 Task: Find connections with filter location Lappeenranta with filter topic #Mondaymotivationwith filter profile language French with filter current company Hindustan Construction Company with filter school Krishnaveni Talent School - India with filter industry Public Policy Offices with filter service category Market Research with filter keywords title Telework Nurse/Doctor
Action: Mouse moved to (329, 250)
Screenshot: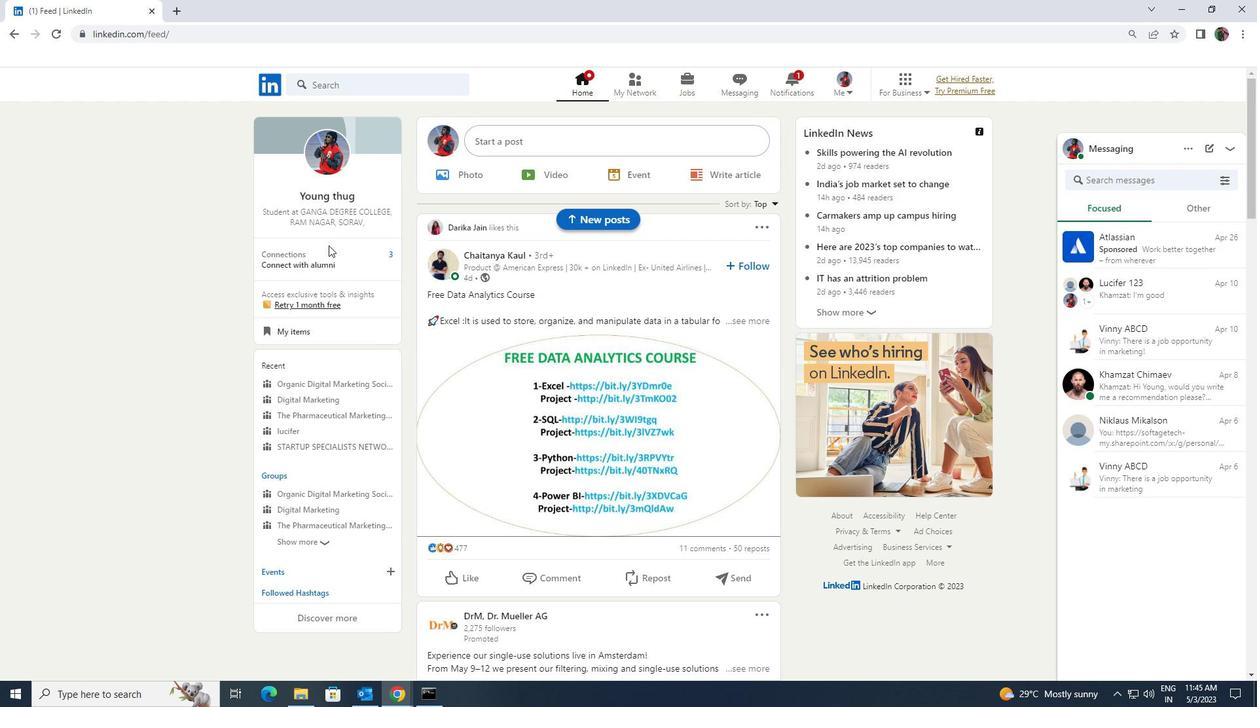 
Action: Mouse pressed left at (329, 250)
Screenshot: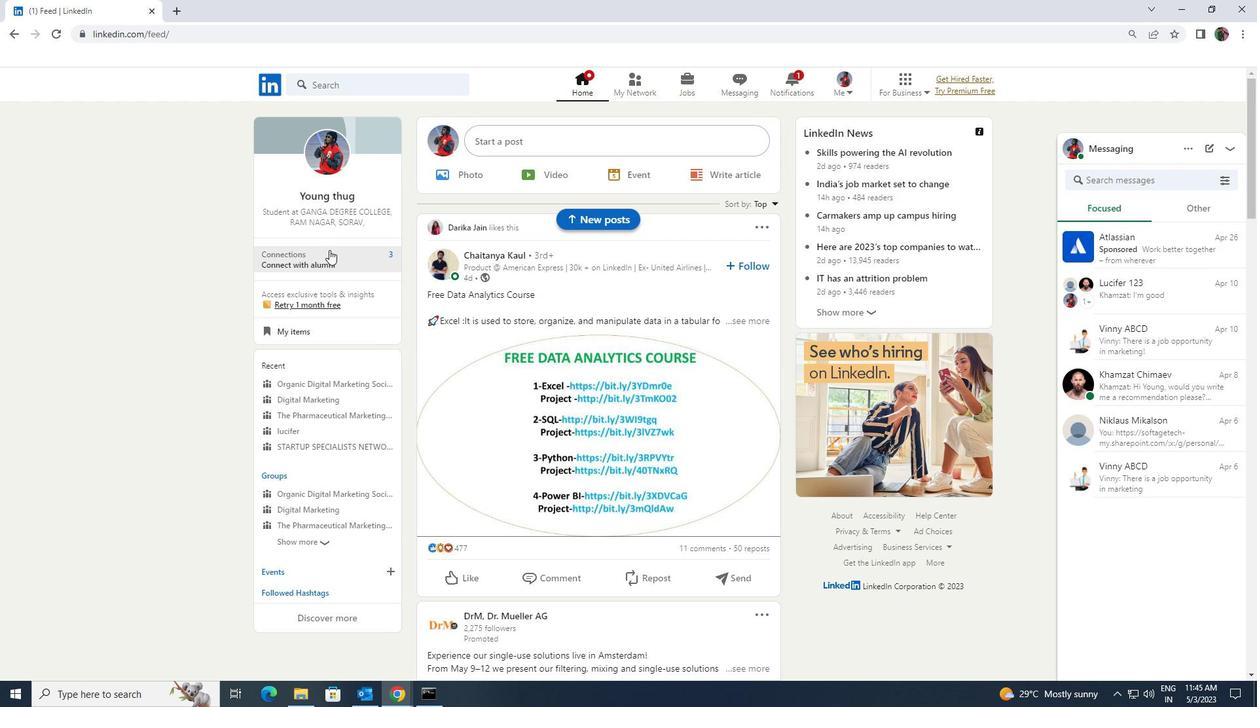 
Action: Mouse moved to (345, 153)
Screenshot: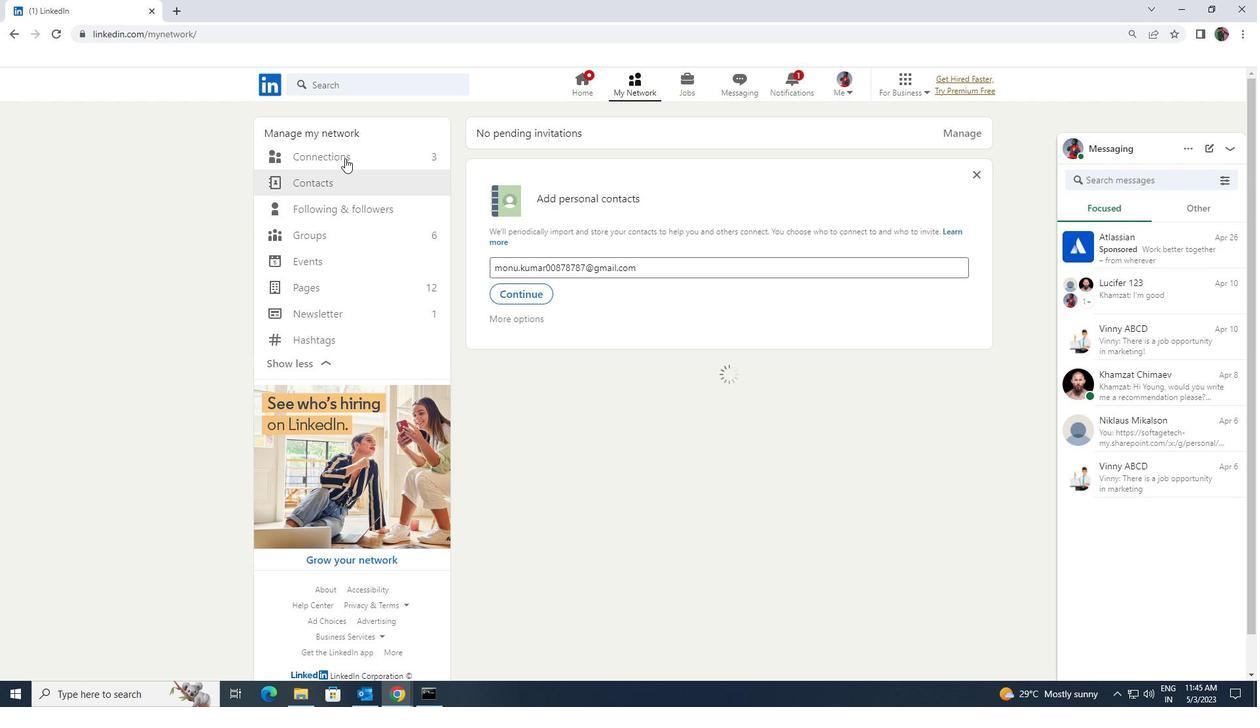 
Action: Mouse pressed left at (345, 153)
Screenshot: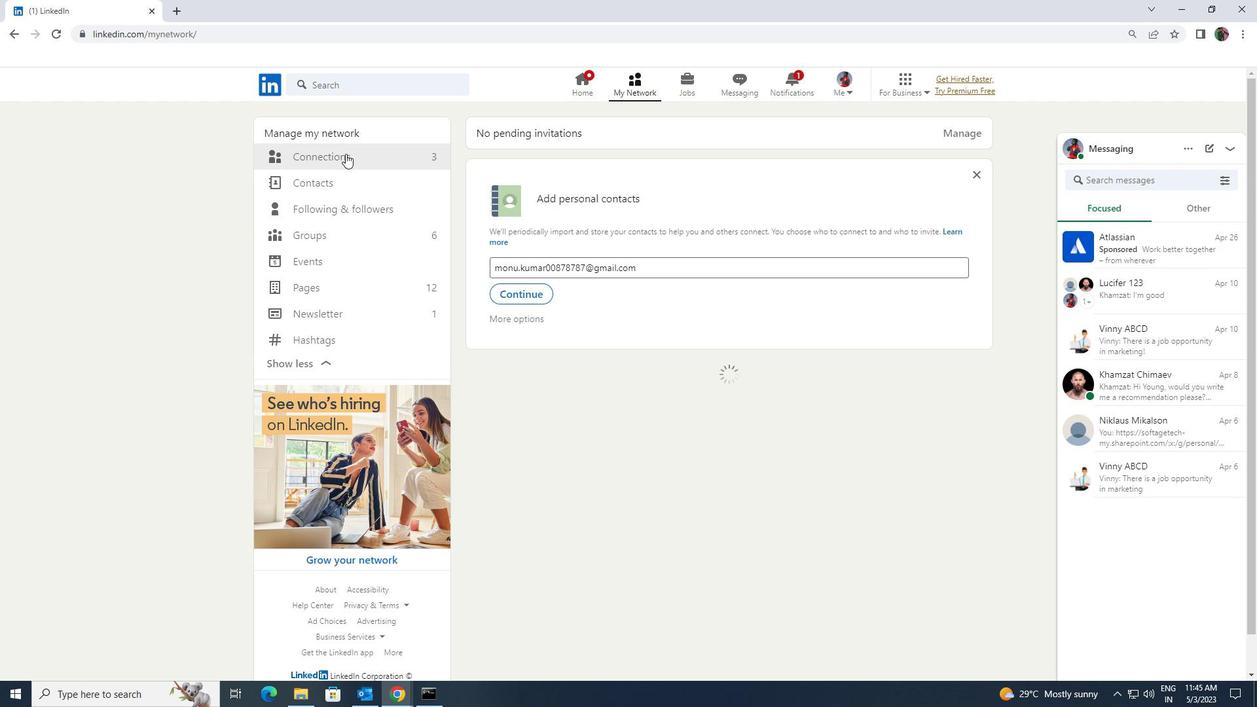 
Action: Mouse moved to (704, 159)
Screenshot: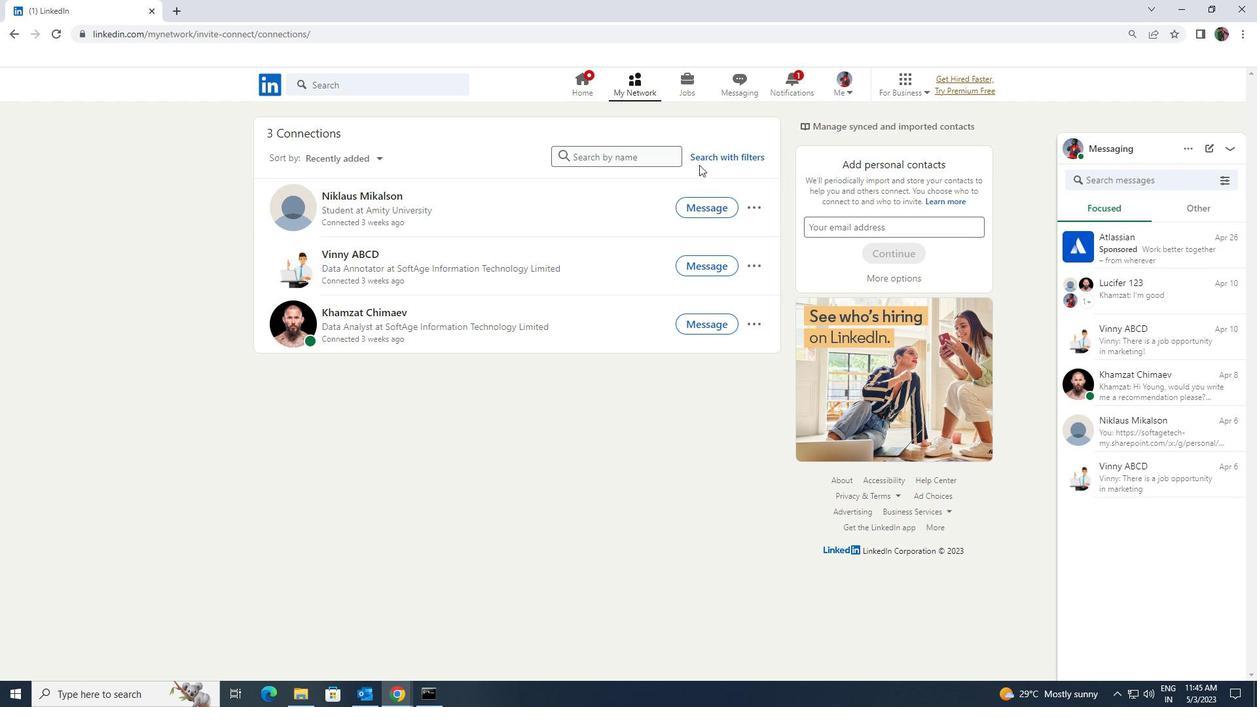 
Action: Mouse pressed left at (704, 159)
Screenshot: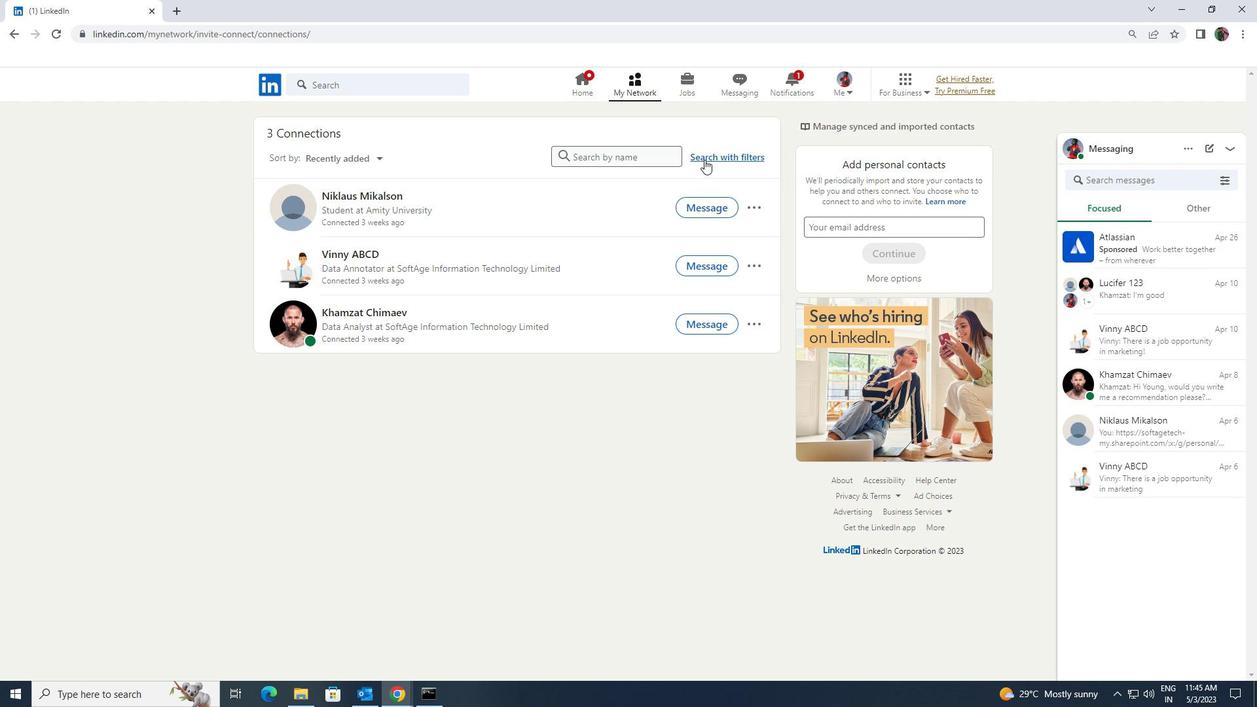 
Action: Mouse moved to (676, 117)
Screenshot: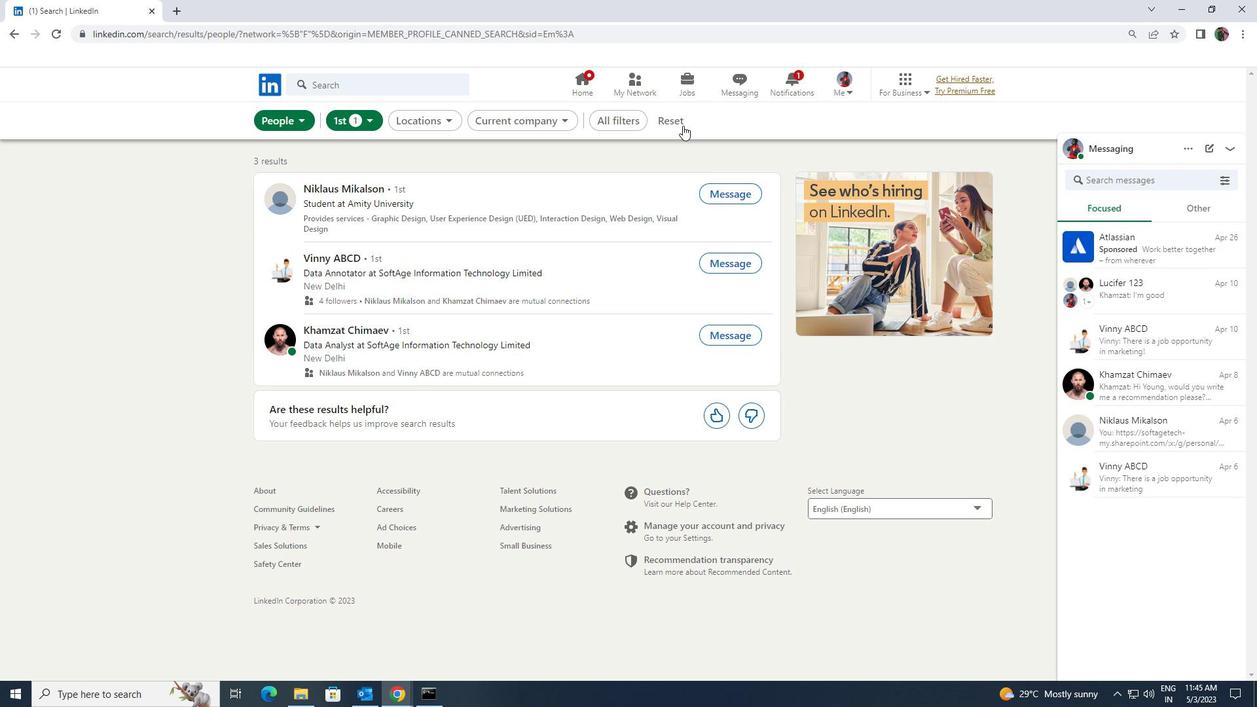 
Action: Mouse pressed left at (676, 117)
Screenshot: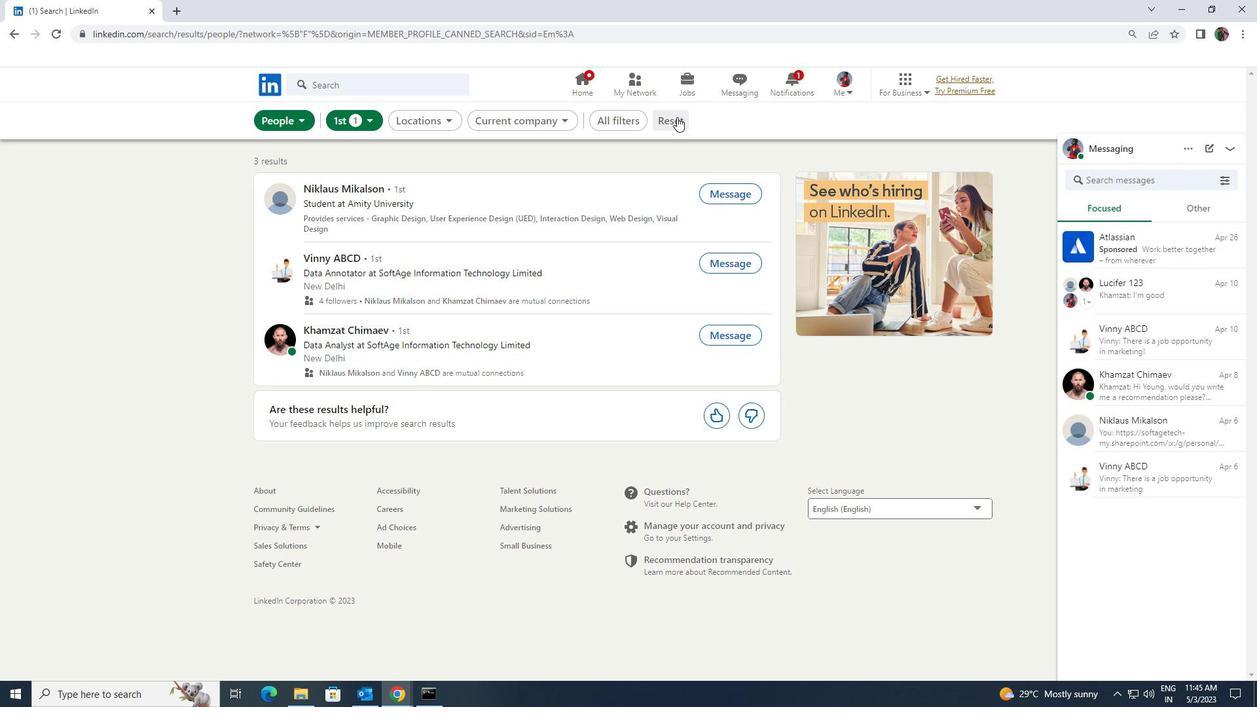 
Action: Mouse moved to (664, 117)
Screenshot: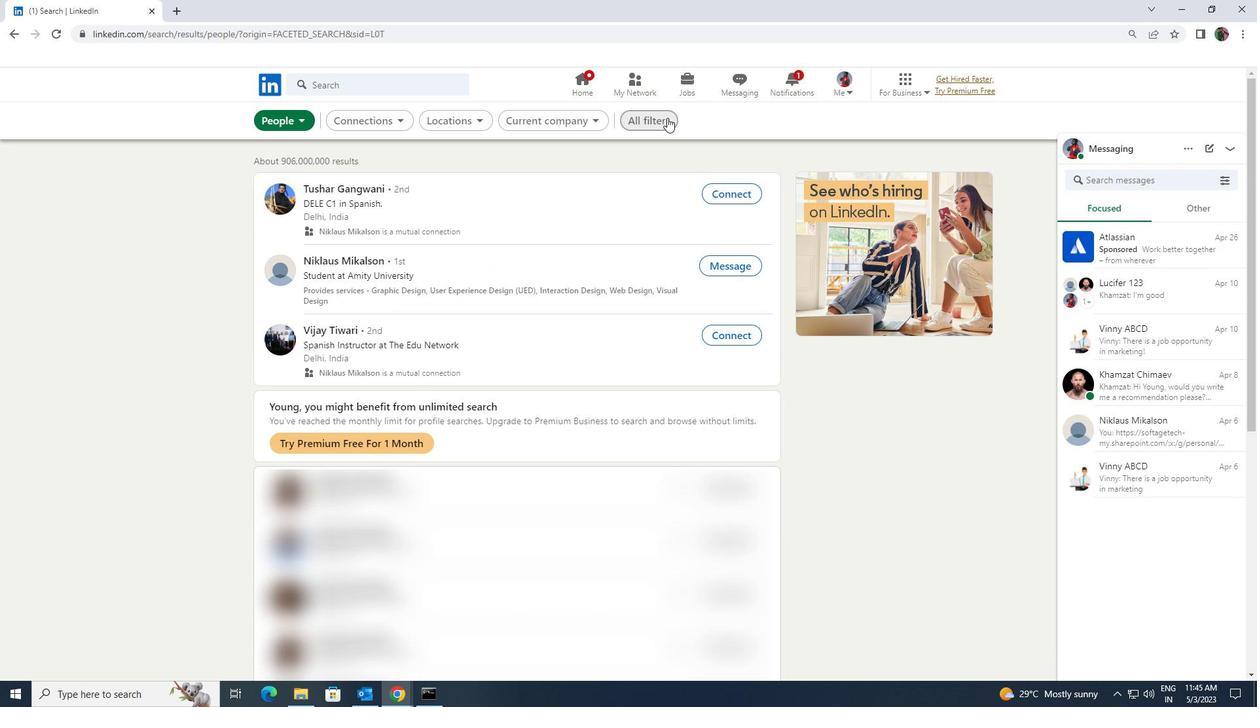 
Action: Mouse pressed left at (664, 117)
Screenshot: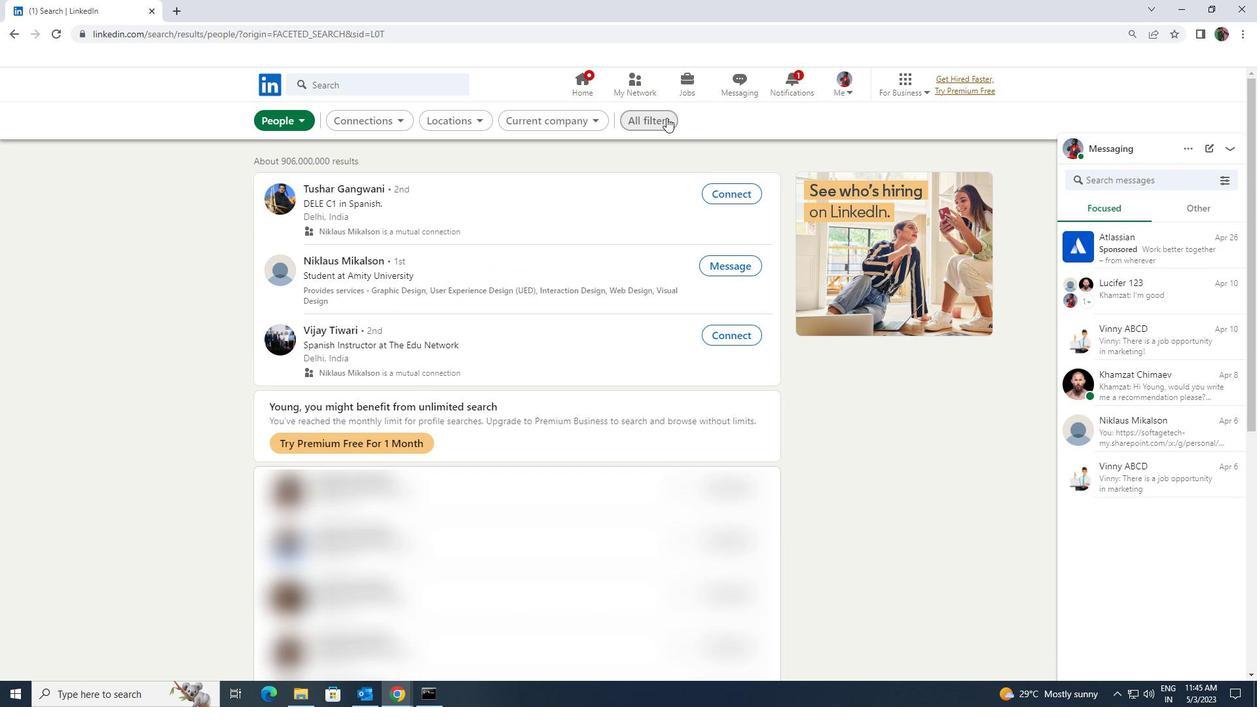 
Action: Mouse moved to (1079, 505)
Screenshot: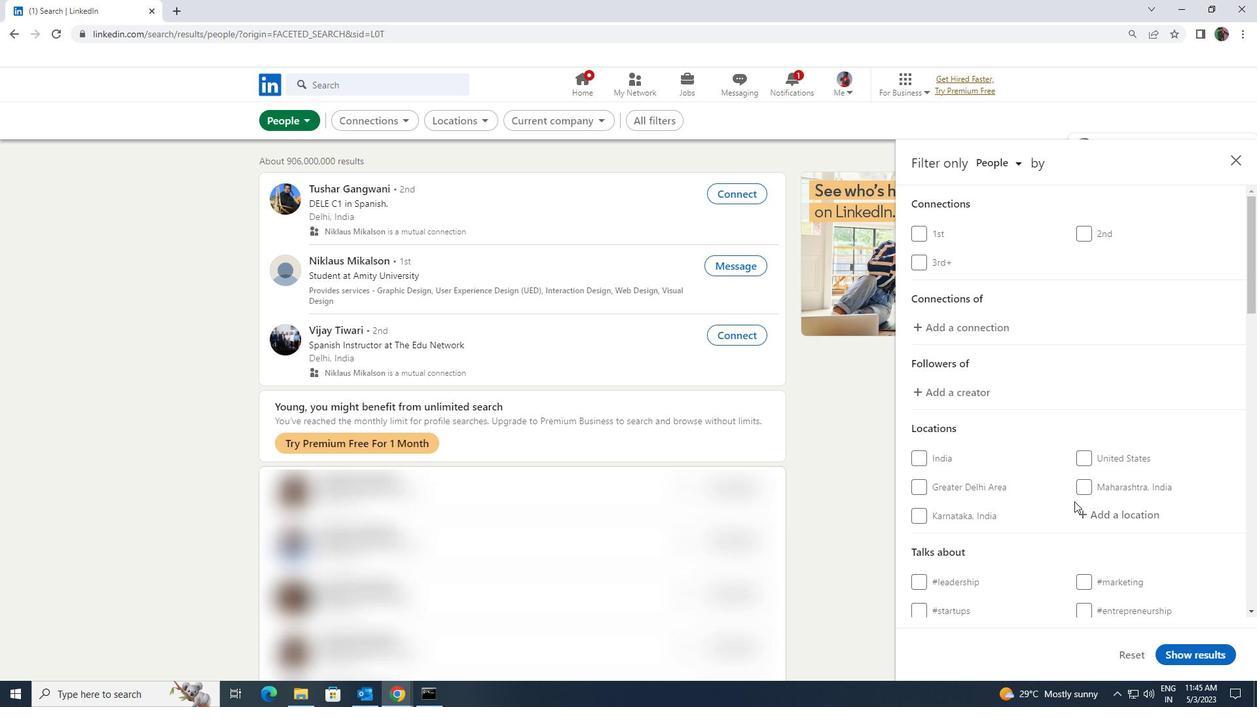 
Action: Mouse pressed left at (1079, 505)
Screenshot: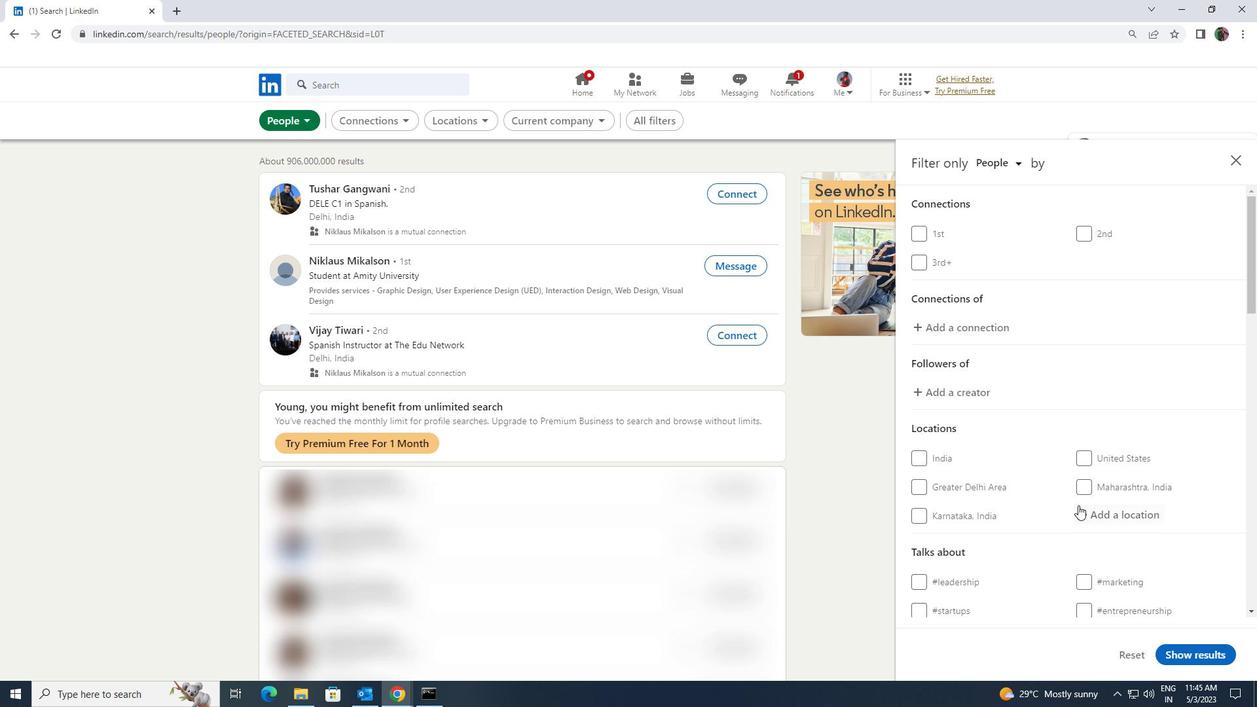 
Action: Key pressed <Key.shift>LAPPEENR
Screenshot: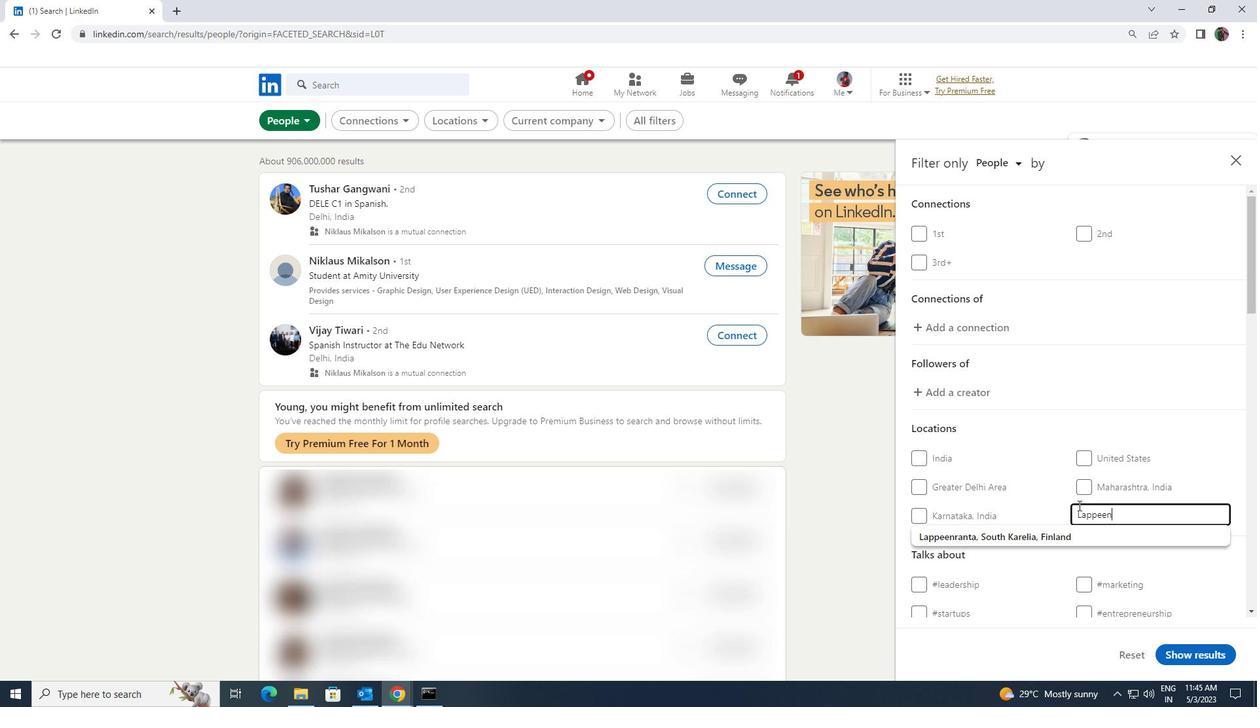 
Action: Mouse moved to (1079, 530)
Screenshot: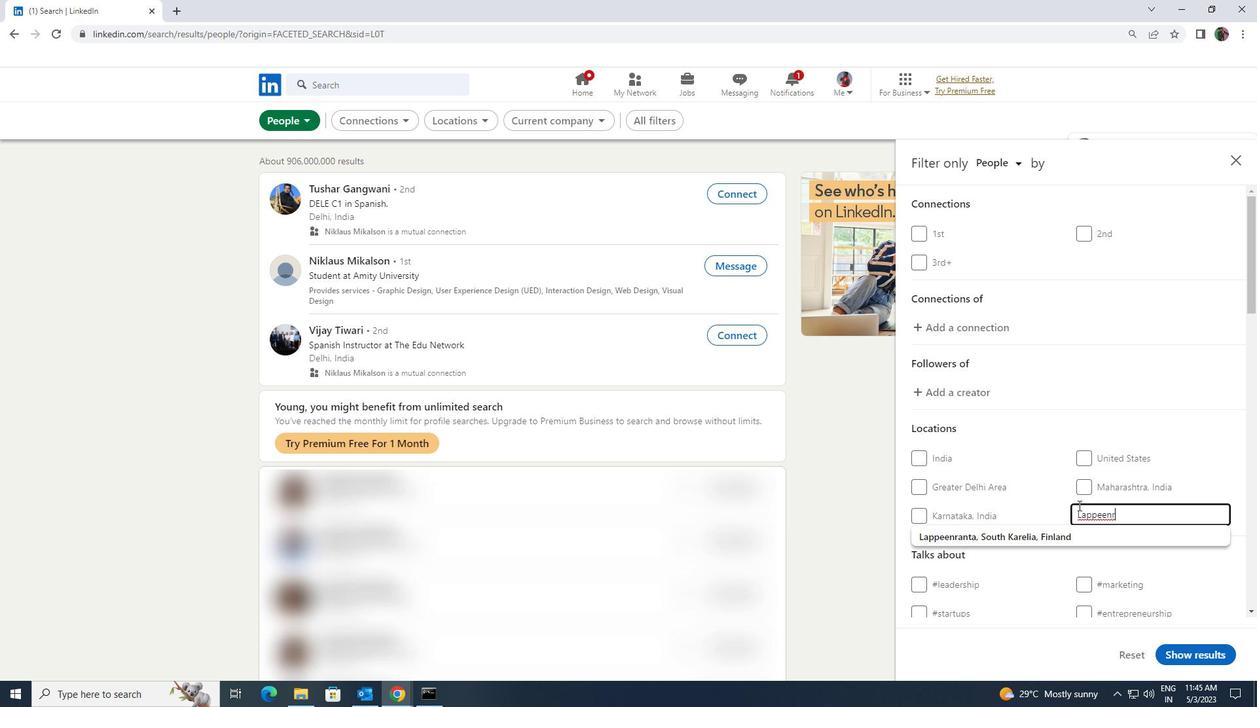 
Action: Mouse pressed left at (1079, 530)
Screenshot: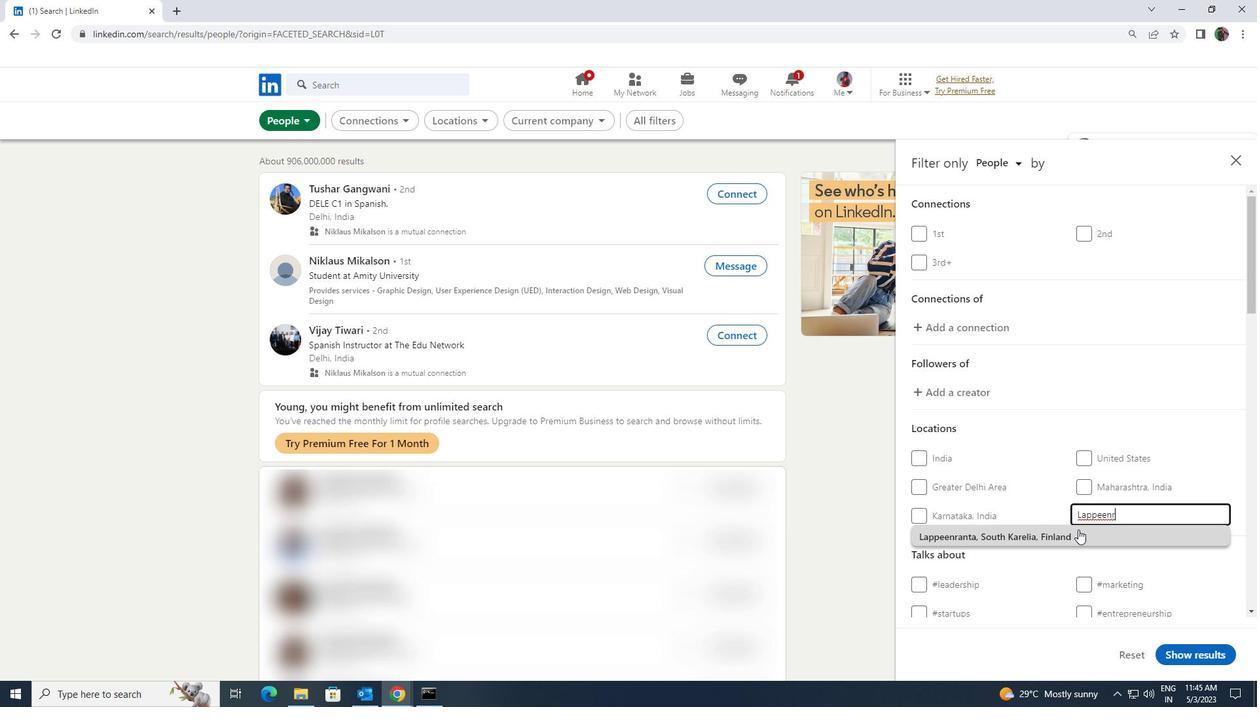 
Action: Mouse scrolled (1079, 529) with delta (0, 0)
Screenshot: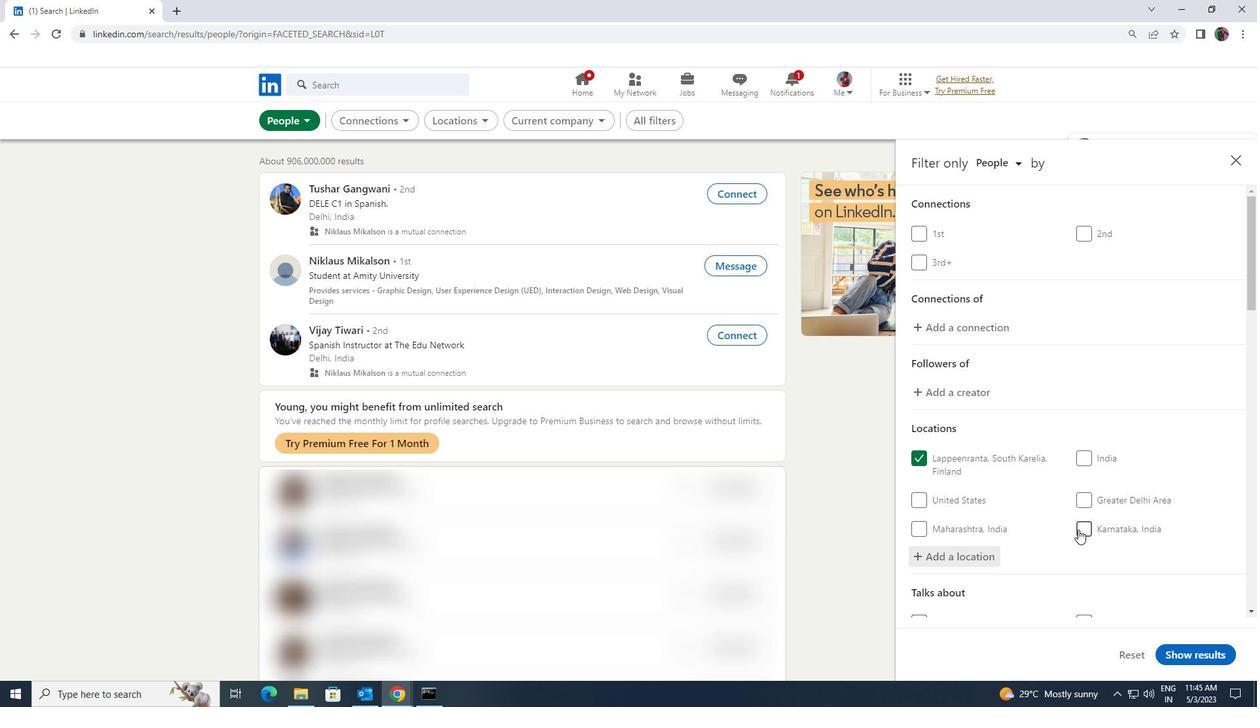 
Action: Mouse scrolled (1079, 529) with delta (0, 0)
Screenshot: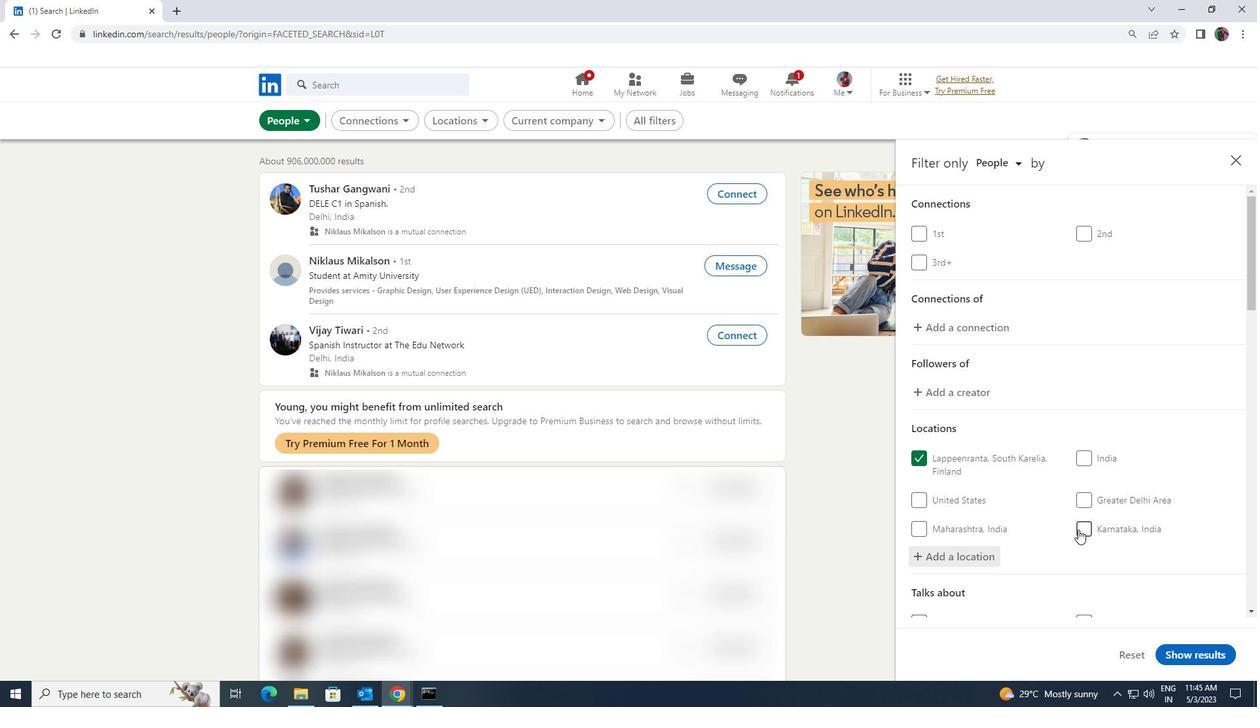 
Action: Mouse moved to (1089, 552)
Screenshot: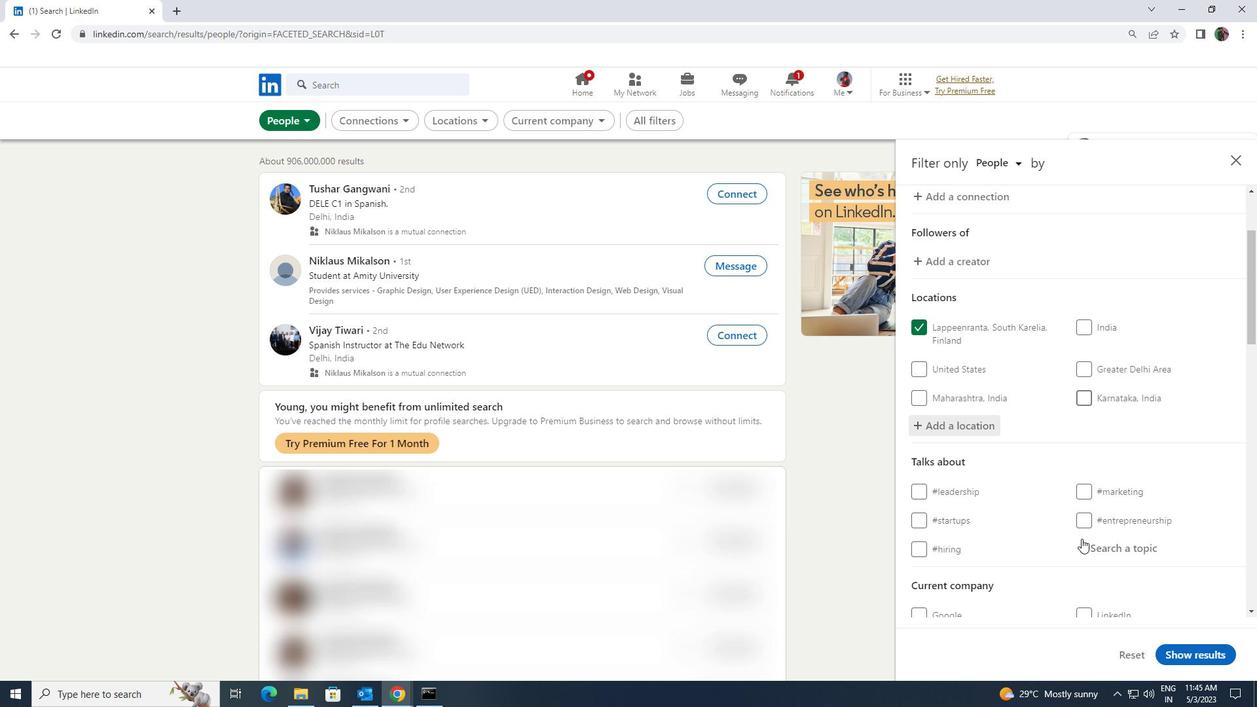 
Action: Mouse pressed left at (1089, 552)
Screenshot: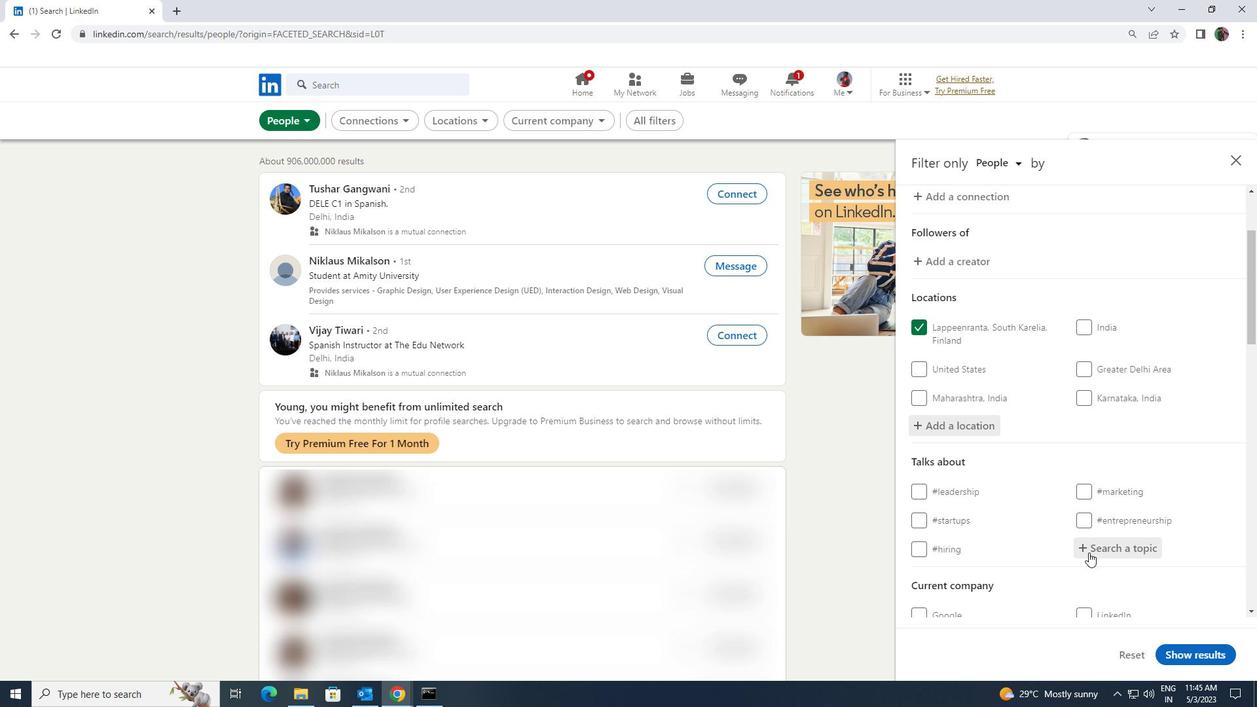 
Action: Key pressed <Key.shift>MONDAYMOTIV
Screenshot: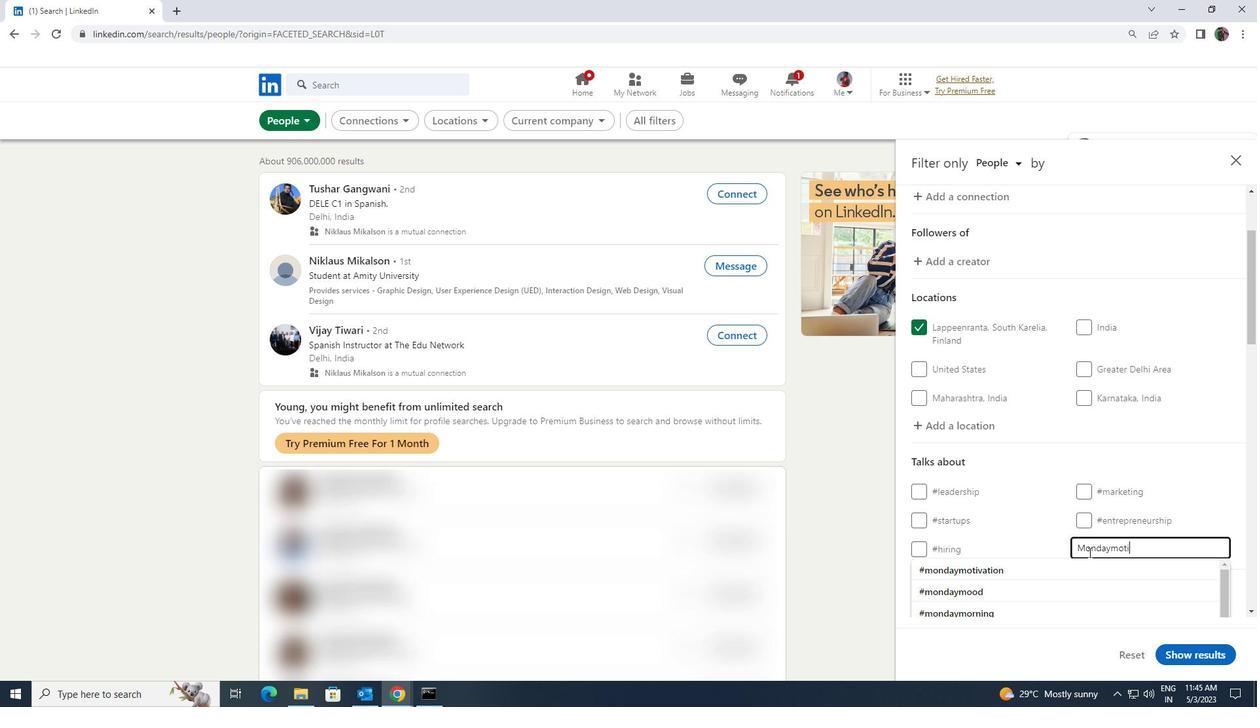 
Action: Mouse moved to (1088, 560)
Screenshot: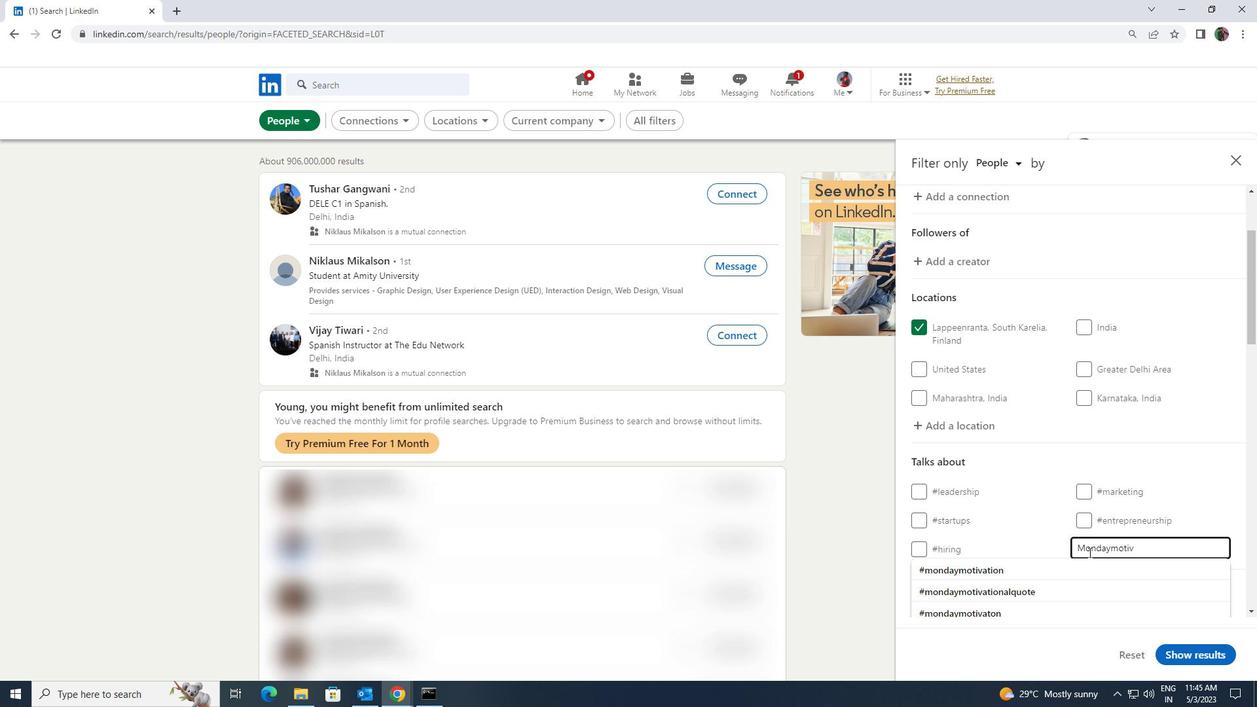 
Action: Mouse pressed left at (1088, 560)
Screenshot: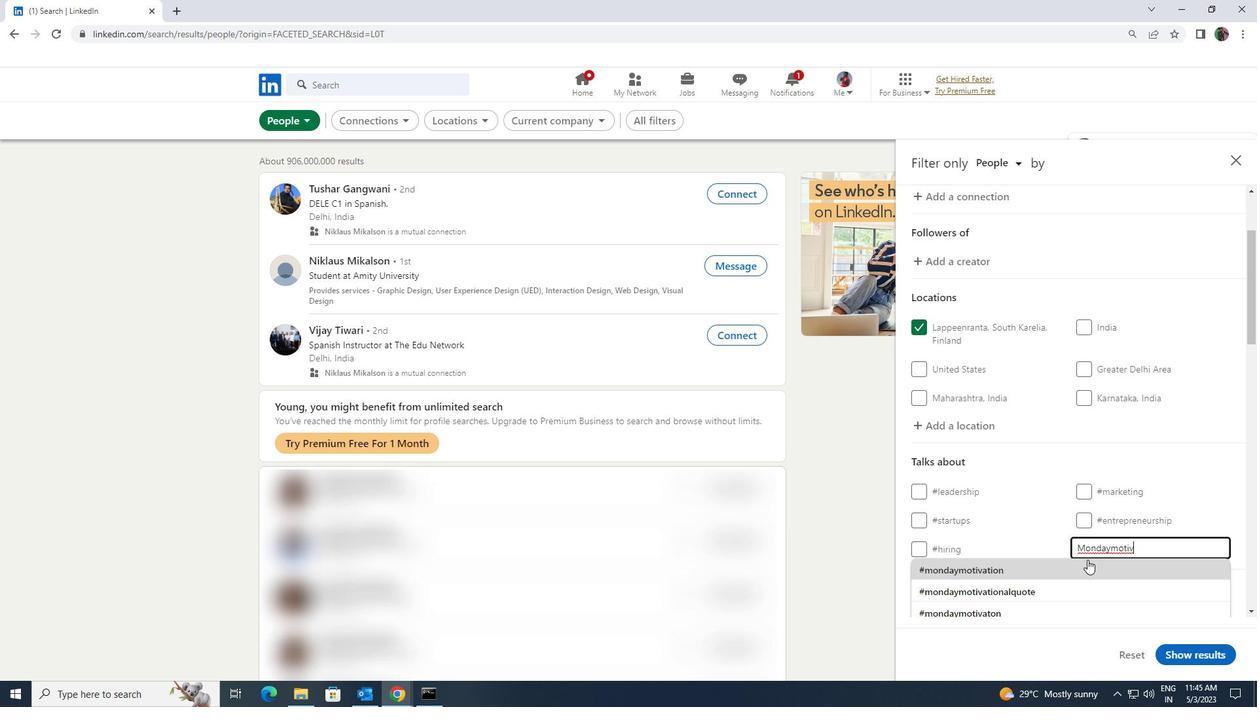 
Action: Mouse moved to (1087, 560)
Screenshot: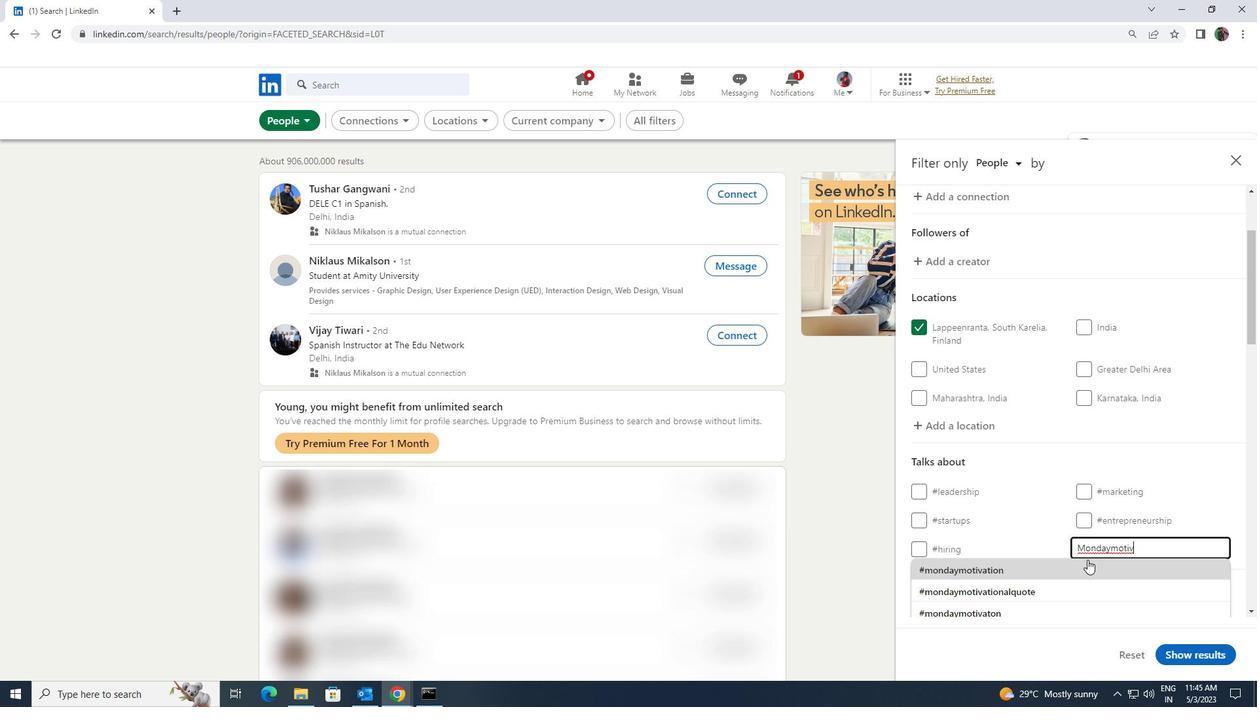 
Action: Mouse scrolled (1087, 560) with delta (0, 0)
Screenshot: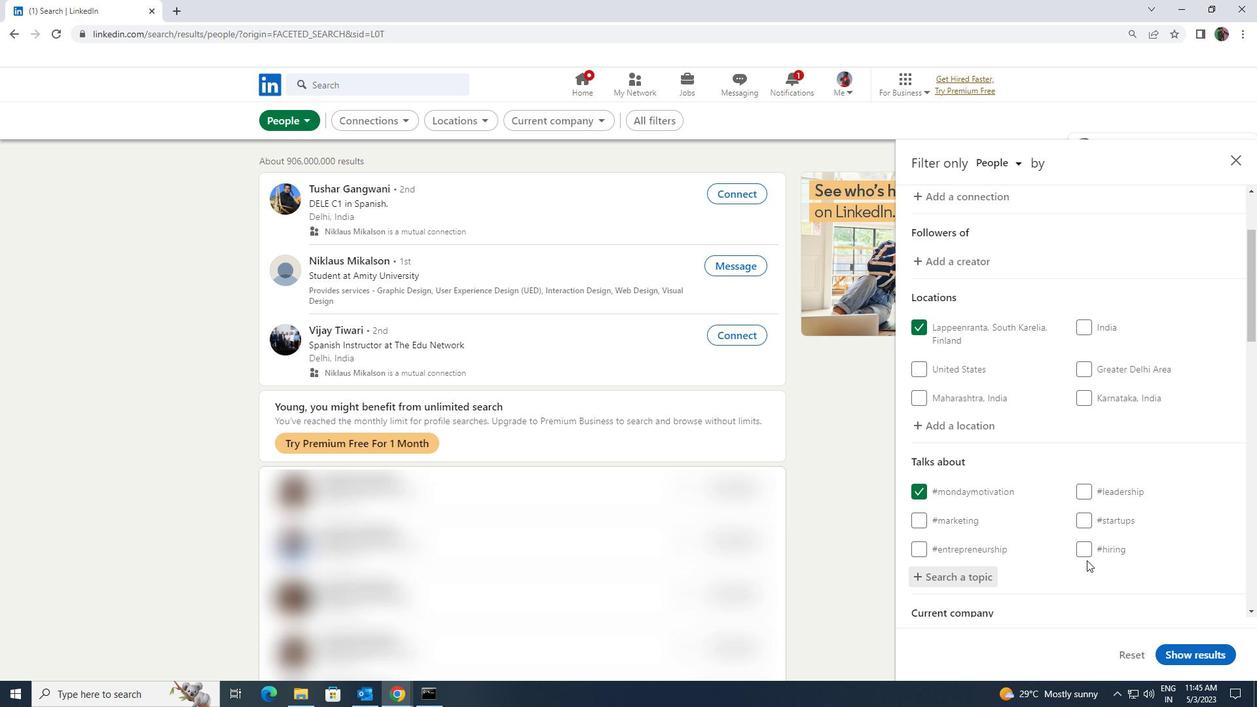 
Action: Mouse scrolled (1087, 560) with delta (0, 0)
Screenshot: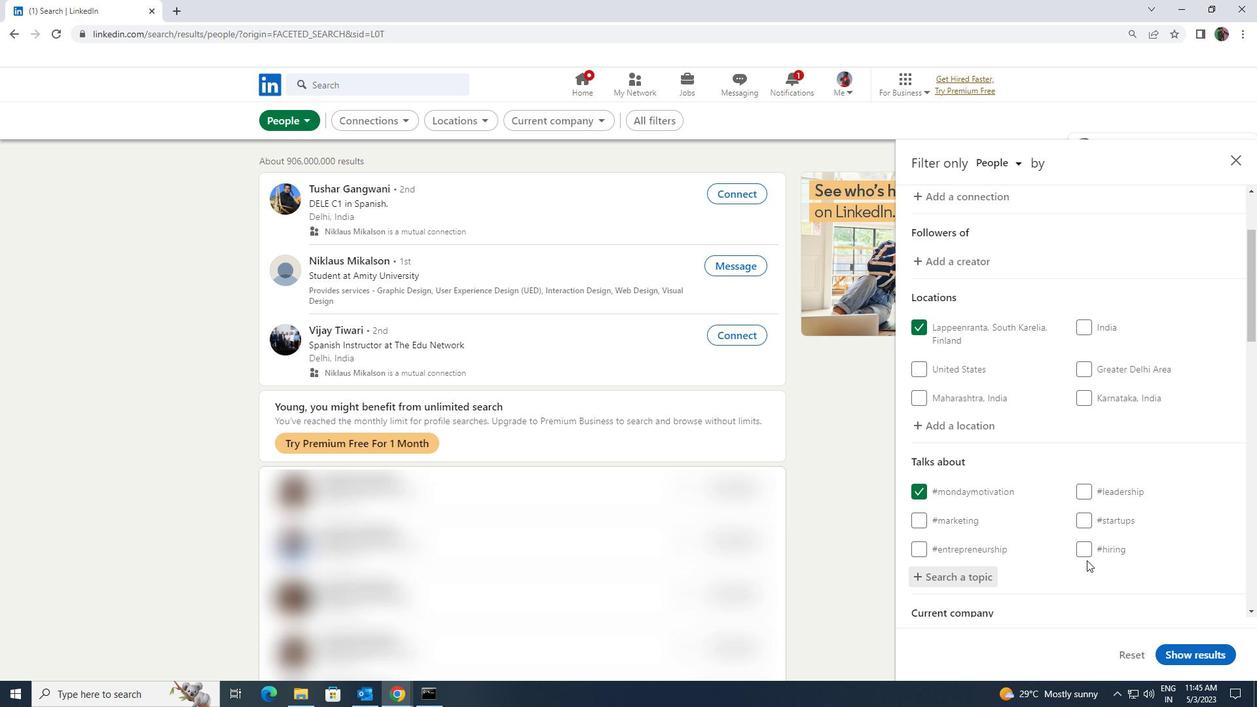 
Action: Mouse scrolled (1087, 560) with delta (0, 0)
Screenshot: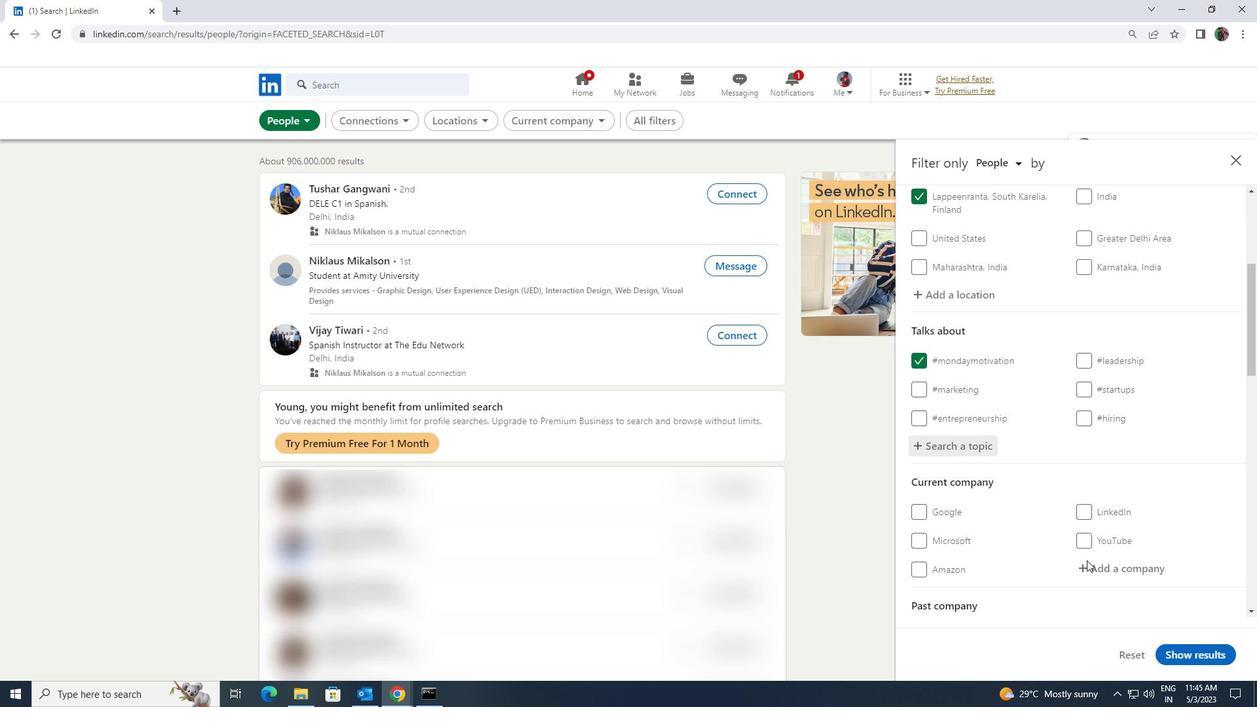 
Action: Mouse scrolled (1087, 560) with delta (0, 0)
Screenshot: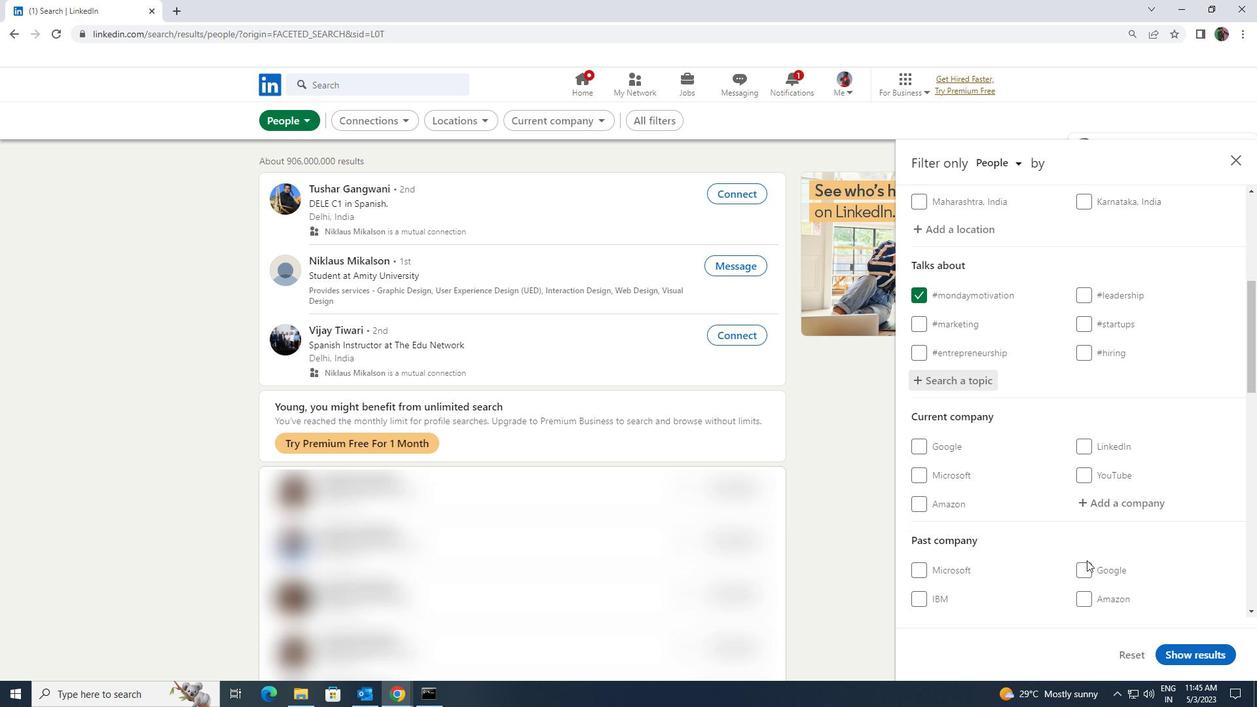
Action: Mouse scrolled (1087, 560) with delta (0, 0)
Screenshot: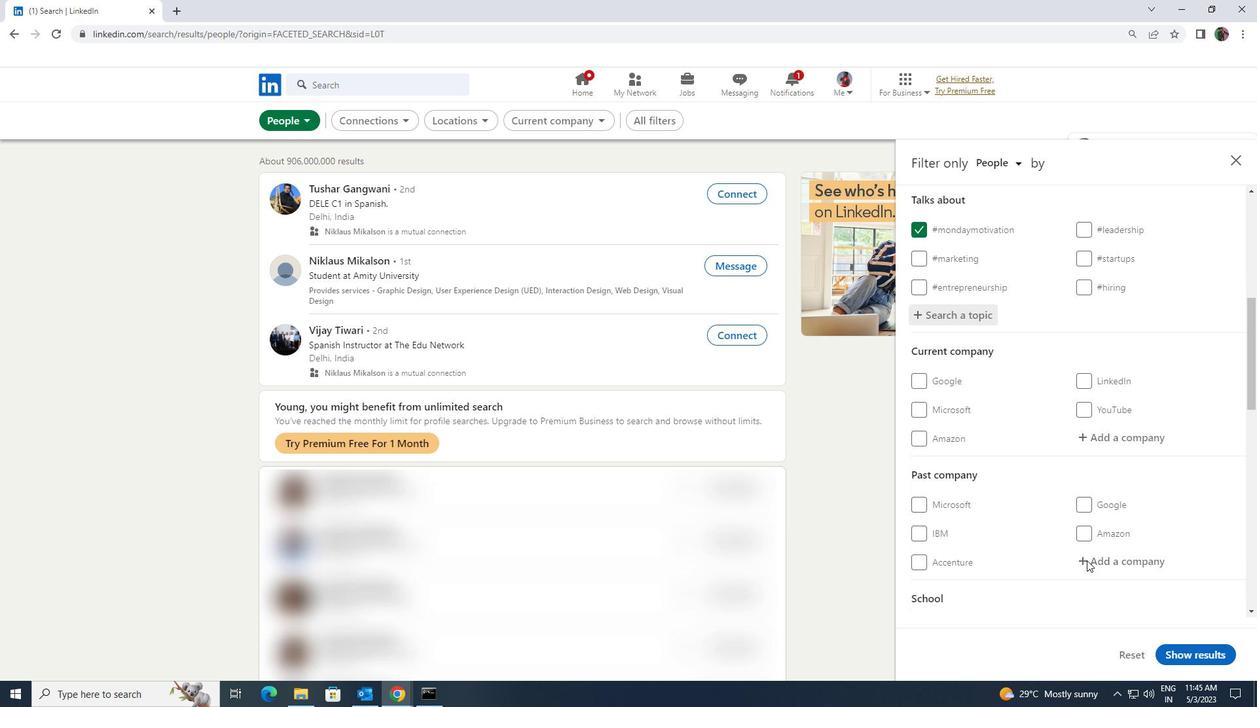 
Action: Mouse scrolled (1087, 560) with delta (0, 0)
Screenshot: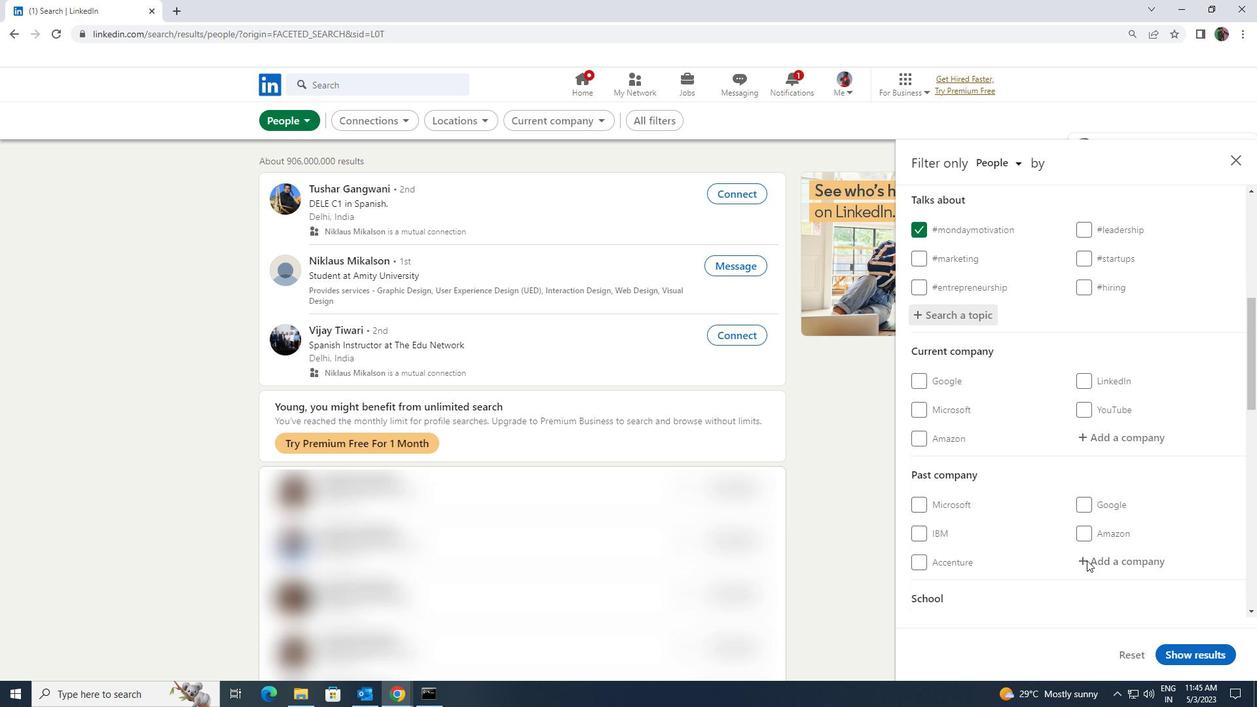 
Action: Mouse scrolled (1087, 560) with delta (0, 0)
Screenshot: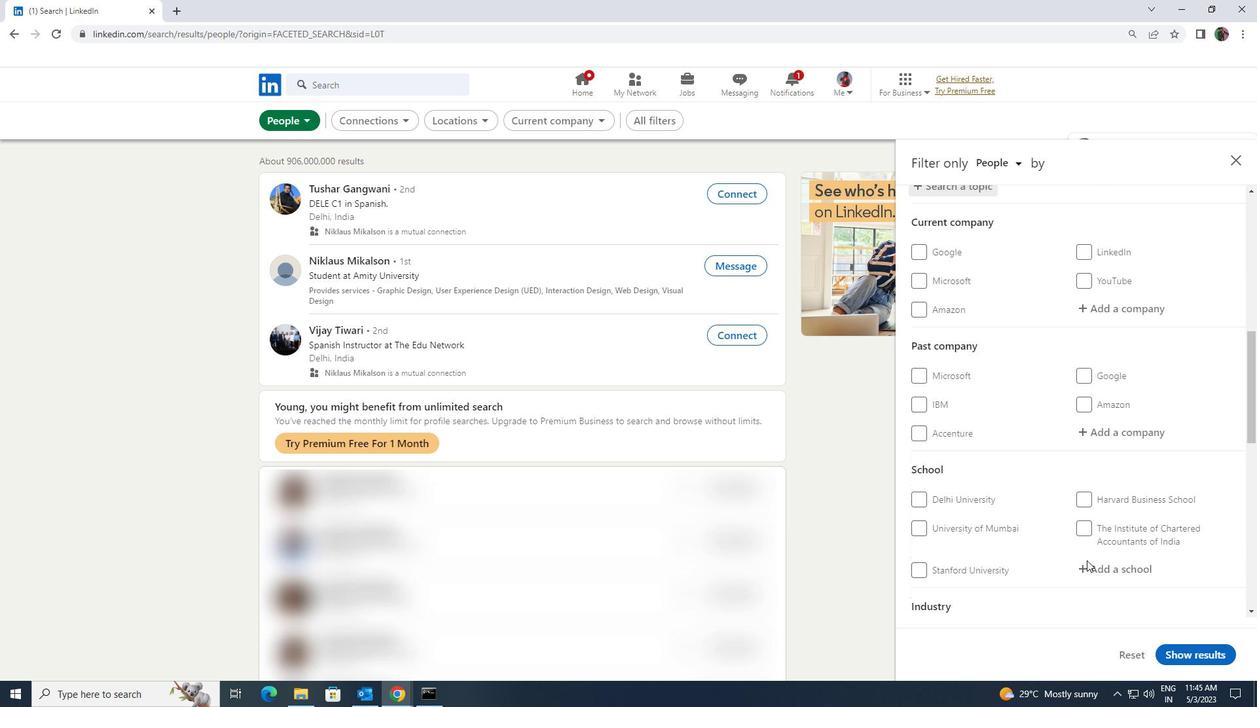
Action: Mouse scrolled (1087, 560) with delta (0, 0)
Screenshot: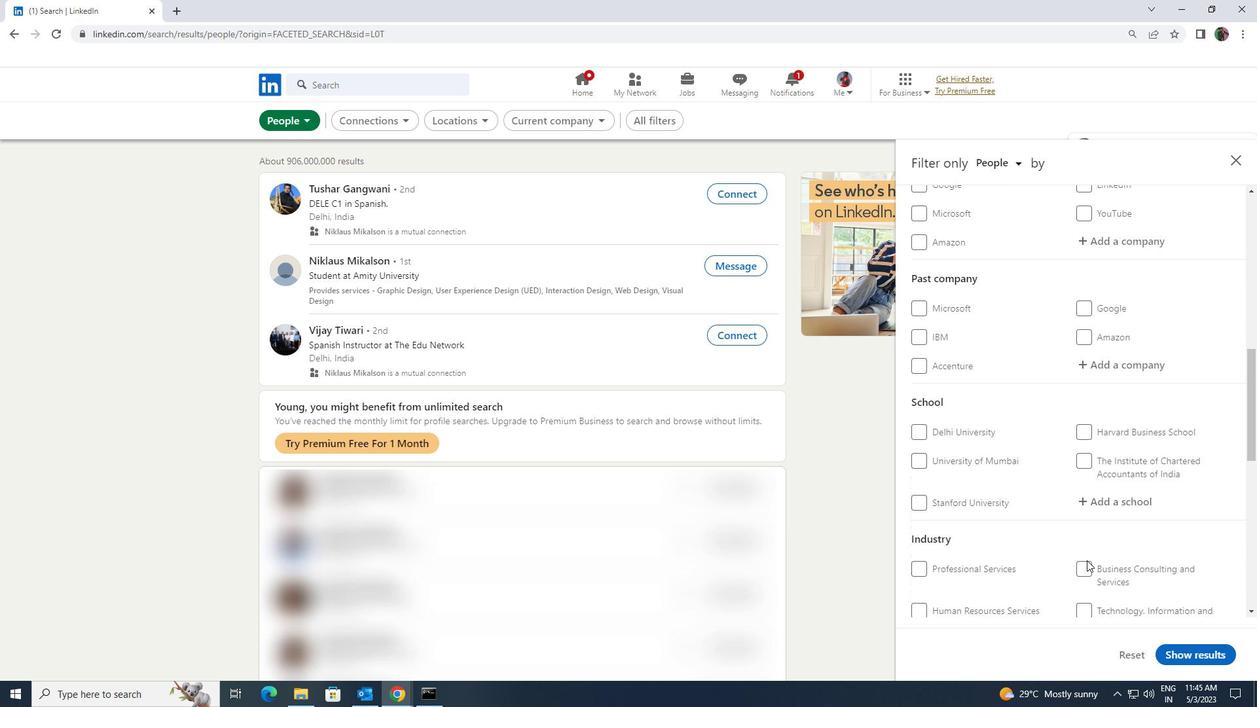 
Action: Mouse scrolled (1087, 560) with delta (0, 0)
Screenshot: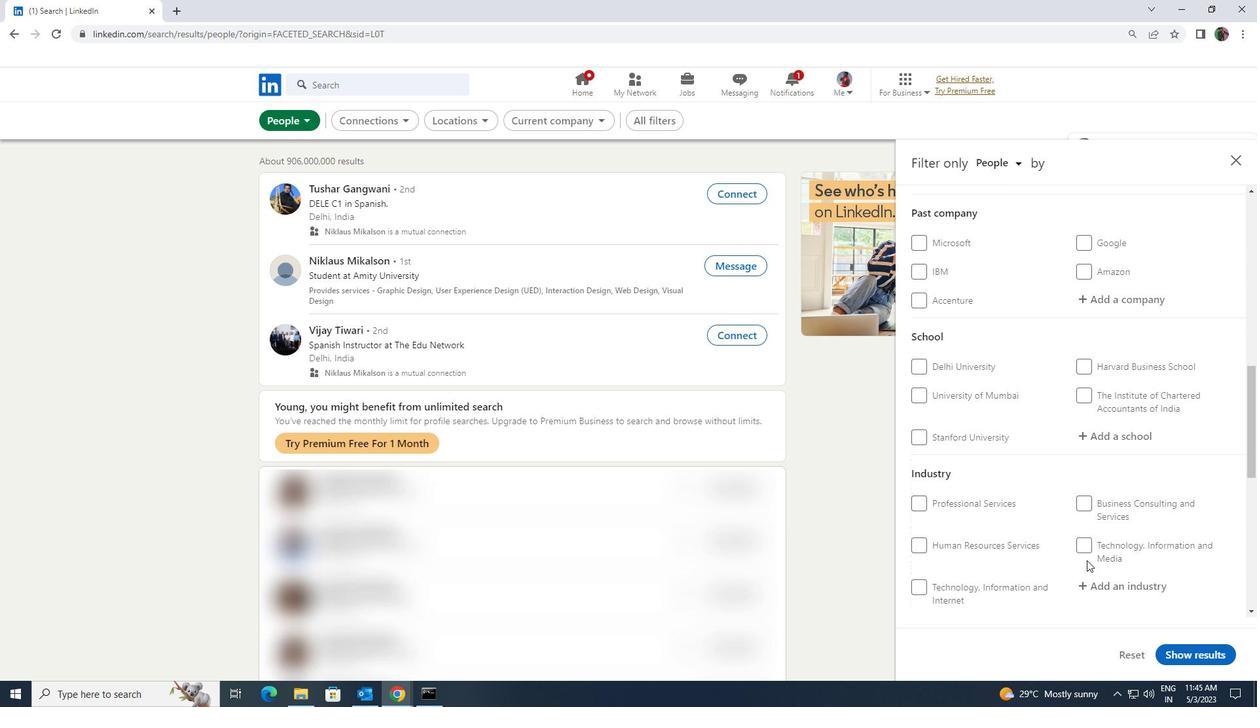 
Action: Mouse scrolled (1087, 560) with delta (0, 0)
Screenshot: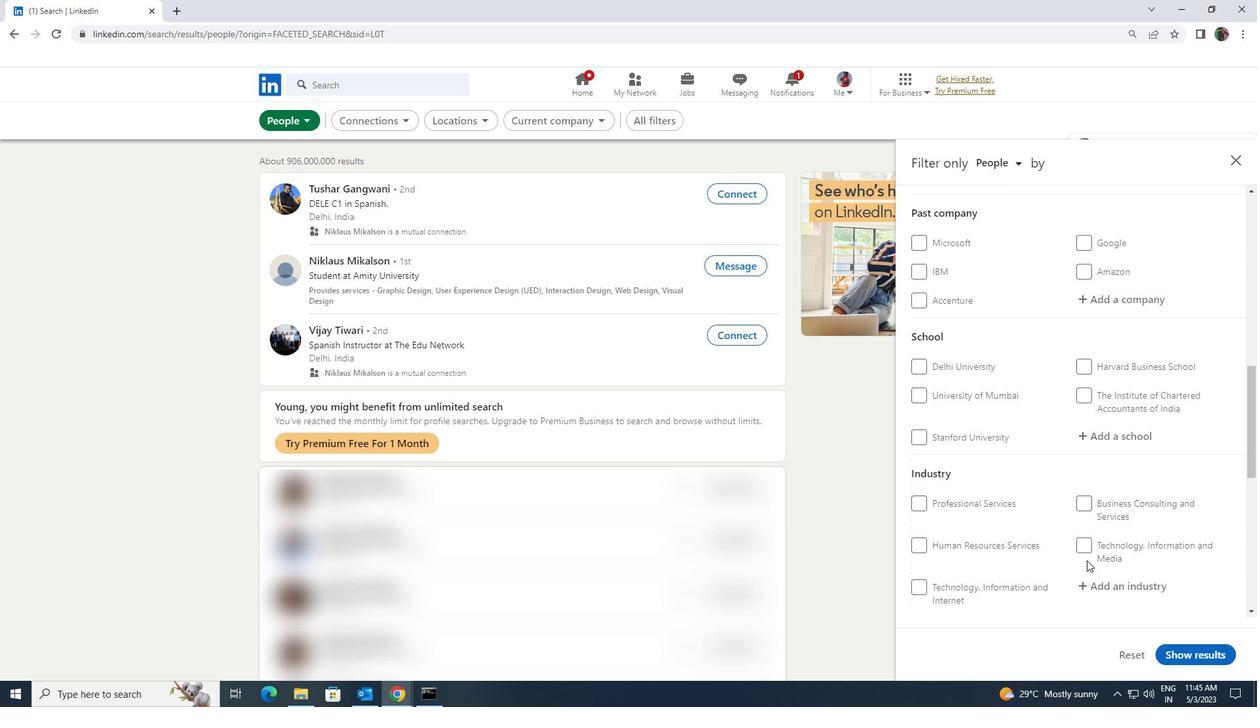 
Action: Mouse moved to (1084, 535)
Screenshot: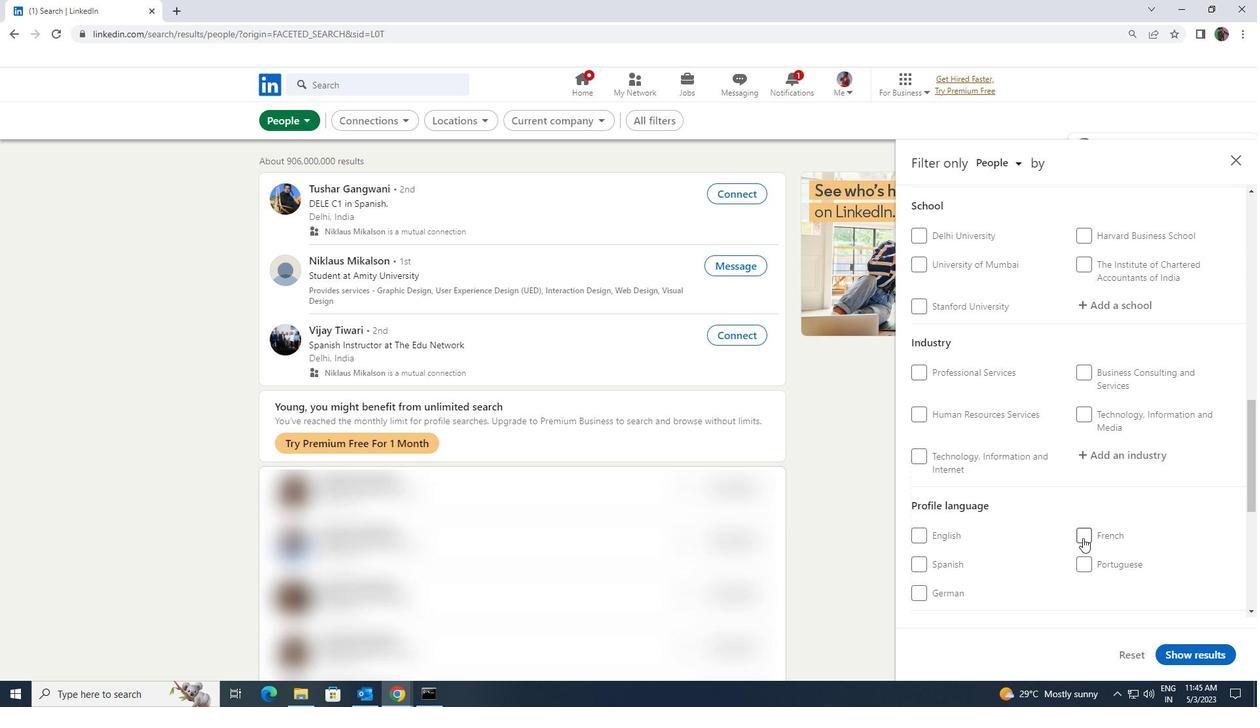 
Action: Mouse pressed left at (1084, 535)
Screenshot: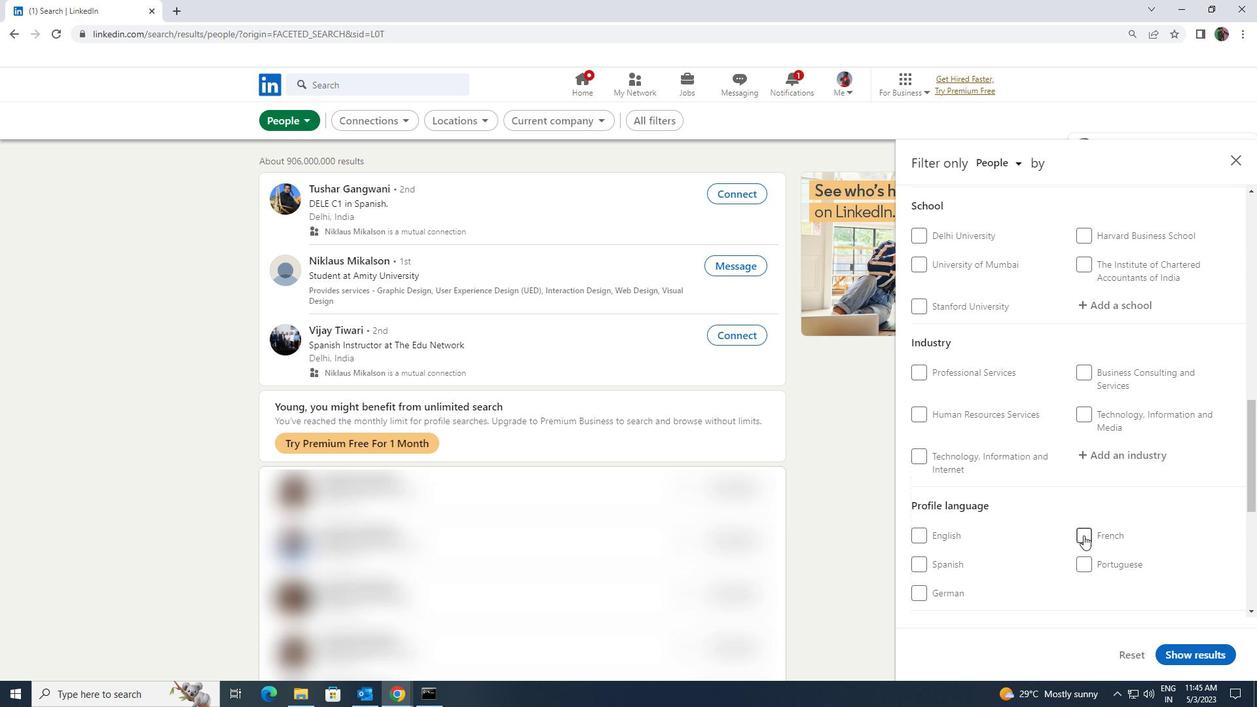 
Action: Mouse scrolled (1084, 536) with delta (0, 0)
Screenshot: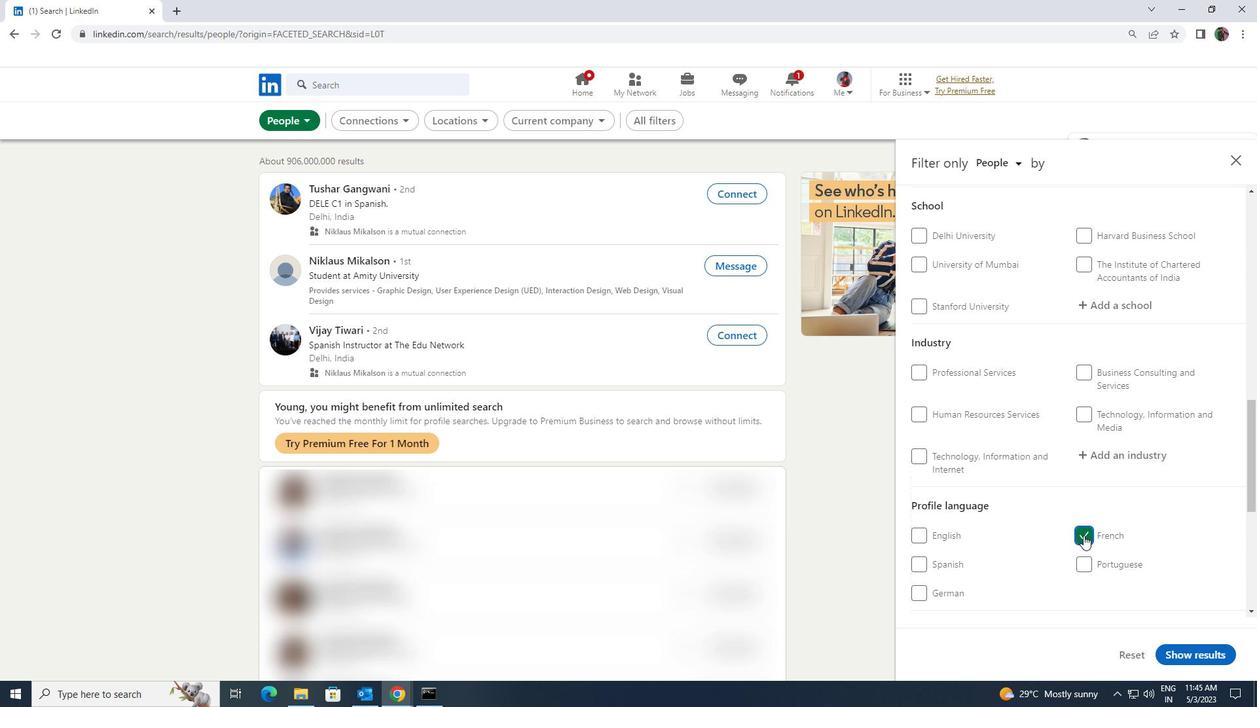 
Action: Mouse scrolled (1084, 536) with delta (0, 0)
Screenshot: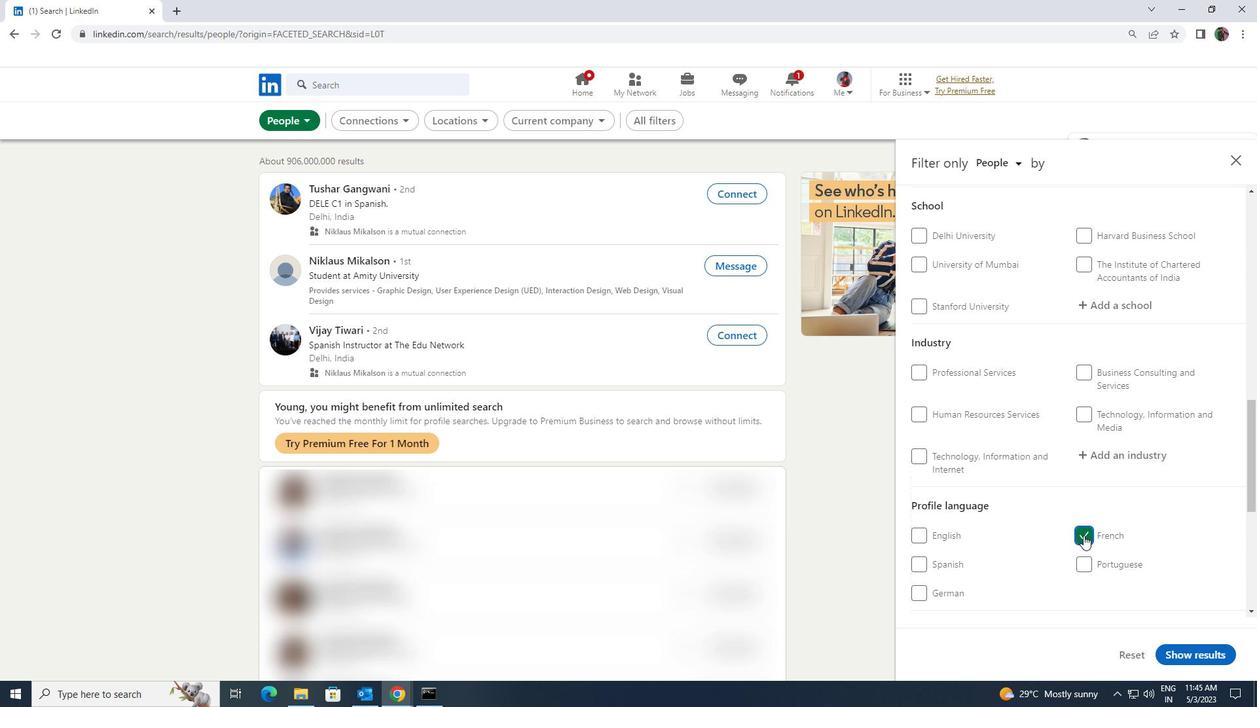 
Action: Mouse scrolled (1084, 536) with delta (0, 0)
Screenshot: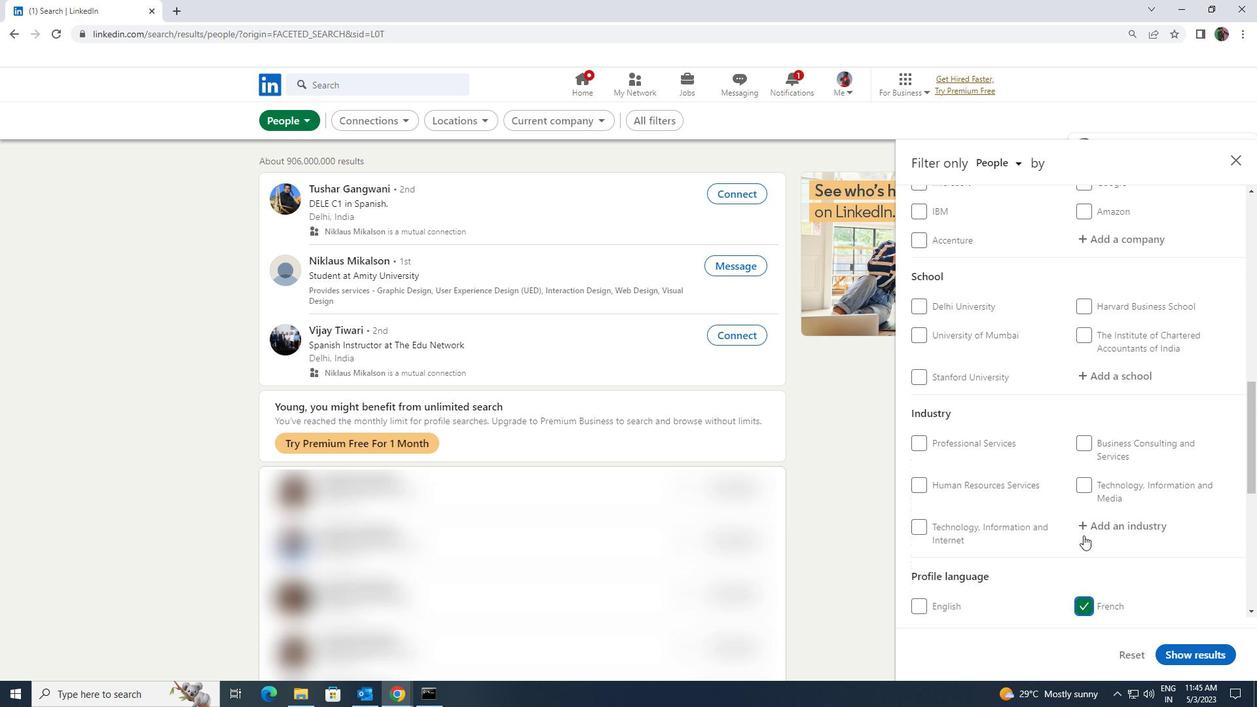 
Action: Mouse scrolled (1084, 536) with delta (0, 0)
Screenshot: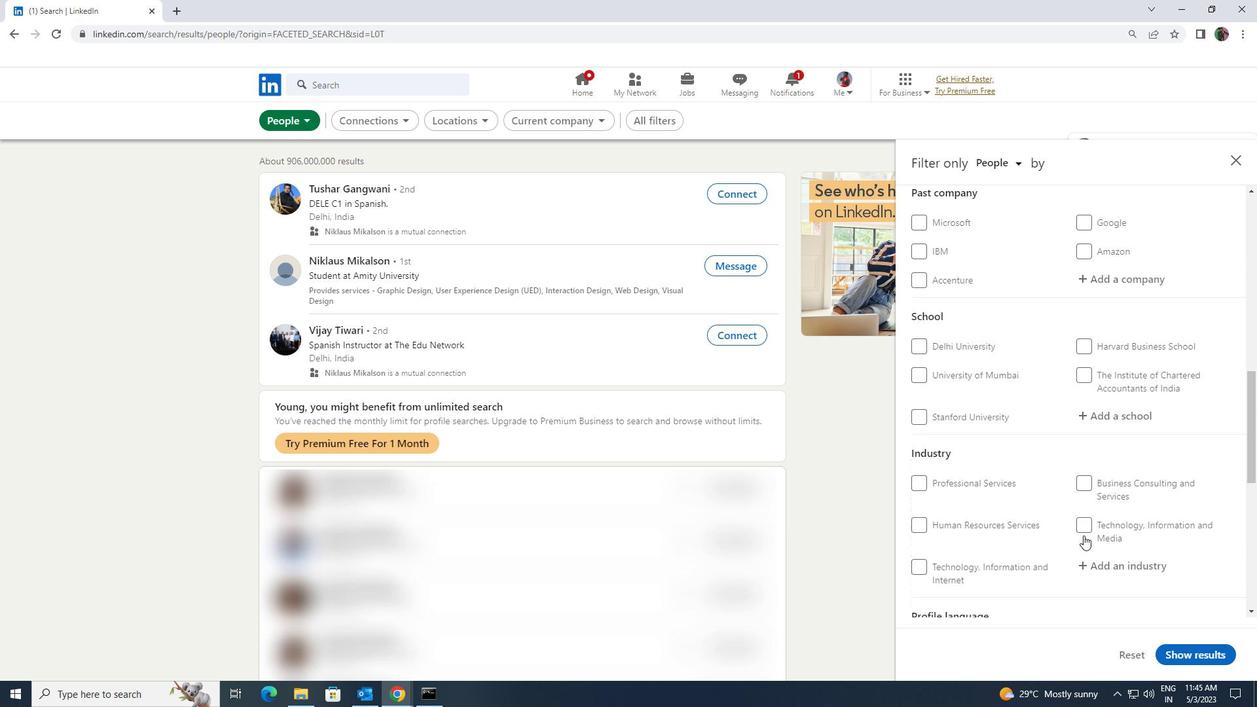 
Action: Mouse scrolled (1084, 536) with delta (0, 0)
Screenshot: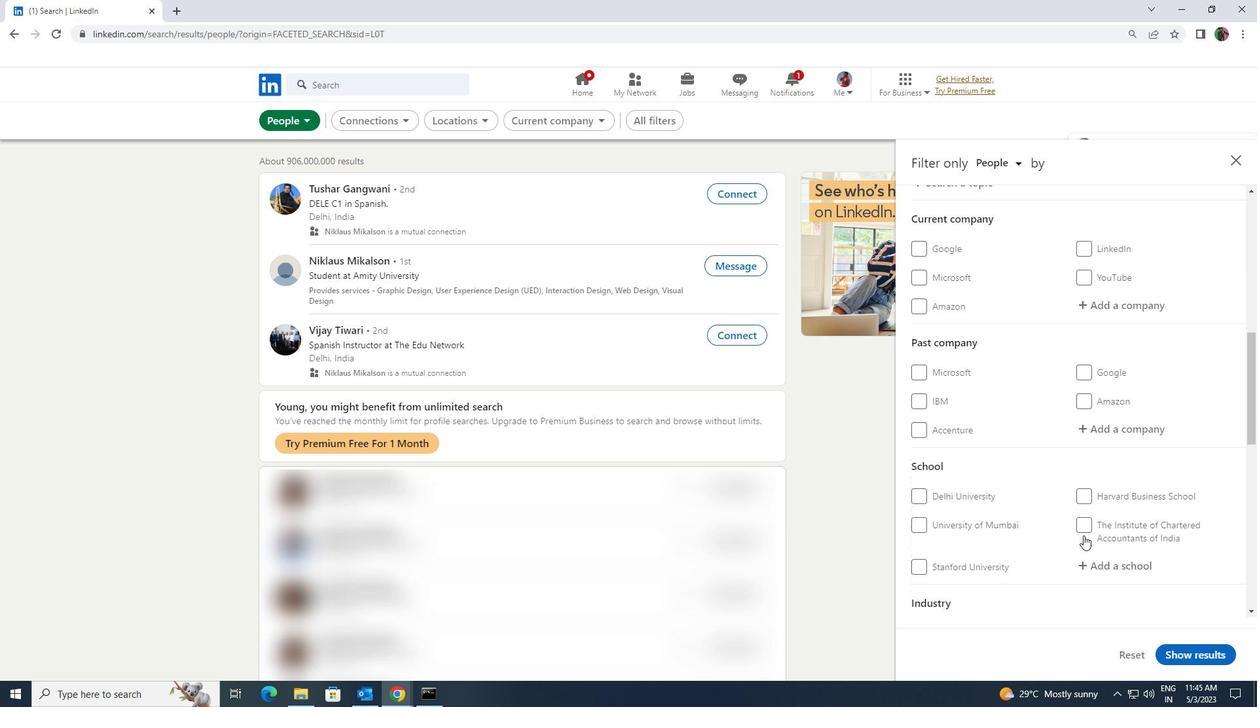 
Action: Mouse scrolled (1084, 536) with delta (0, 0)
Screenshot: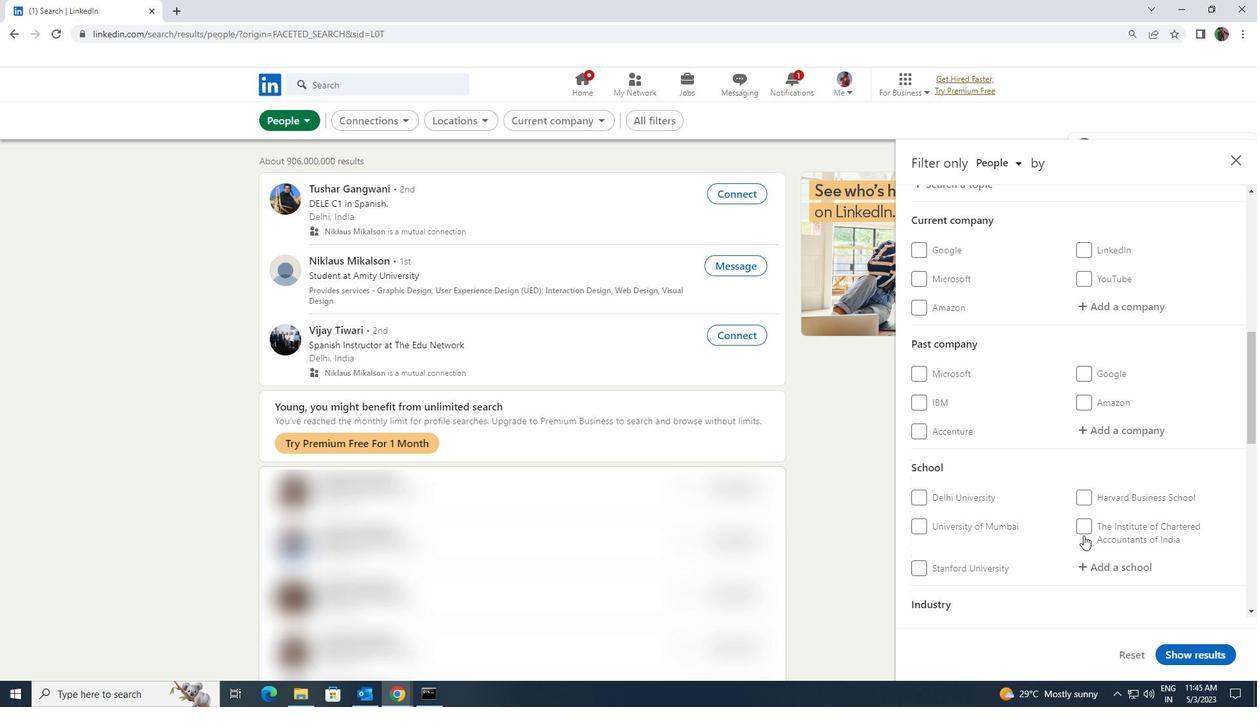 
Action: Mouse scrolled (1084, 536) with delta (0, 0)
Screenshot: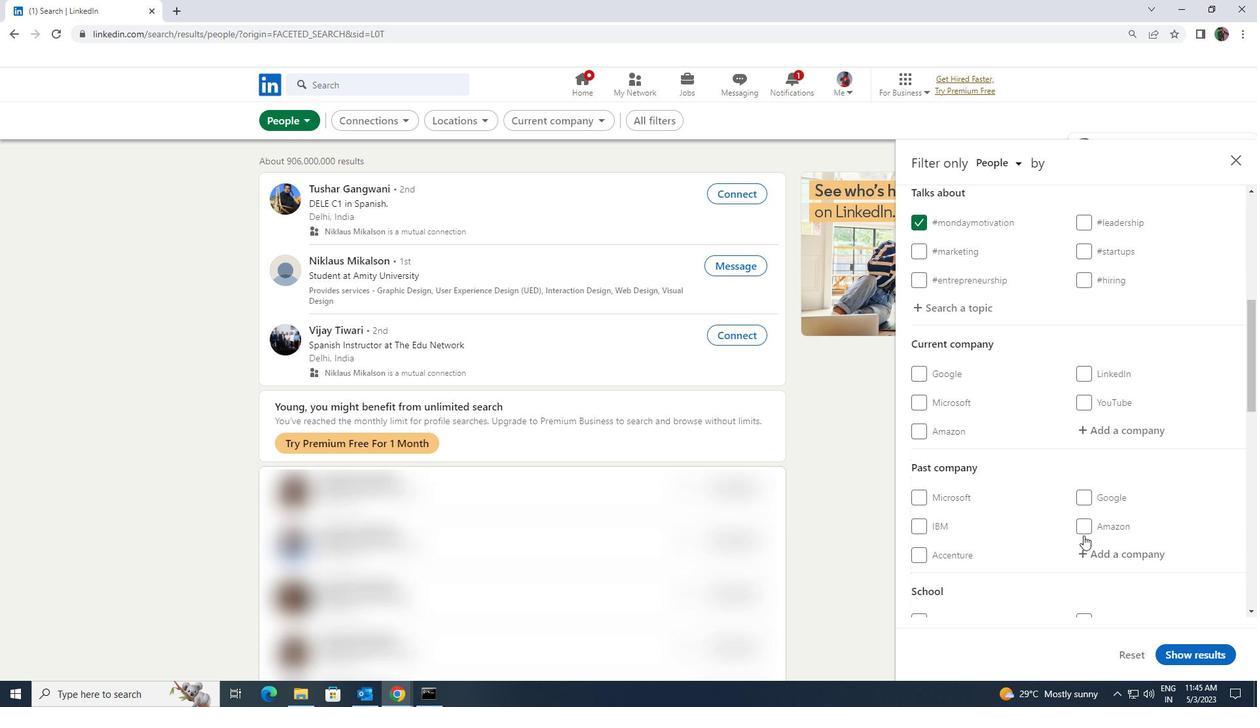 
Action: Mouse moved to (1094, 504)
Screenshot: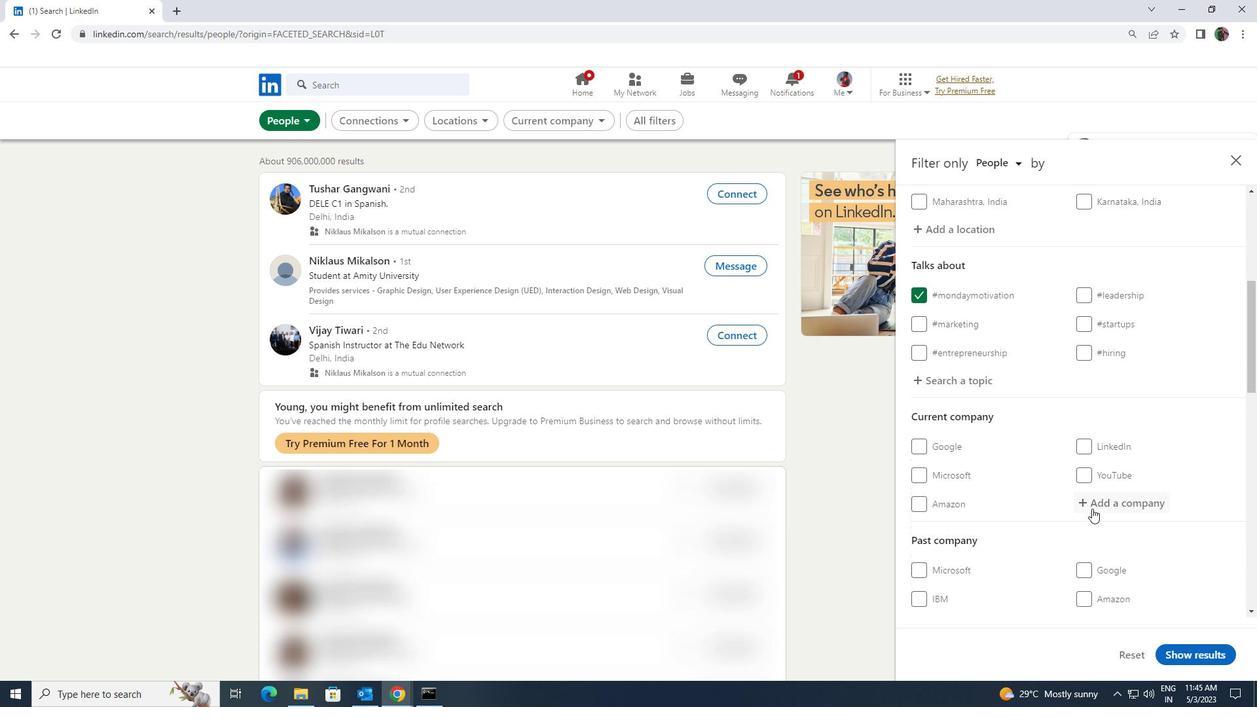 
Action: Mouse pressed left at (1094, 504)
Screenshot: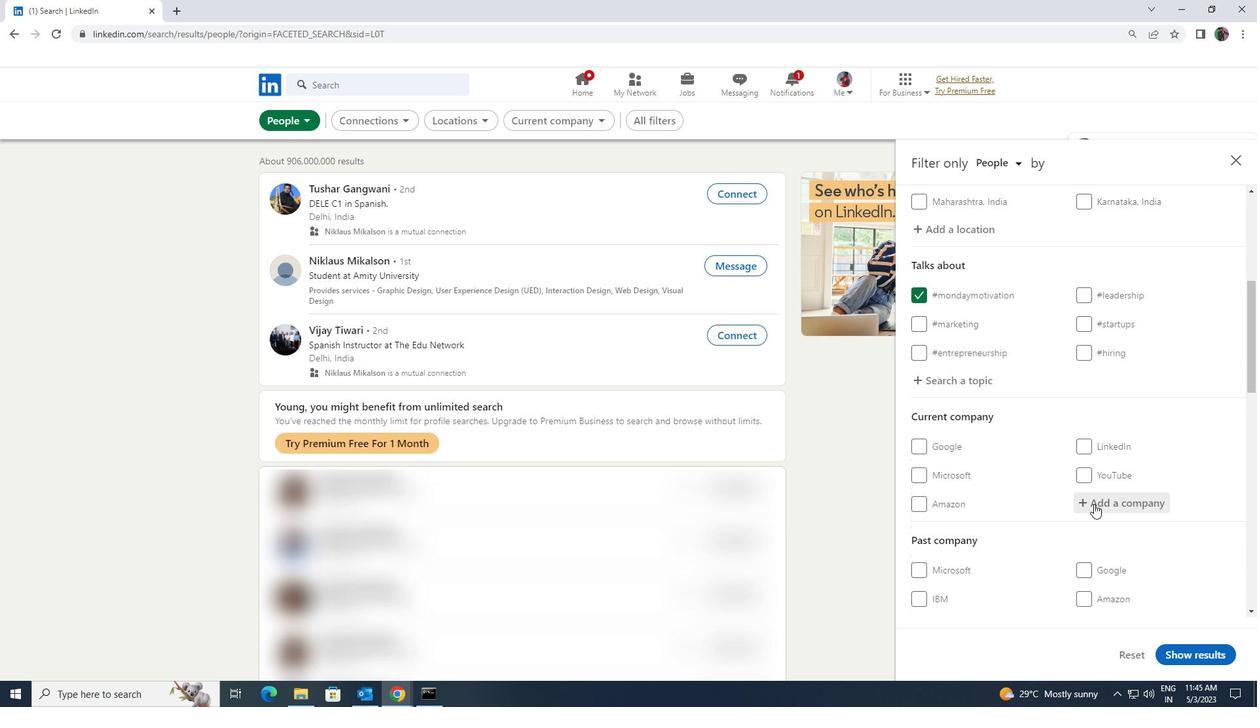 
Action: Key pressed <Key.shift><Key.shift><Key.shift><Key.shift><Key.shift><Key.shift><Key.shift>HINDUSTAN<Key.space><Key.shift>CONSTR
Screenshot: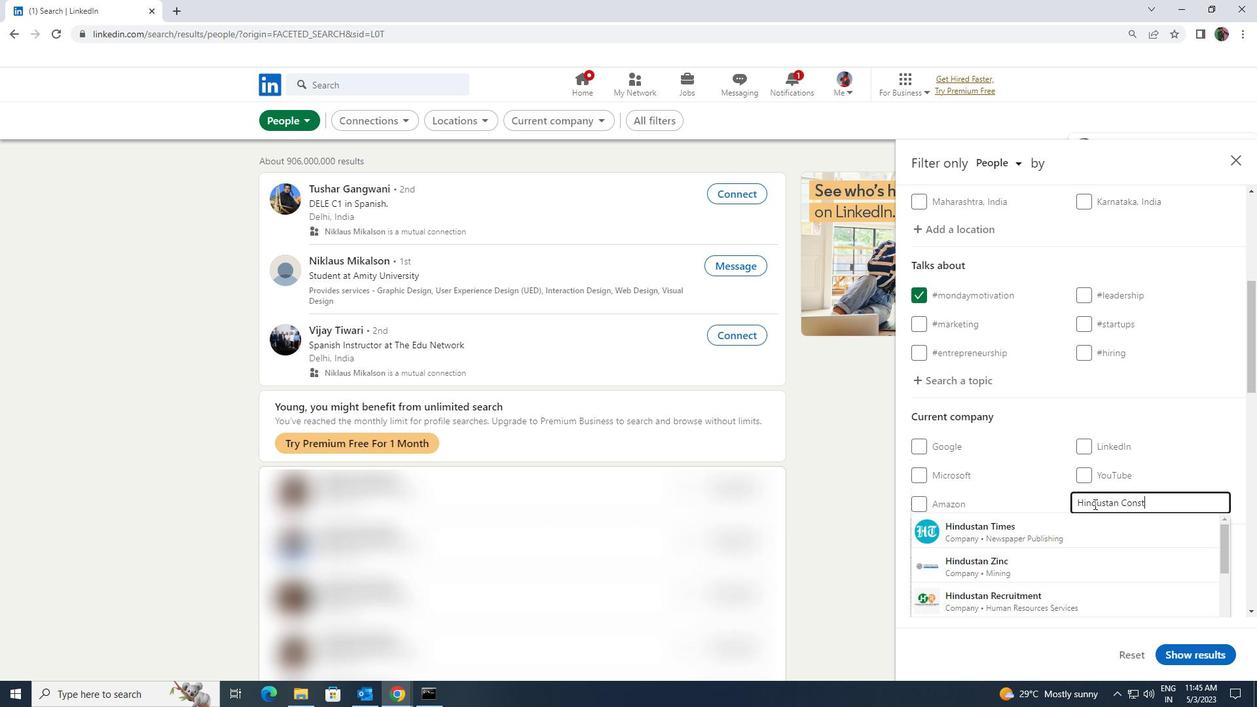 
Action: Mouse moved to (1088, 522)
Screenshot: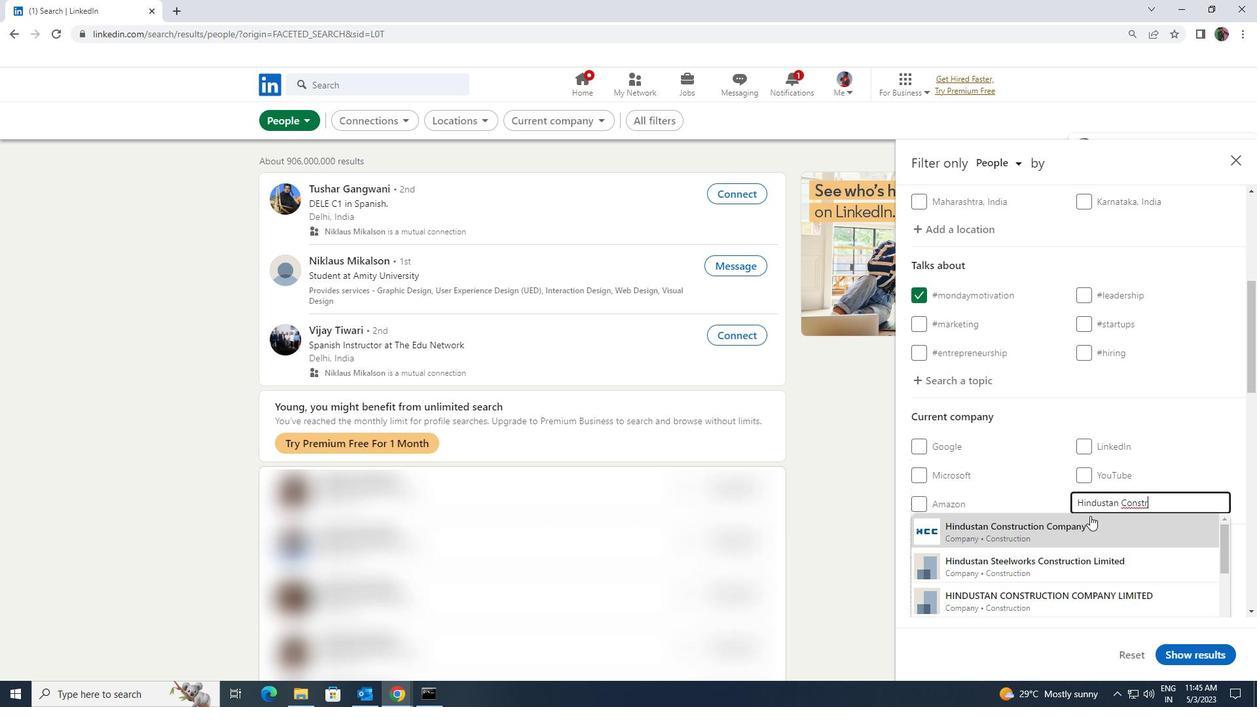 
Action: Mouse pressed left at (1088, 522)
Screenshot: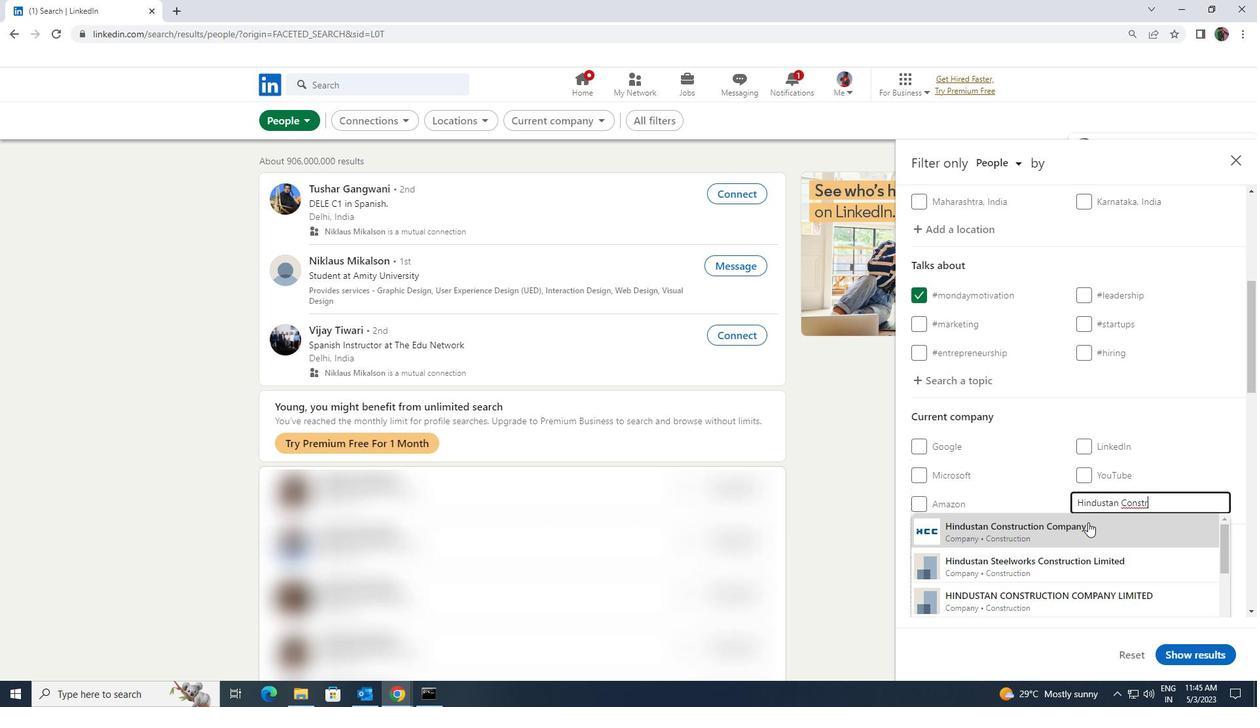 
Action: Mouse scrolled (1088, 522) with delta (0, 0)
Screenshot: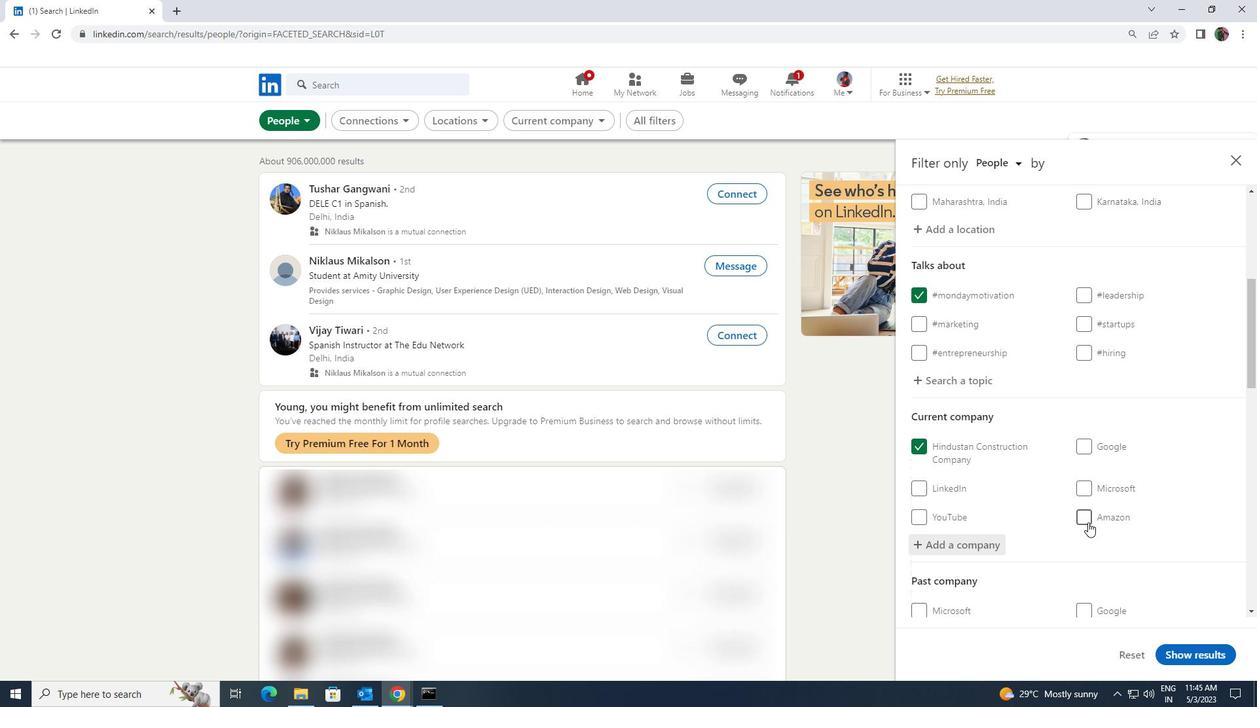 
Action: Mouse scrolled (1088, 522) with delta (0, 0)
Screenshot: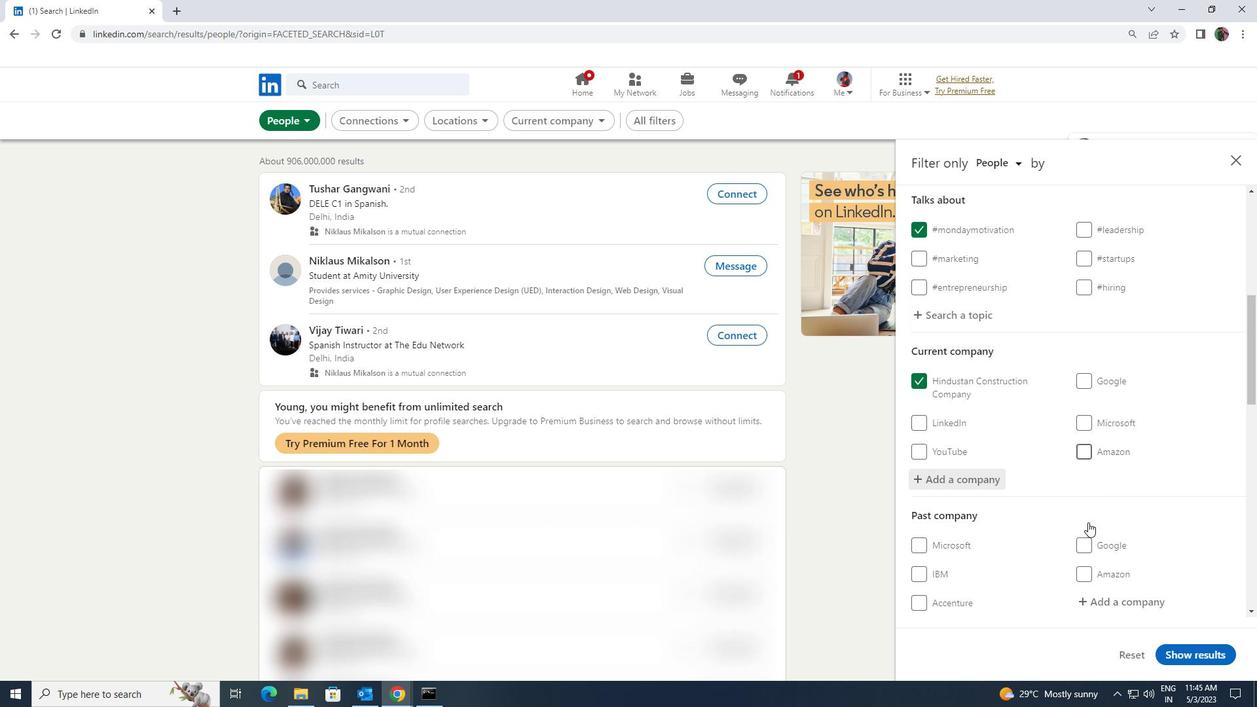 
Action: Mouse scrolled (1088, 522) with delta (0, 0)
Screenshot: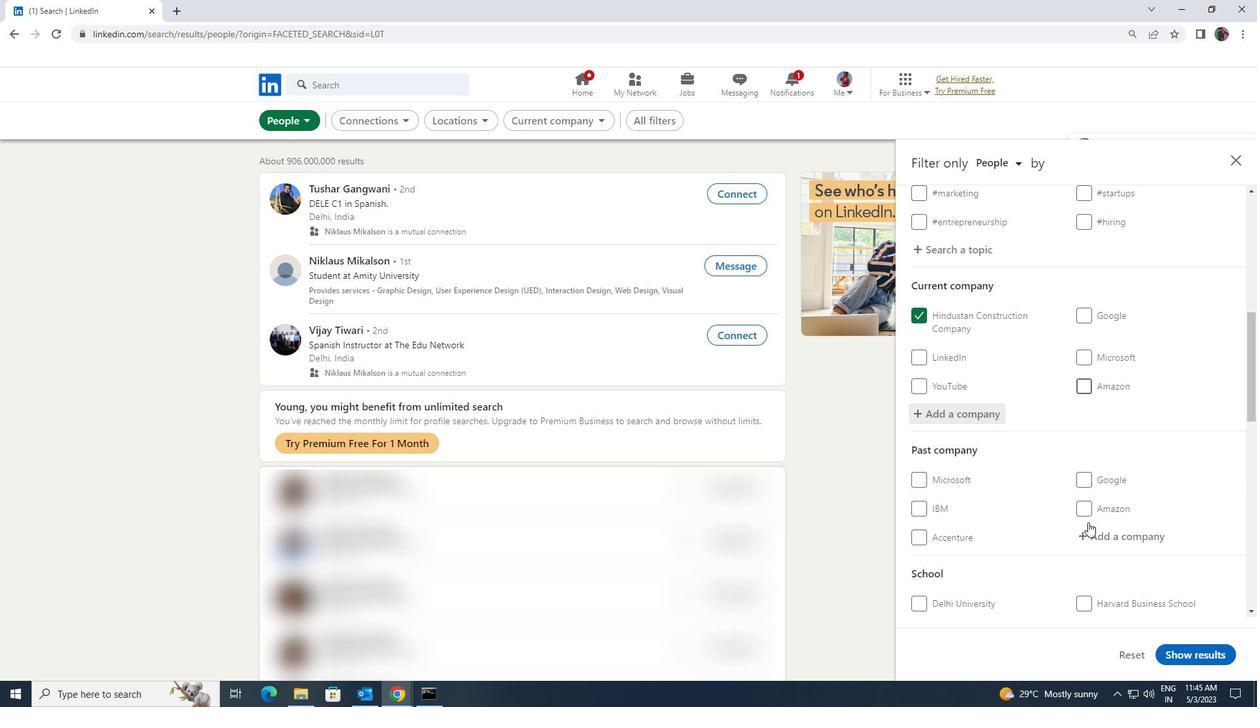 
Action: Mouse moved to (1088, 524)
Screenshot: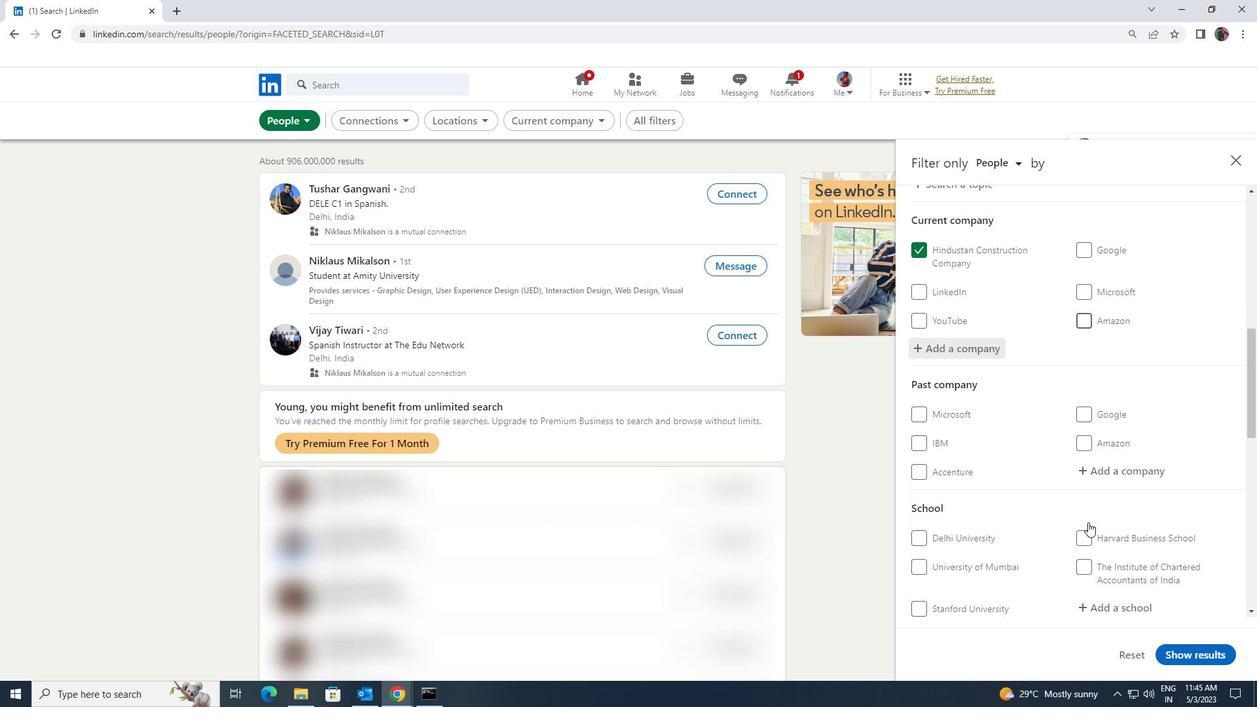 
Action: Mouse scrolled (1088, 523) with delta (0, 0)
Screenshot: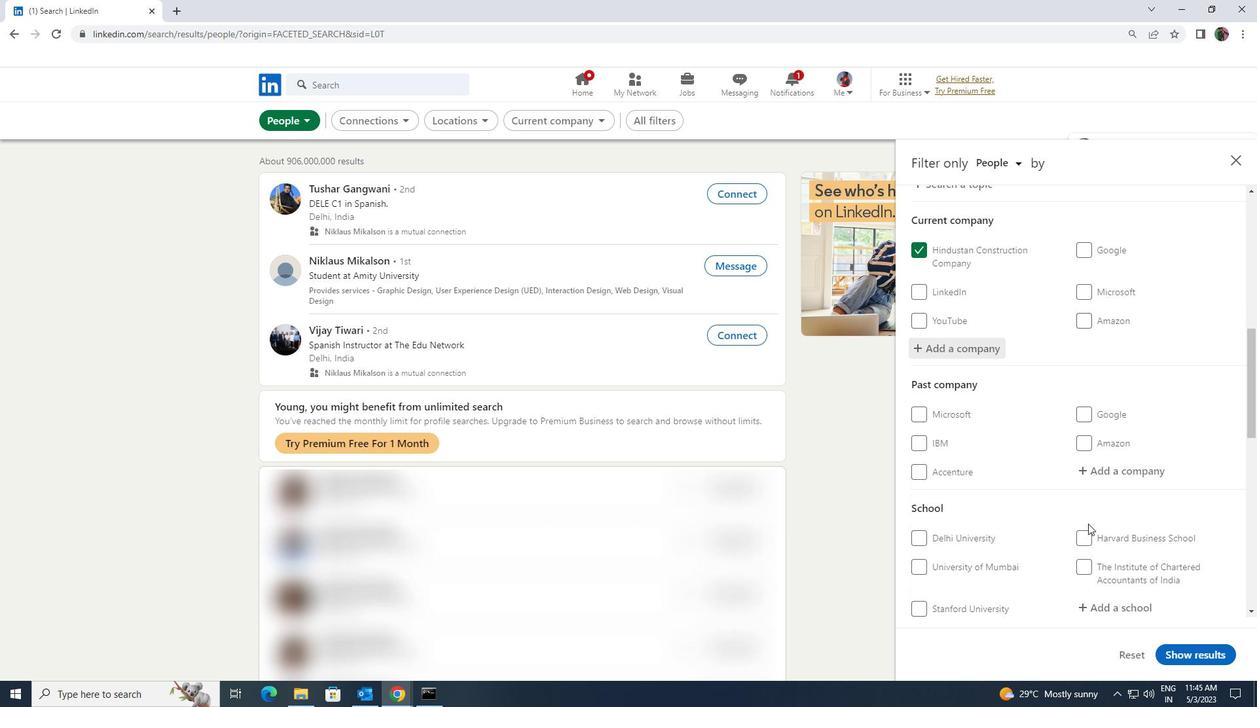 
Action: Mouse moved to (1092, 541)
Screenshot: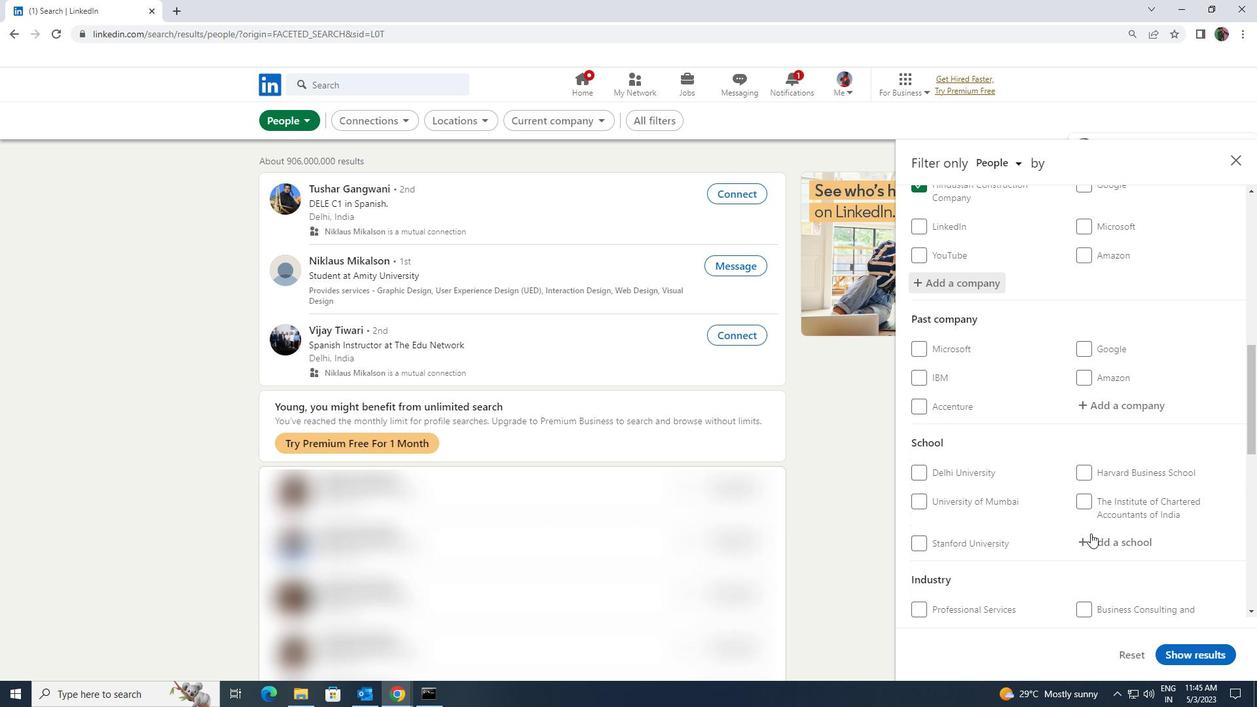 
Action: Mouse pressed left at (1092, 541)
Screenshot: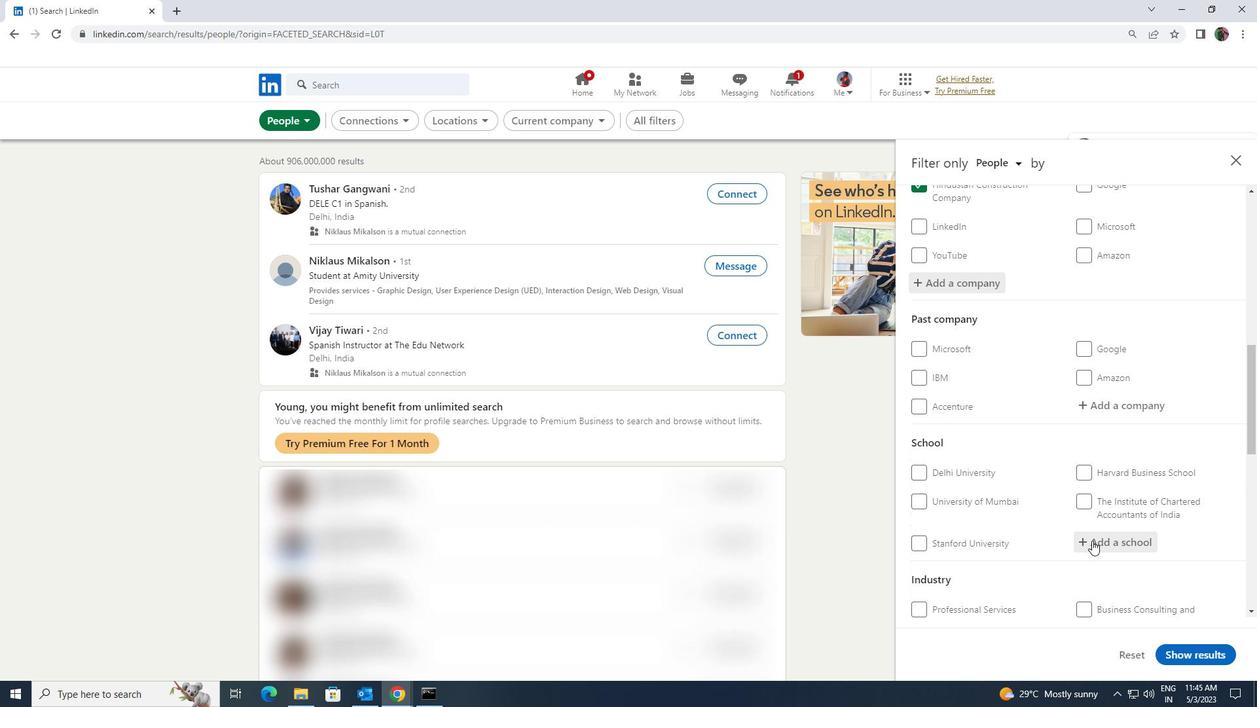 
Action: Key pressed <Key.shift>KRISHNA
Screenshot: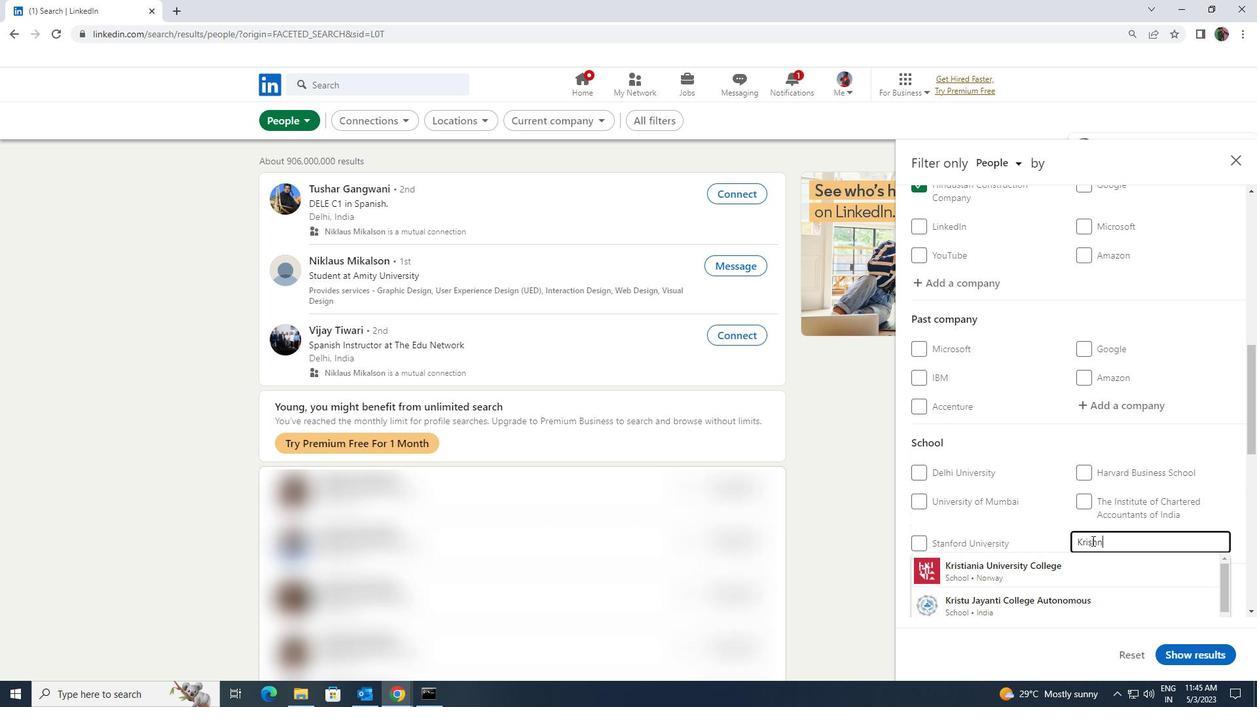 
Action: Mouse moved to (1071, 563)
Screenshot: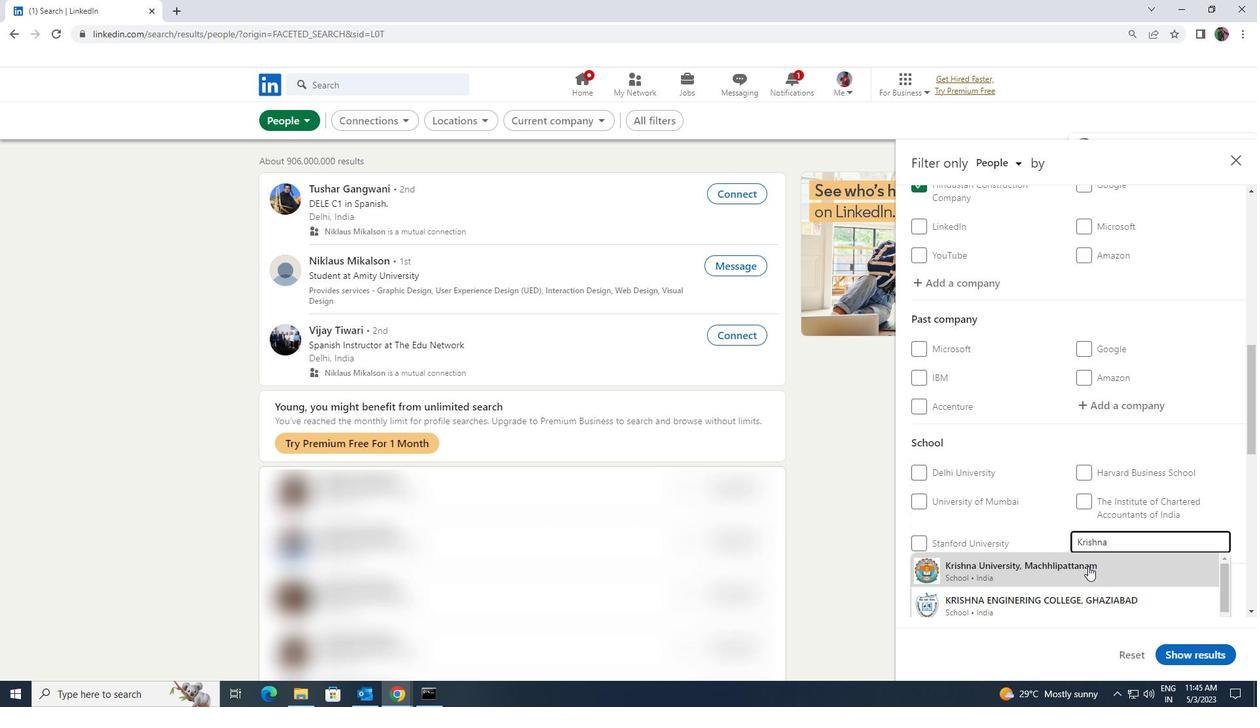 
Action: Key pressed VENI
Screenshot: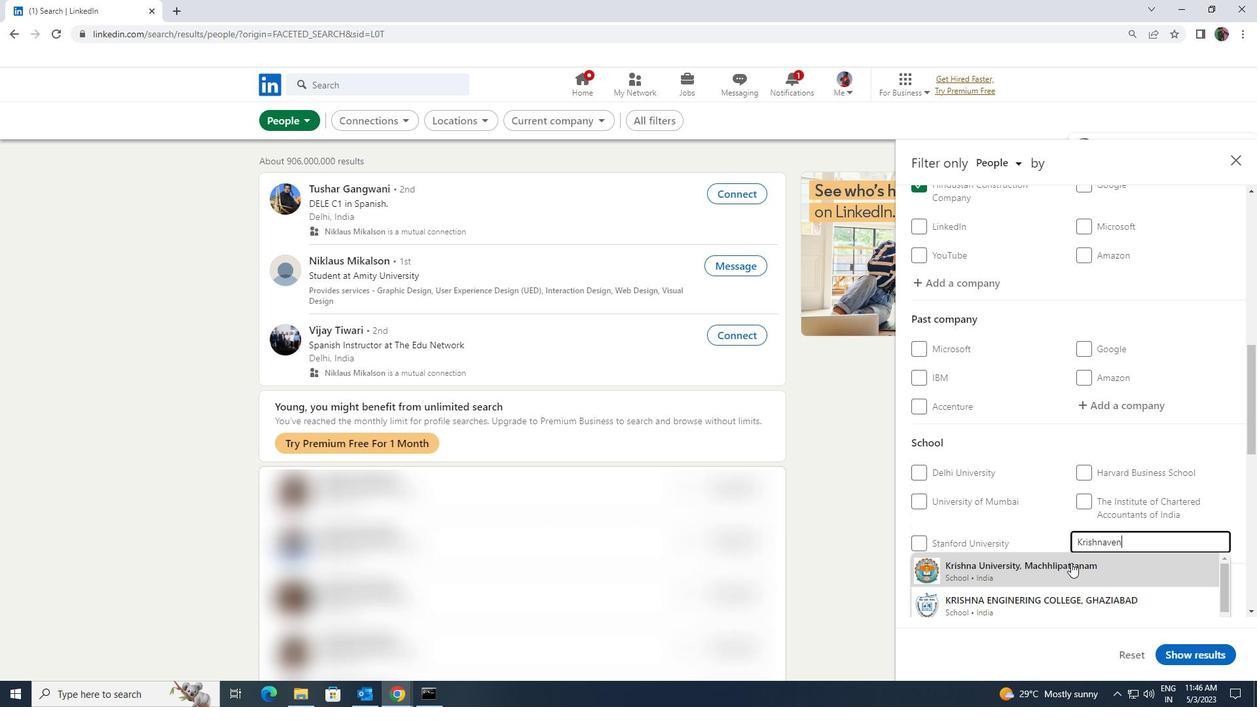 
Action: Mouse pressed left at (1071, 563)
Screenshot: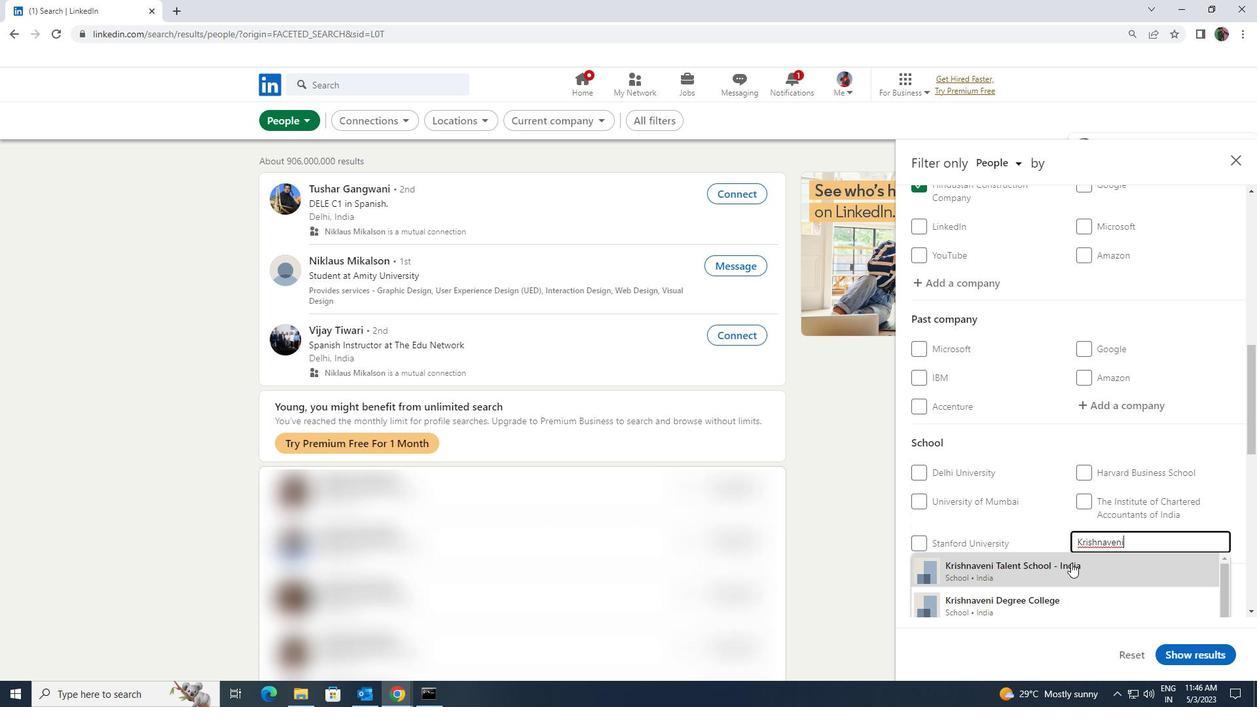 
Action: Mouse scrolled (1071, 562) with delta (0, 0)
Screenshot: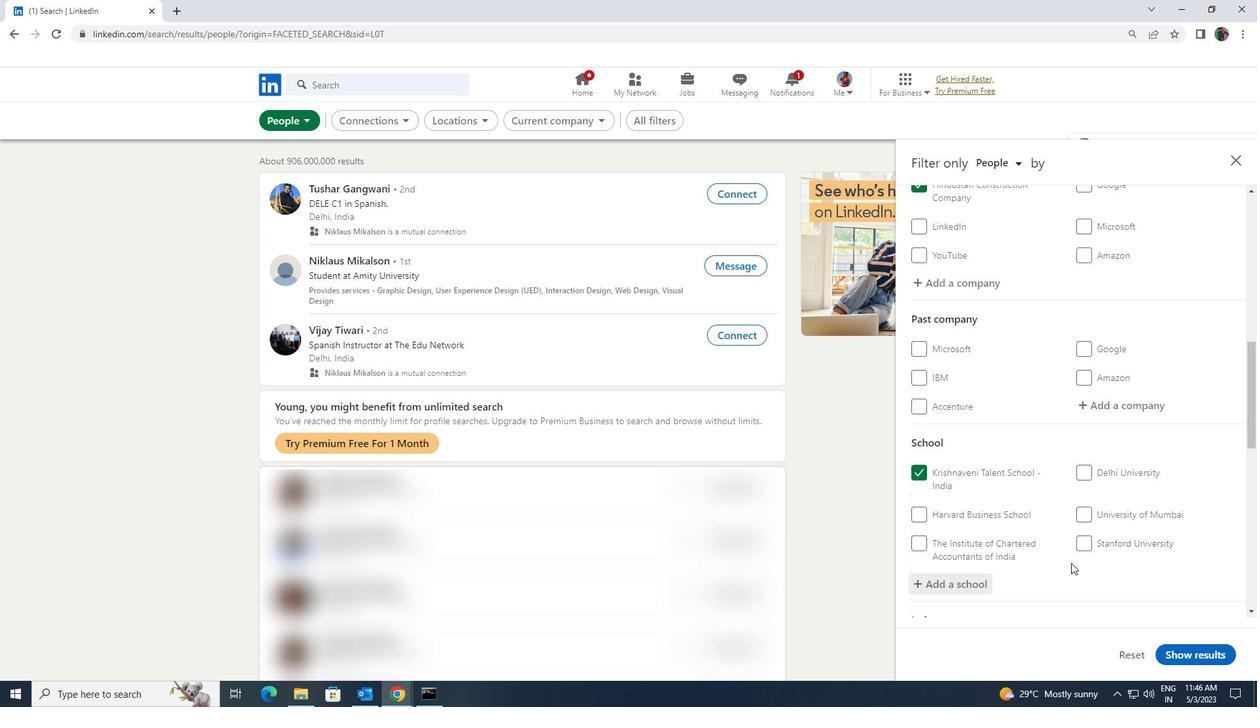 
Action: Mouse scrolled (1071, 562) with delta (0, 0)
Screenshot: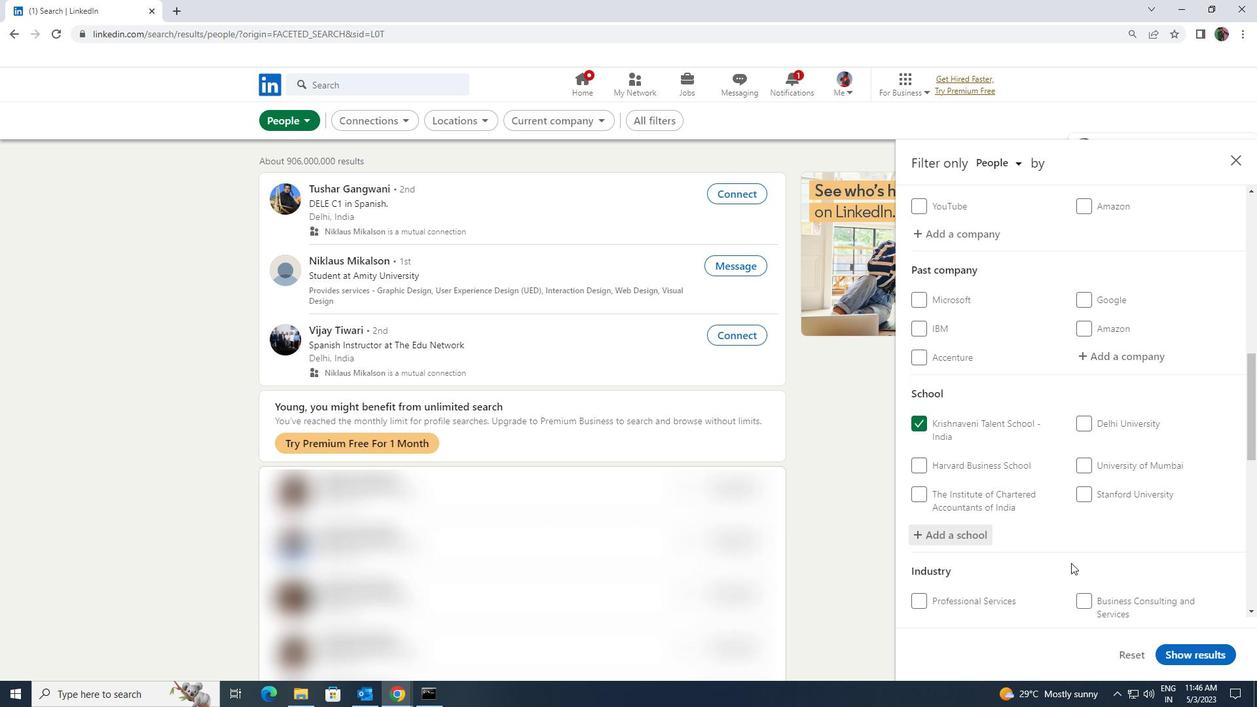 
Action: Mouse scrolled (1071, 562) with delta (0, 0)
Screenshot: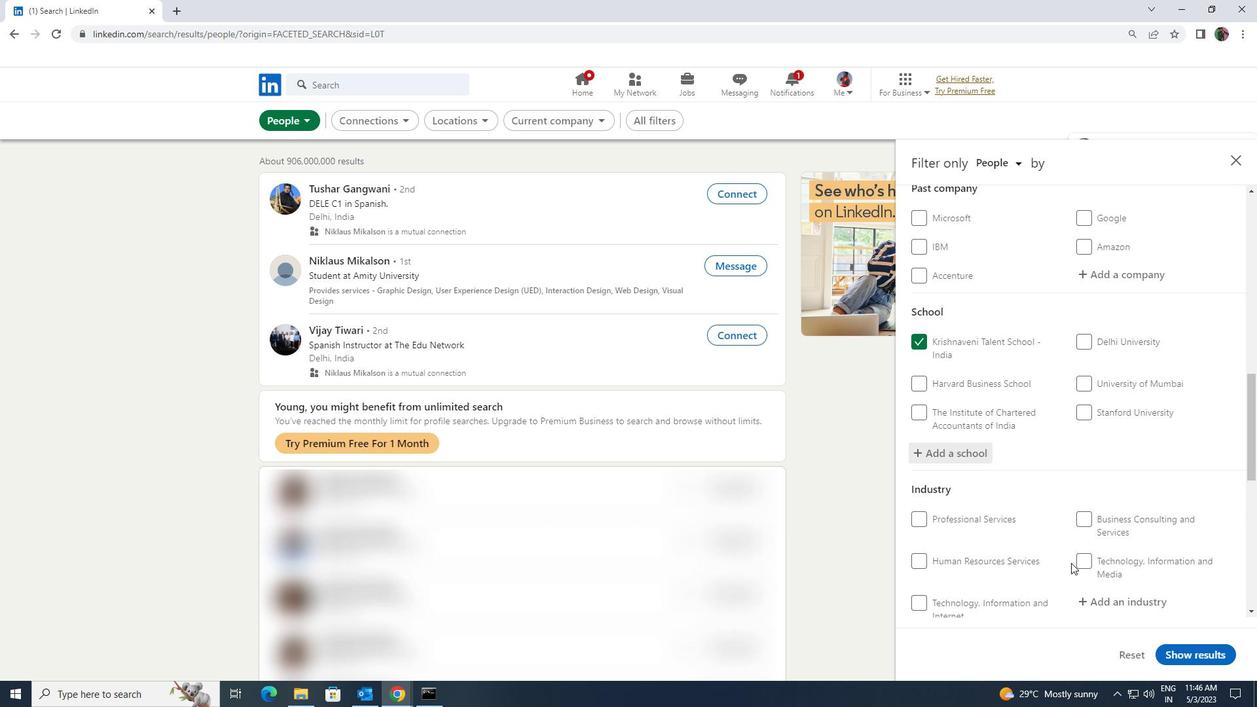 
Action: Mouse moved to (1084, 539)
Screenshot: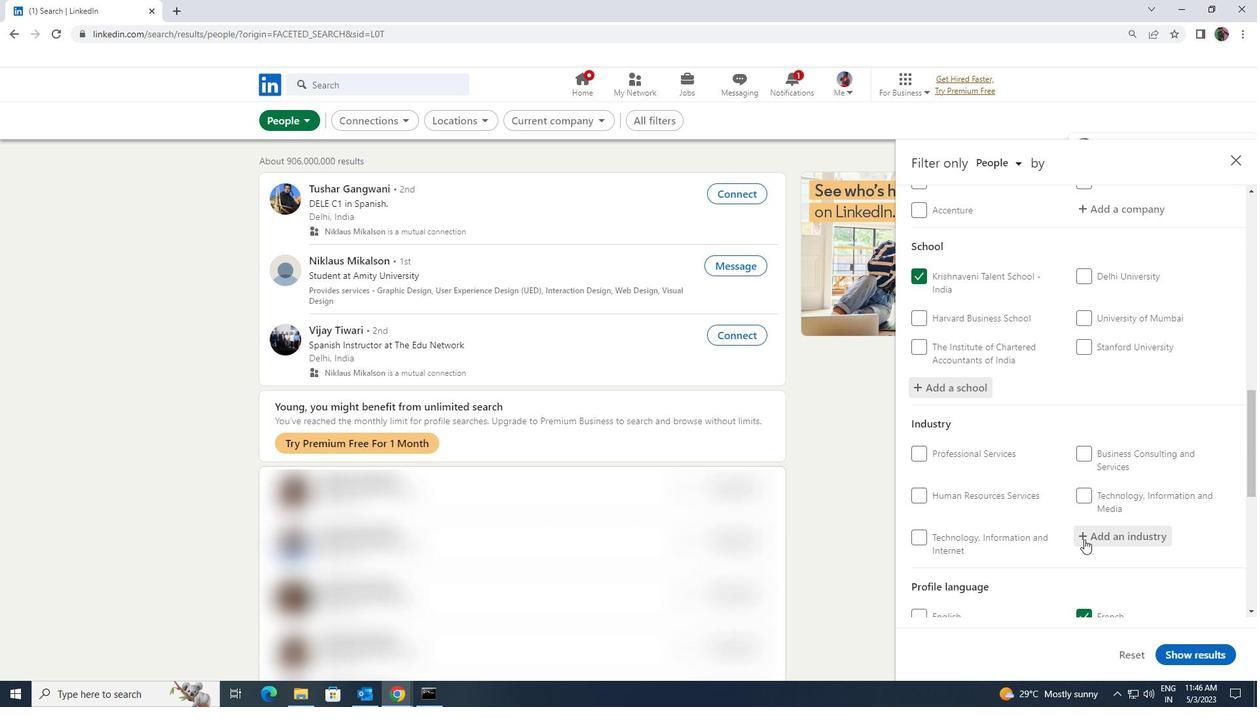 
Action: Mouse pressed left at (1084, 539)
Screenshot: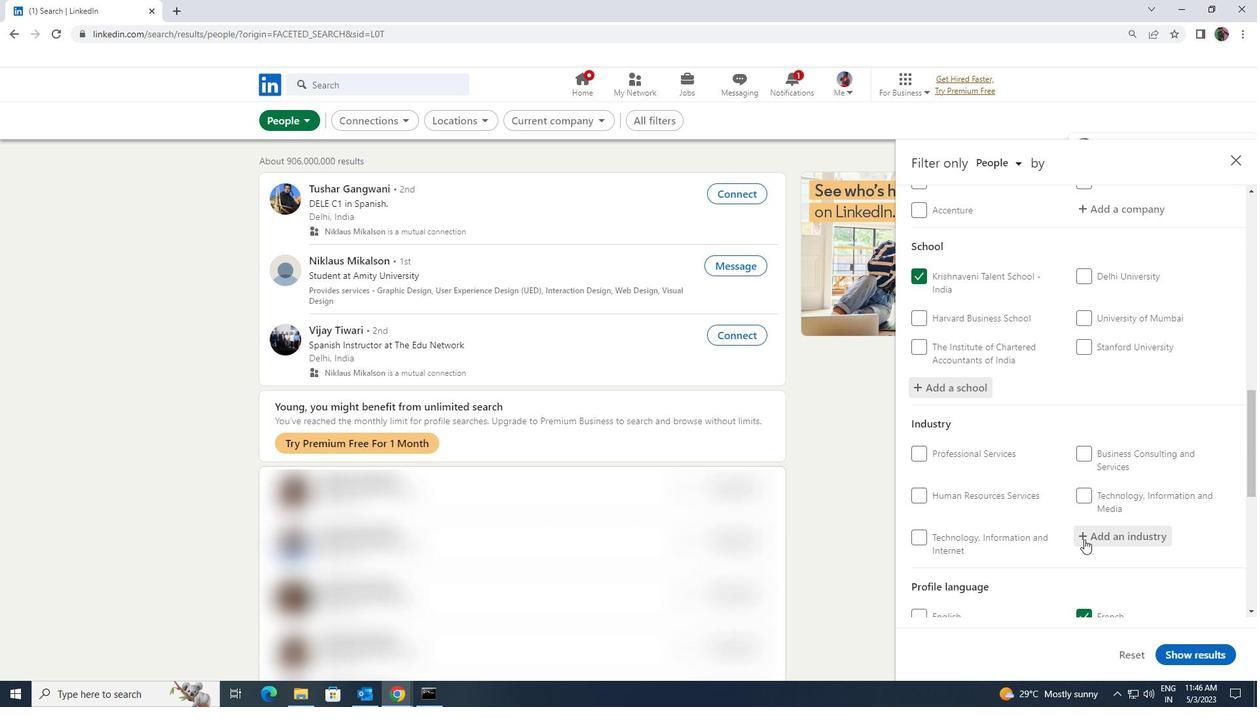 
Action: Mouse moved to (1085, 539)
Screenshot: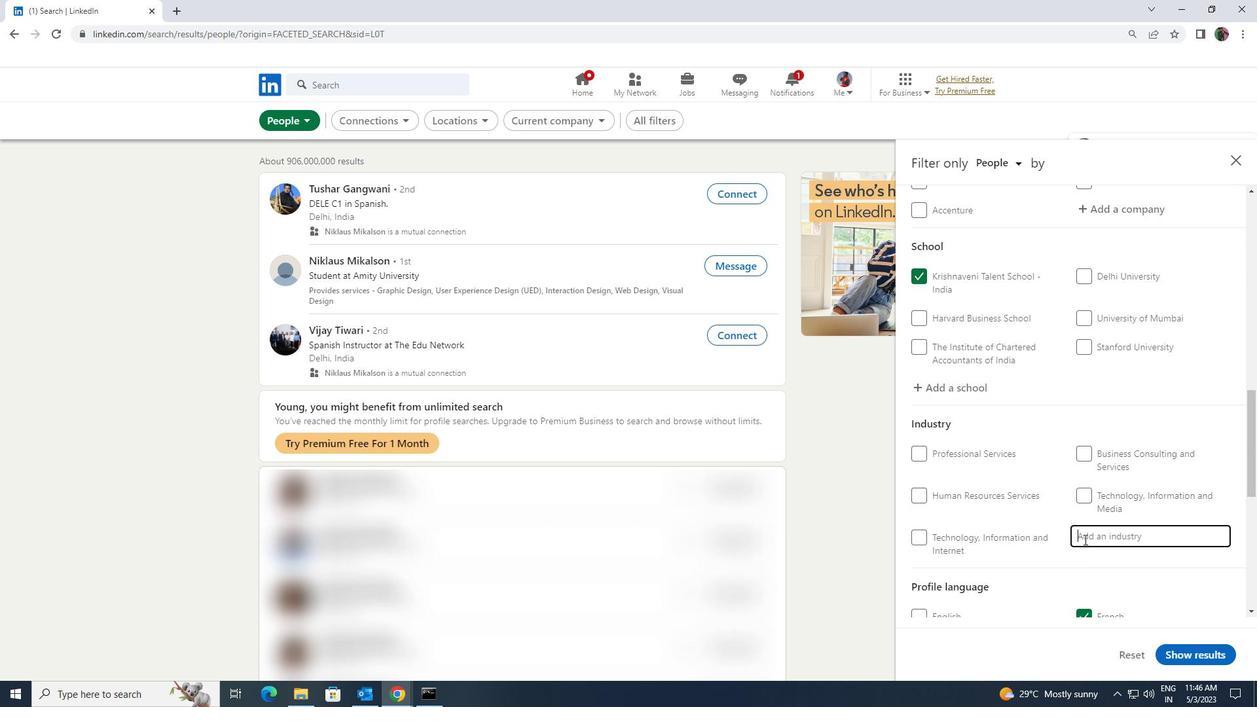 
Action: Key pressed <Key.shift><Key.shift><Key.shift>PUBLIC<Key.space><Key.shift><Key.shift>POLICY
Screenshot: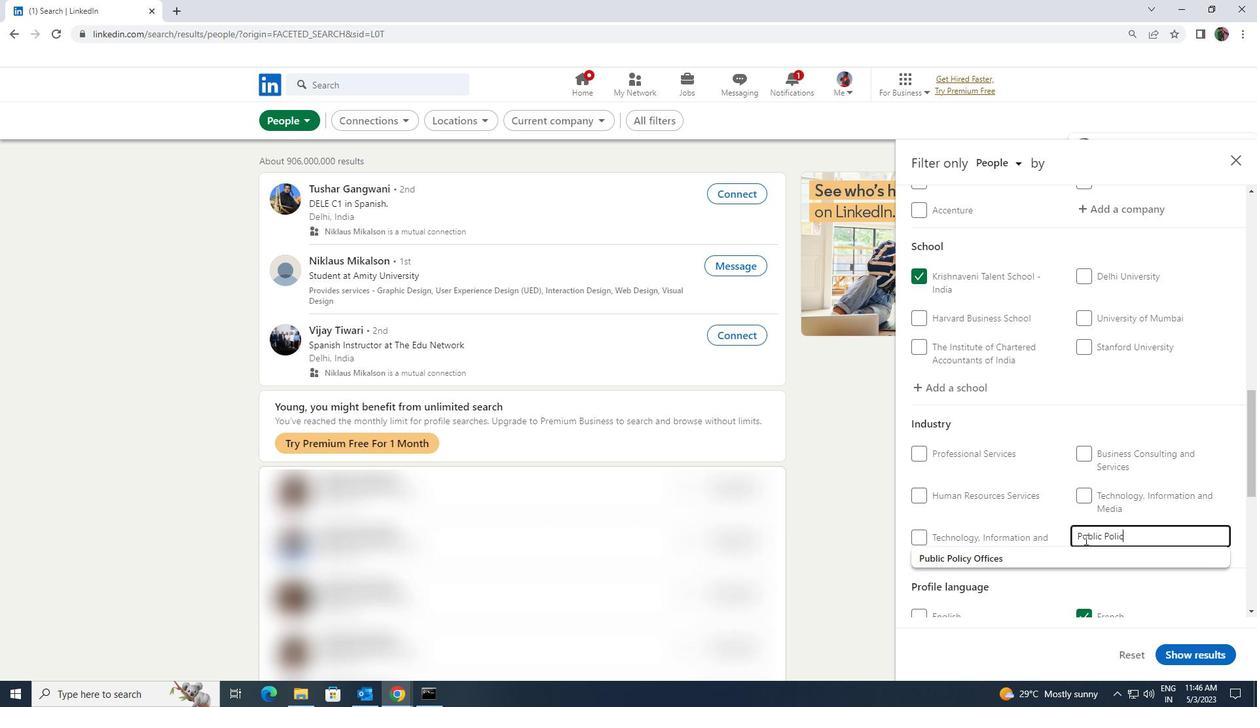 
Action: Mouse moved to (1079, 551)
Screenshot: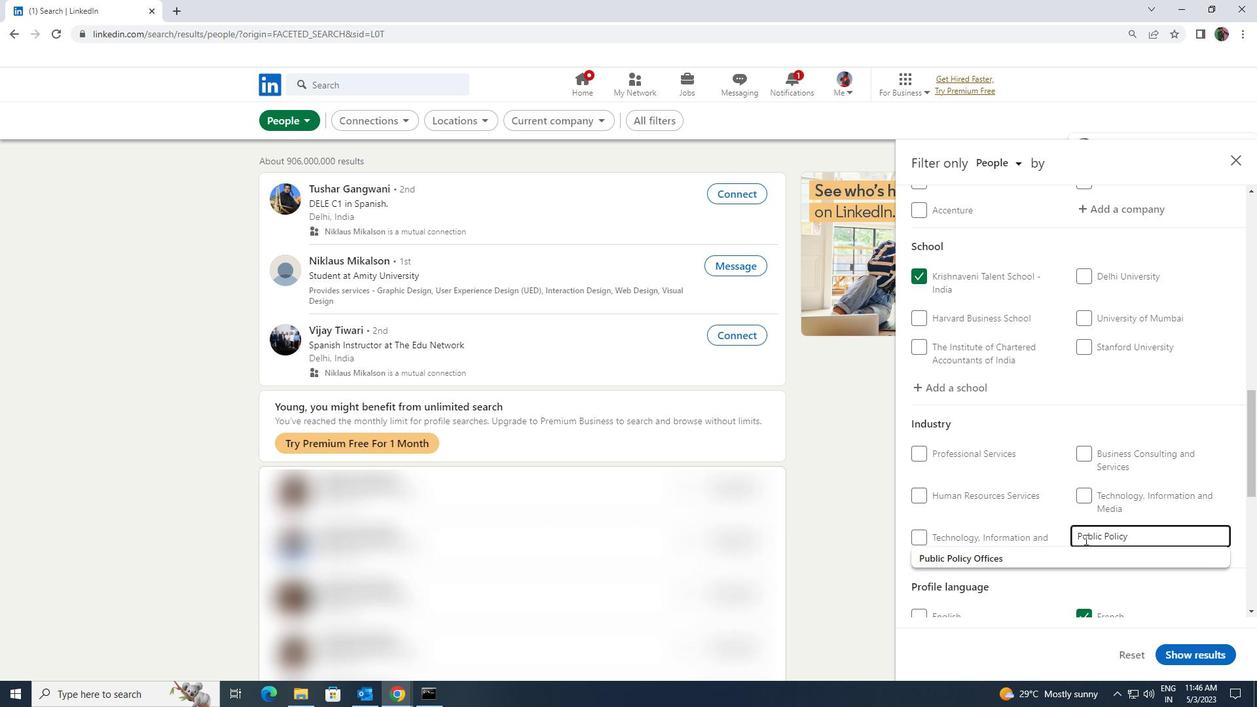
Action: Mouse pressed left at (1079, 551)
Screenshot: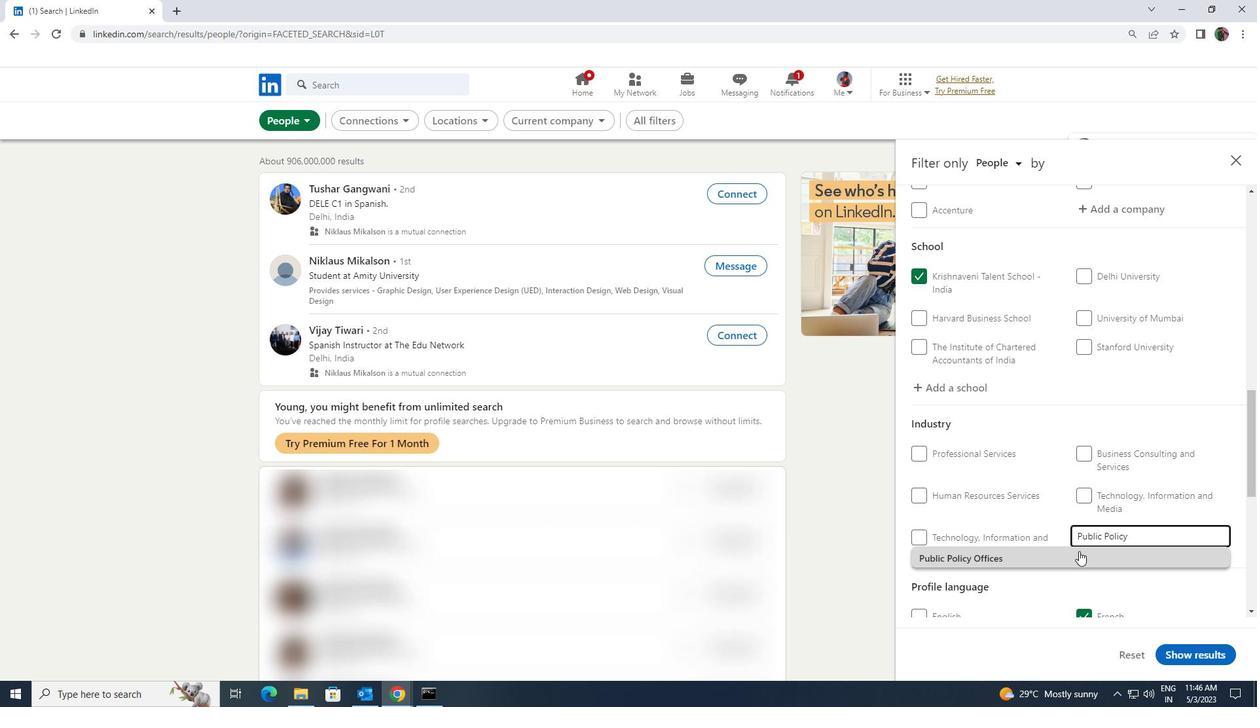 
Action: Mouse scrolled (1079, 550) with delta (0, 0)
Screenshot: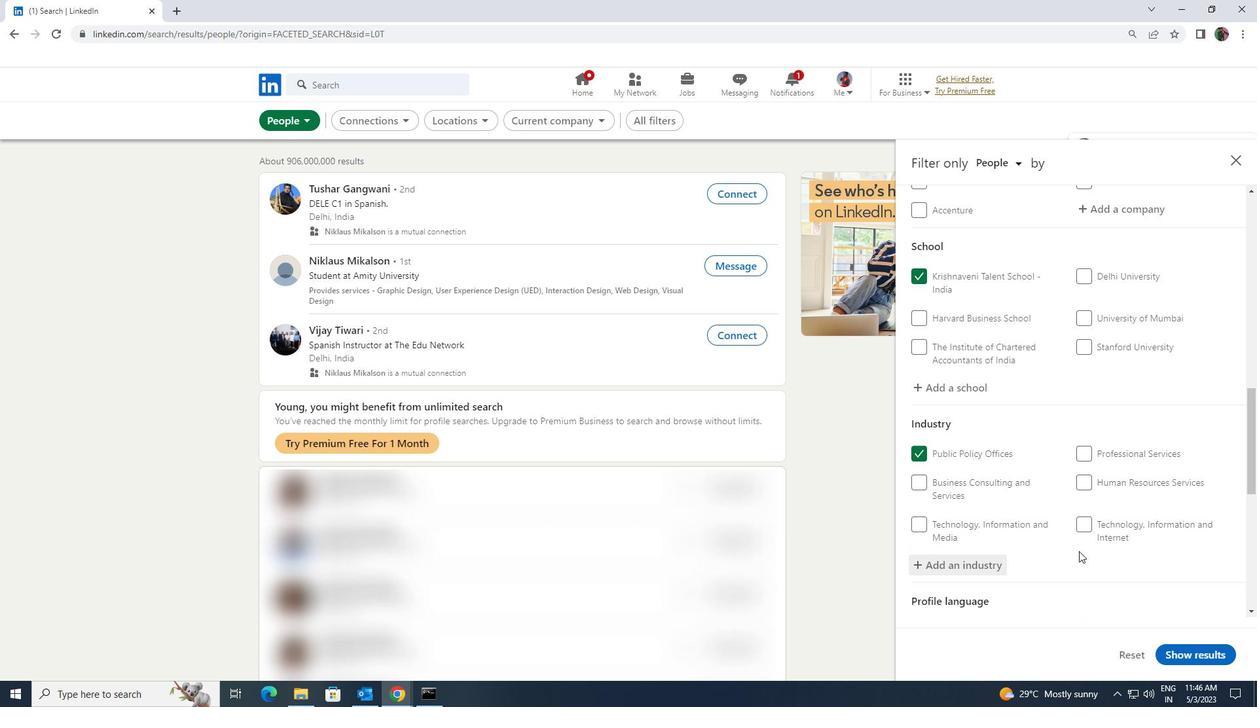 
Action: Mouse scrolled (1079, 550) with delta (0, 0)
Screenshot: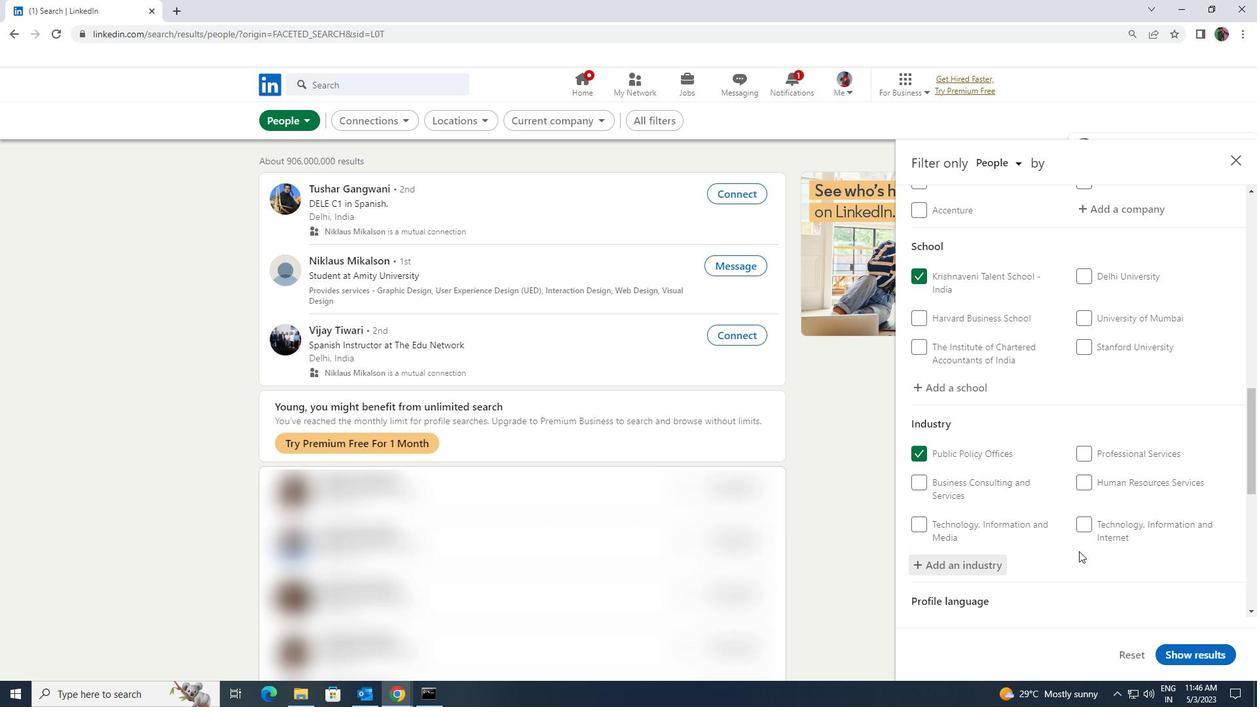 
Action: Mouse moved to (1079, 549)
Screenshot: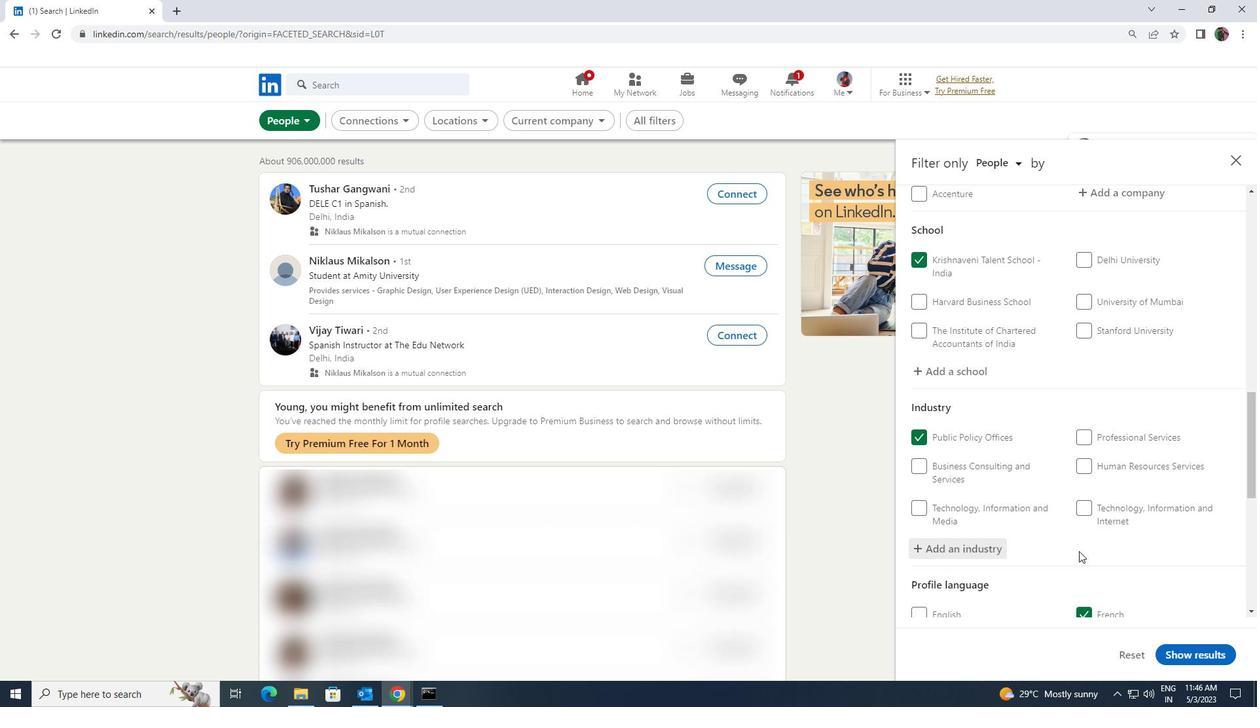 
Action: Mouse scrolled (1079, 548) with delta (0, 0)
Screenshot: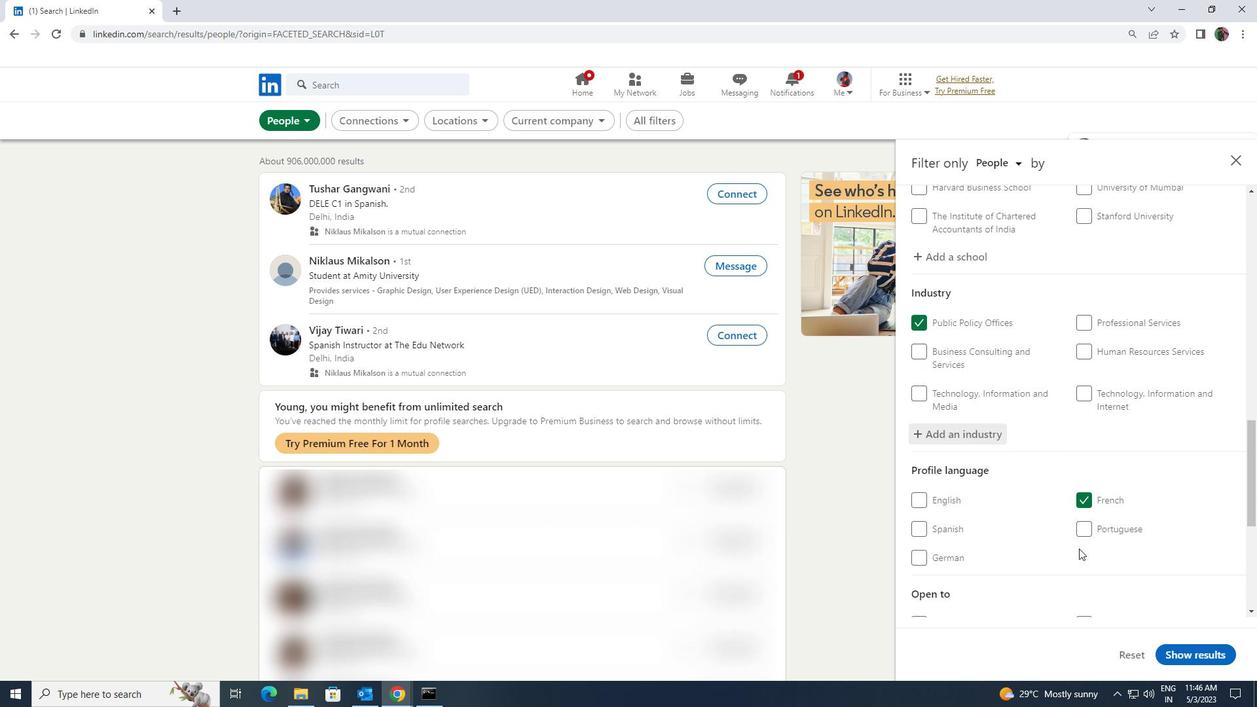 
Action: Mouse scrolled (1079, 548) with delta (0, 0)
Screenshot: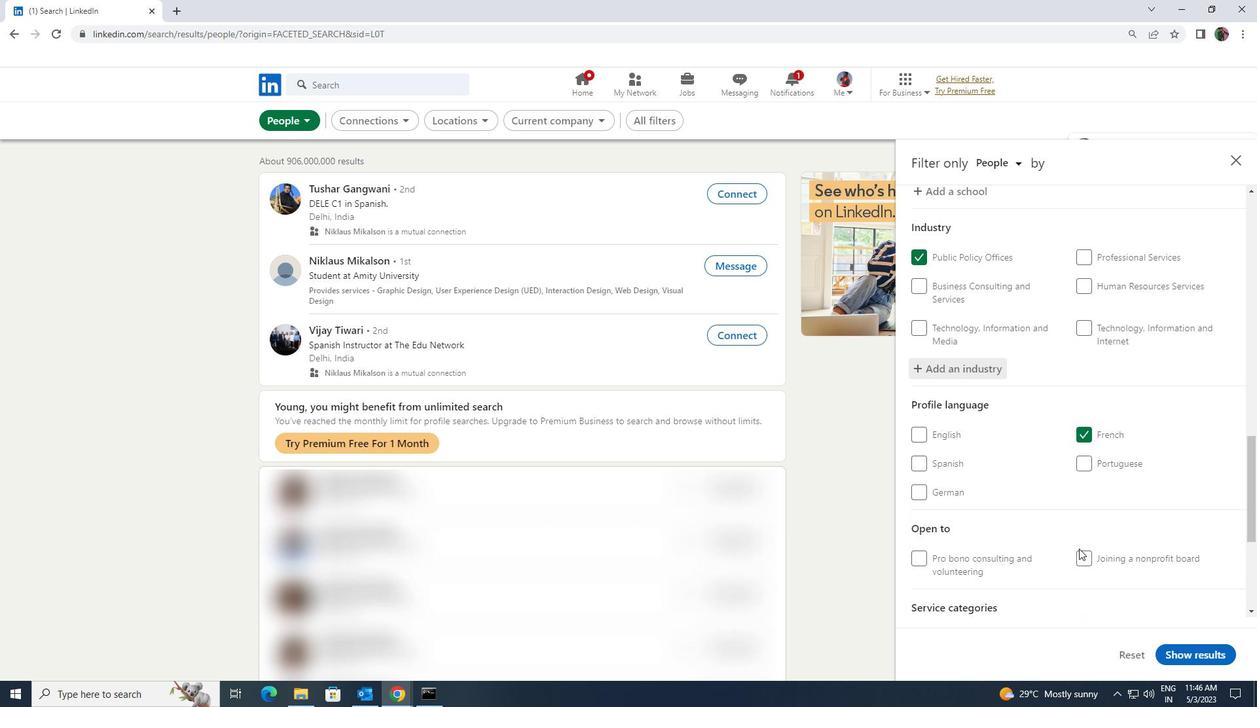 
Action: Mouse scrolled (1079, 548) with delta (0, 0)
Screenshot: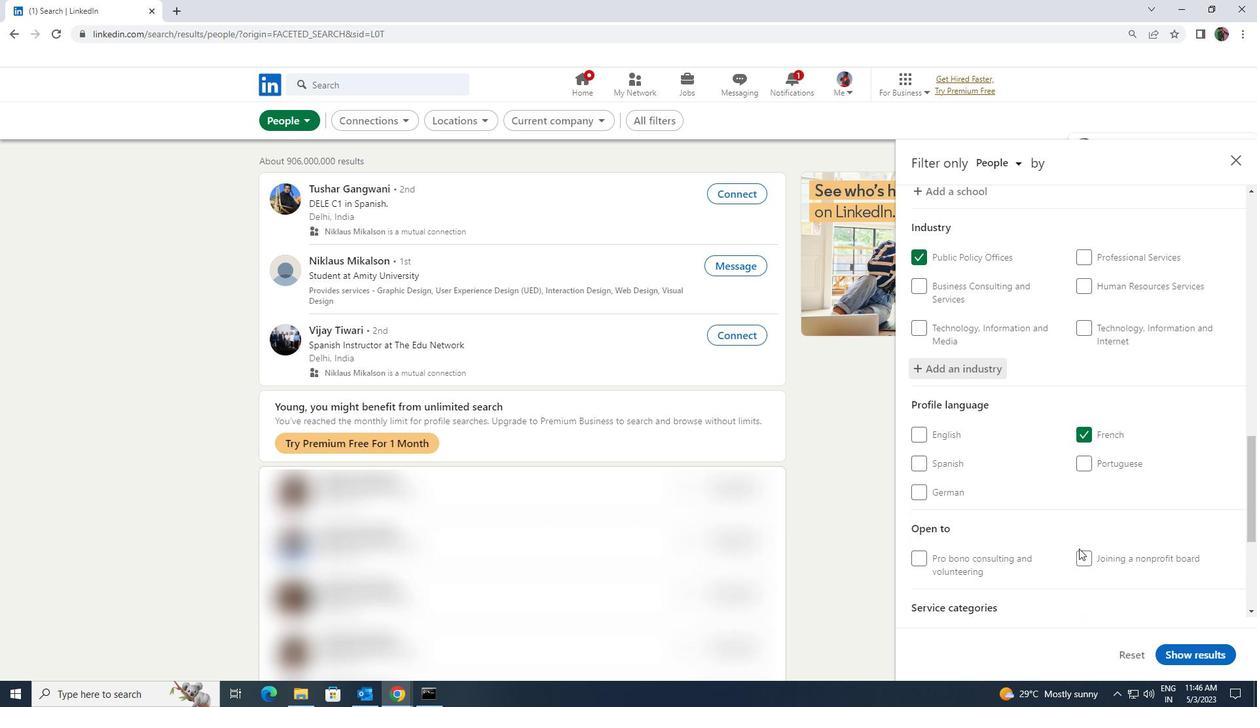 
Action: Mouse moved to (1084, 555)
Screenshot: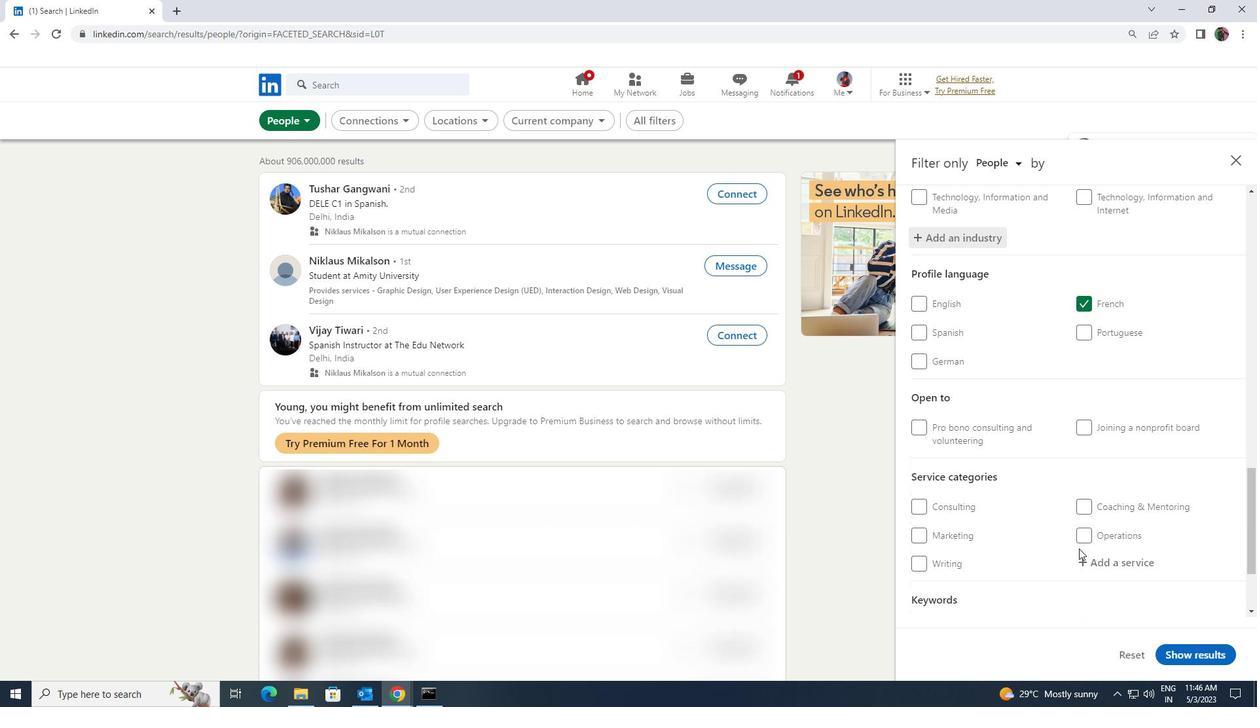 
Action: Mouse pressed left at (1084, 555)
Screenshot: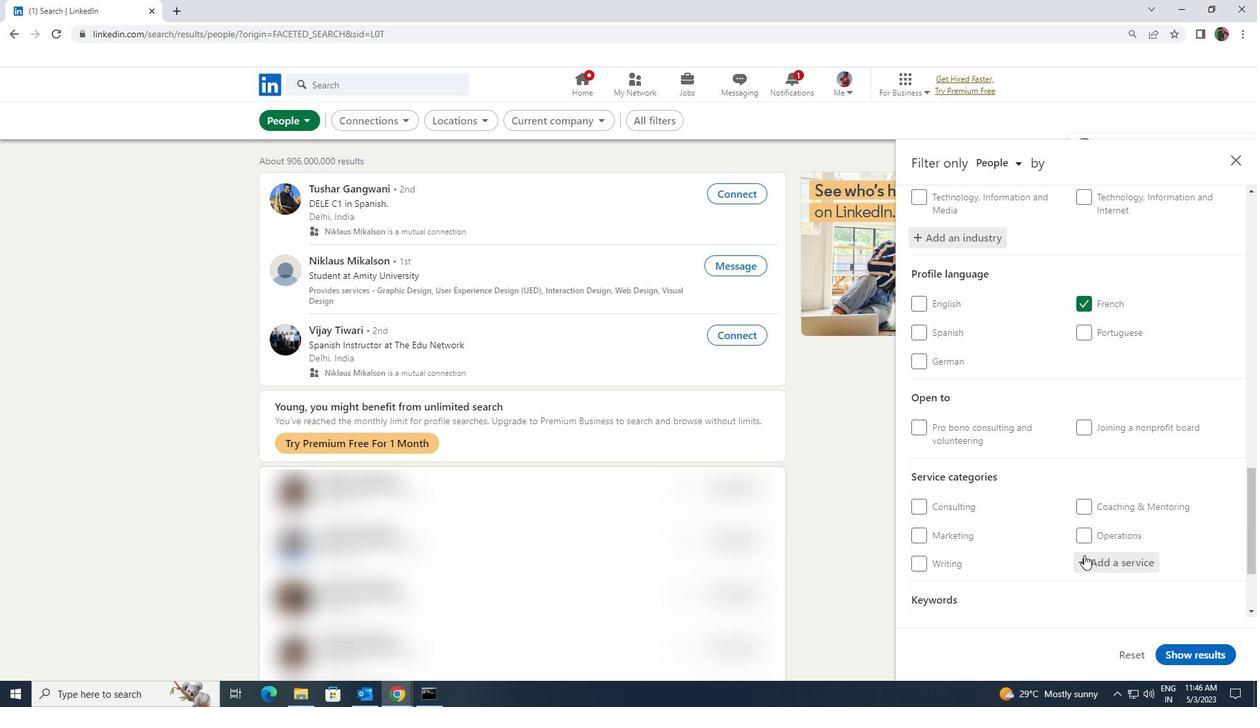 
Action: Key pressed <Key.shift>MARKET<Key.space>RED<Key.backspace>SE
Screenshot: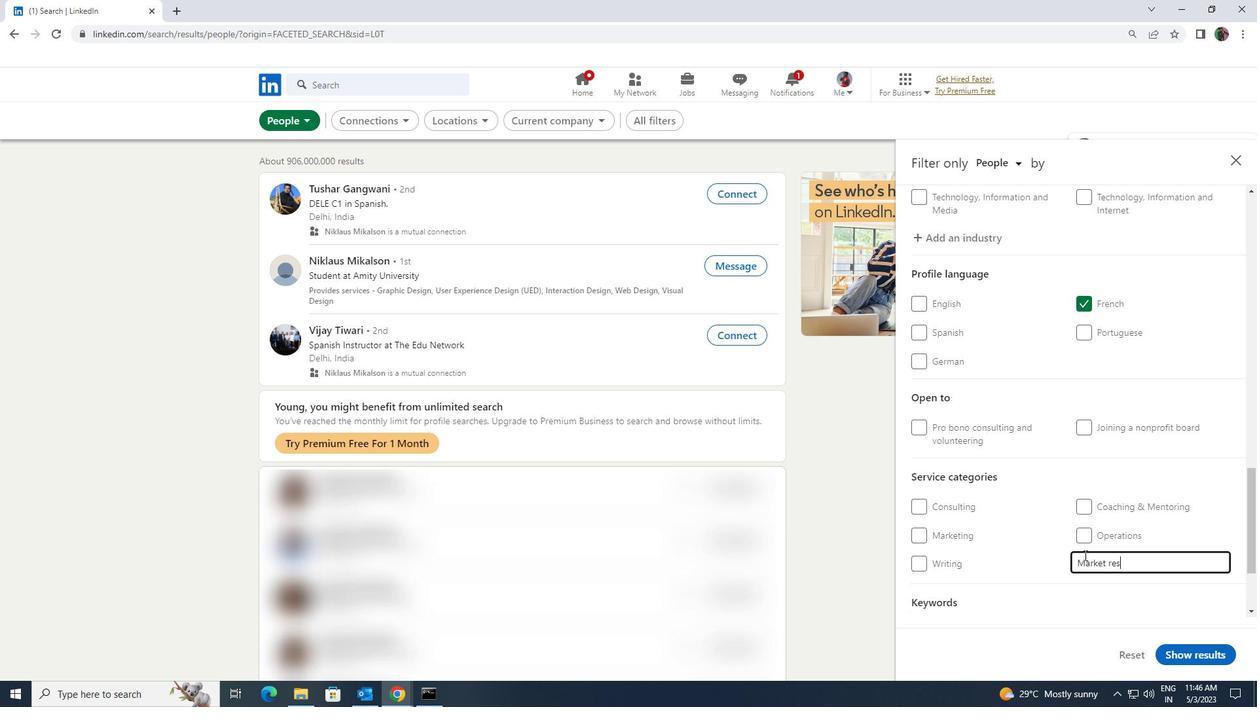 
Action: Mouse moved to (1063, 583)
Screenshot: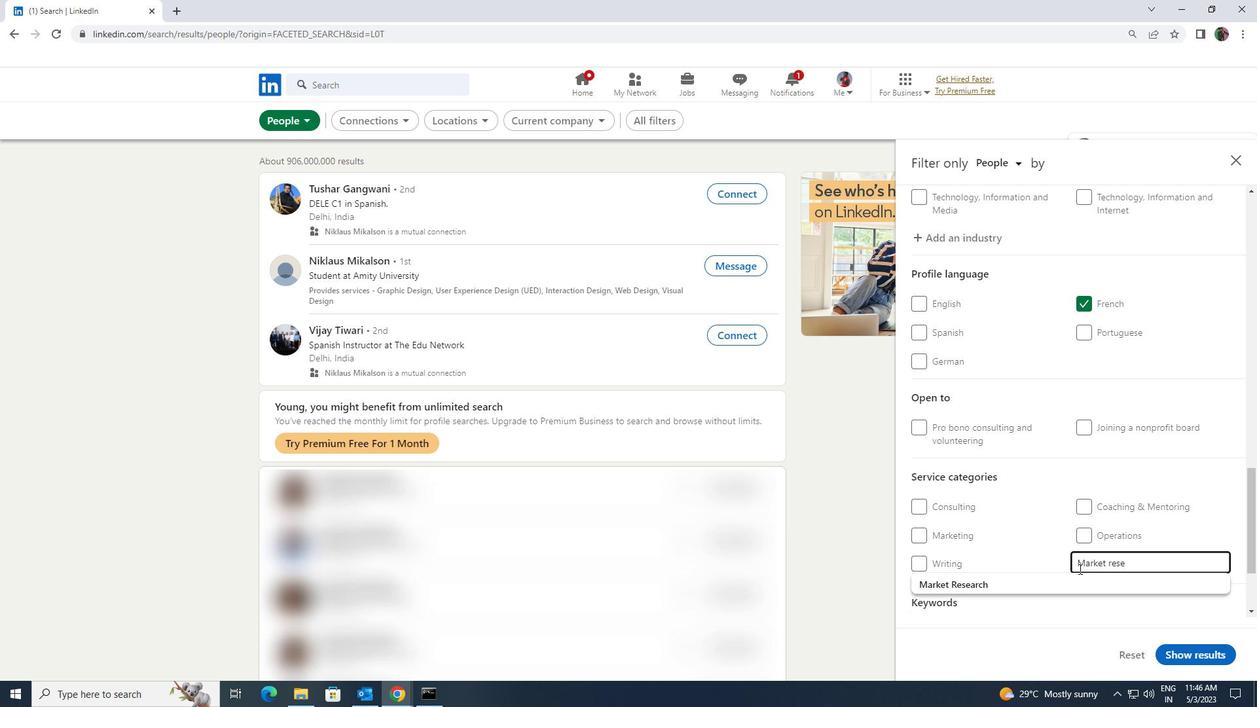 
Action: Mouse pressed left at (1063, 583)
Screenshot: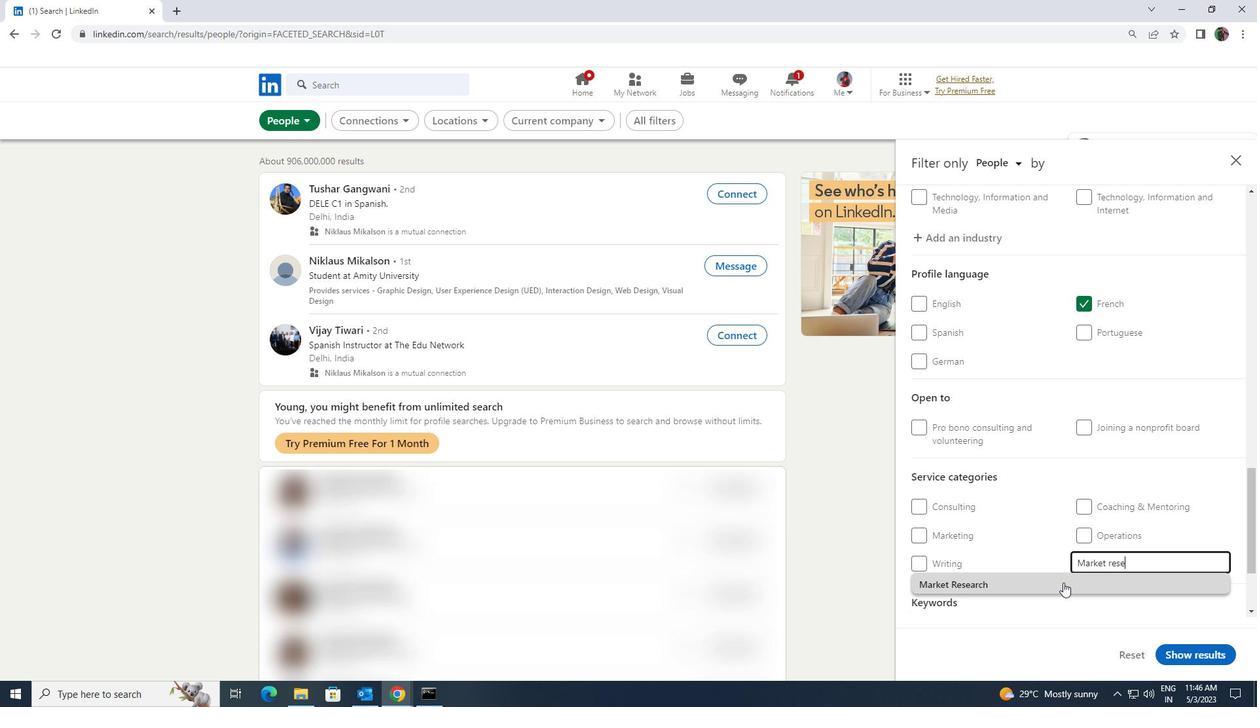 
Action: Mouse scrolled (1063, 582) with delta (0, 0)
Screenshot: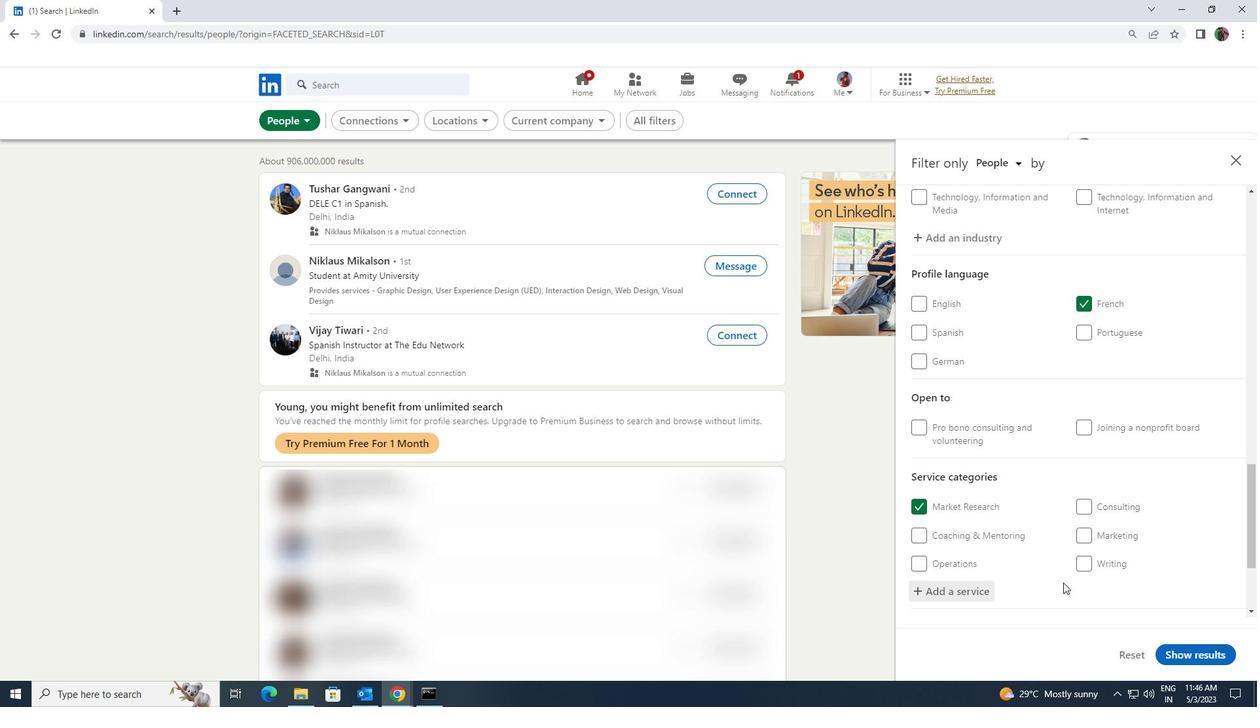 
Action: Mouse scrolled (1063, 582) with delta (0, 0)
Screenshot: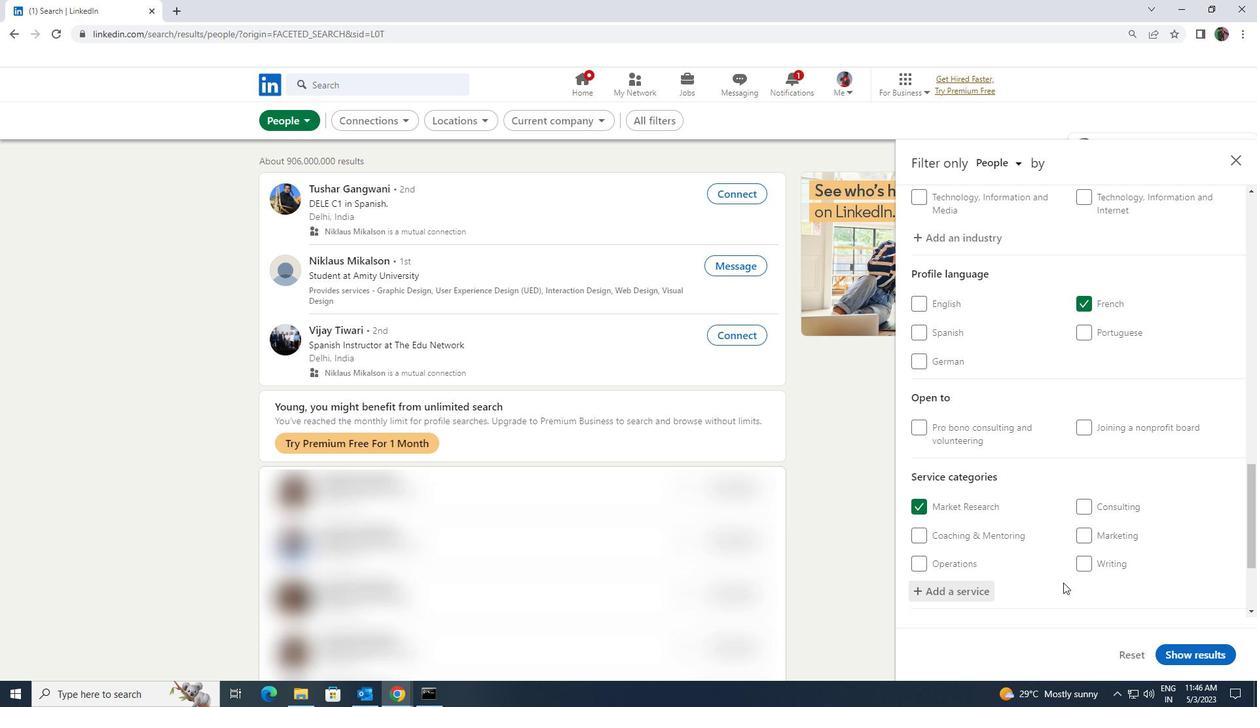 
Action: Mouse moved to (1034, 586)
Screenshot: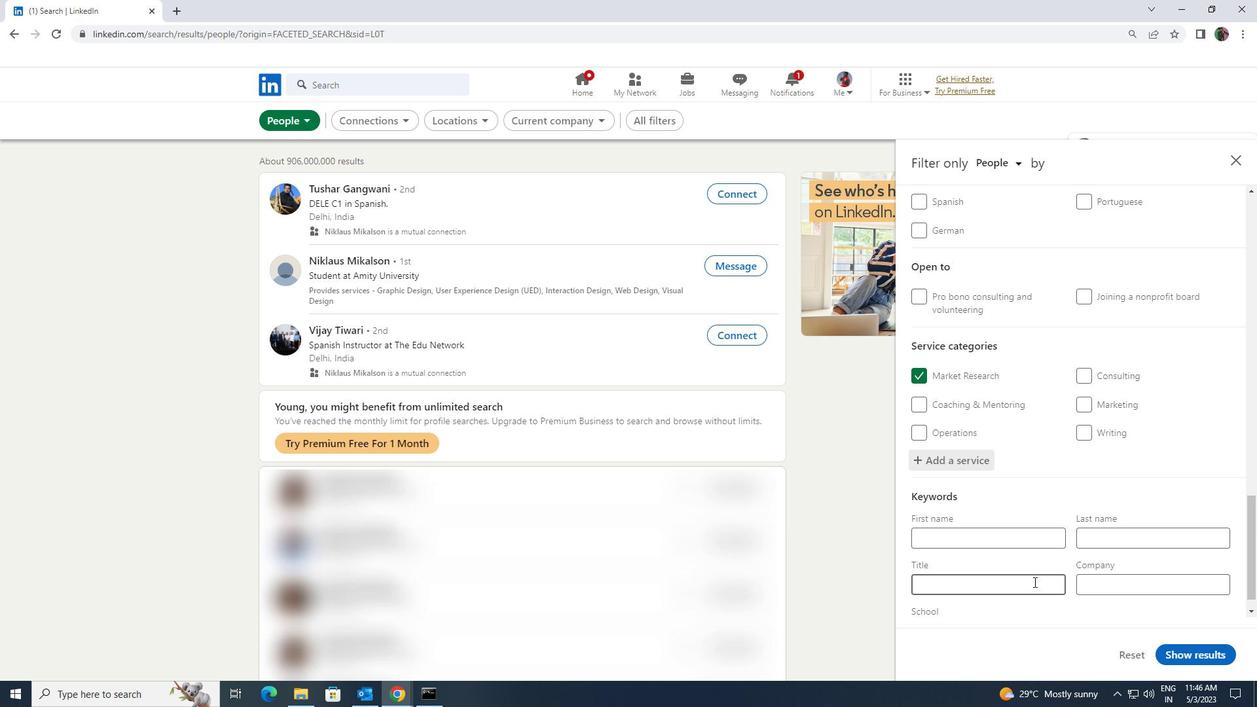 
Action: Mouse pressed left at (1034, 586)
Screenshot: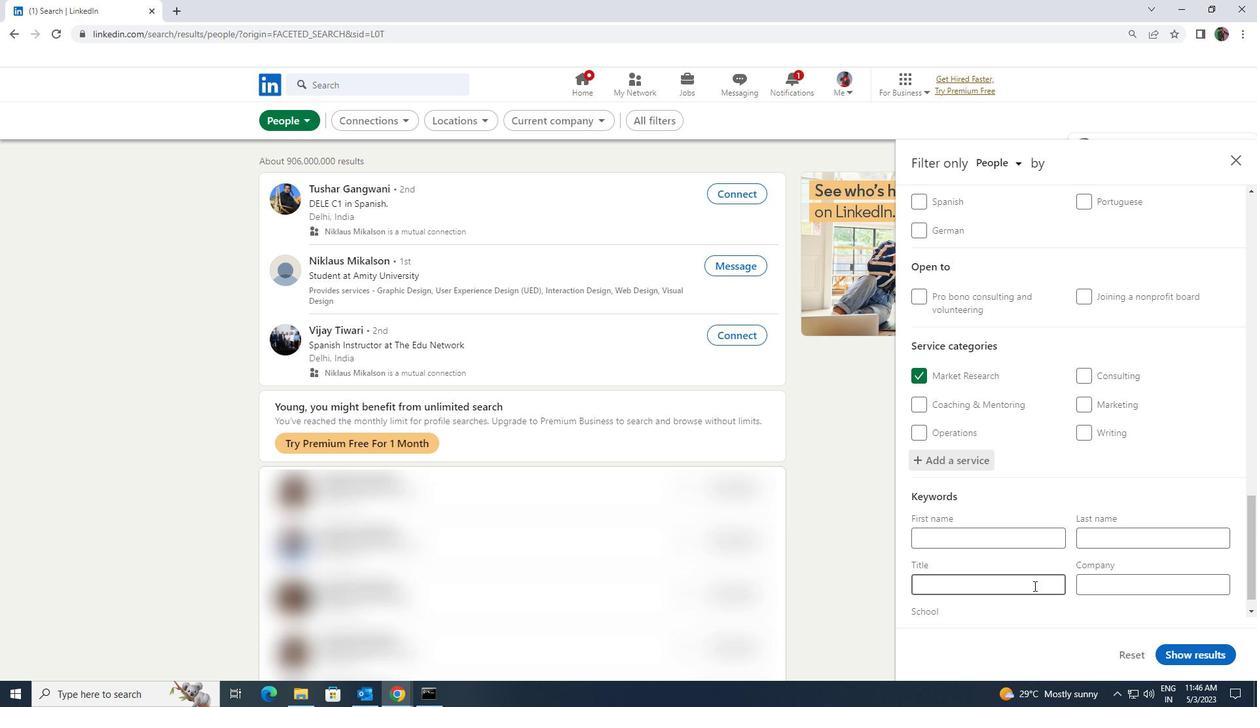
Action: Key pressed <Key.shift>DOCTOR
Screenshot: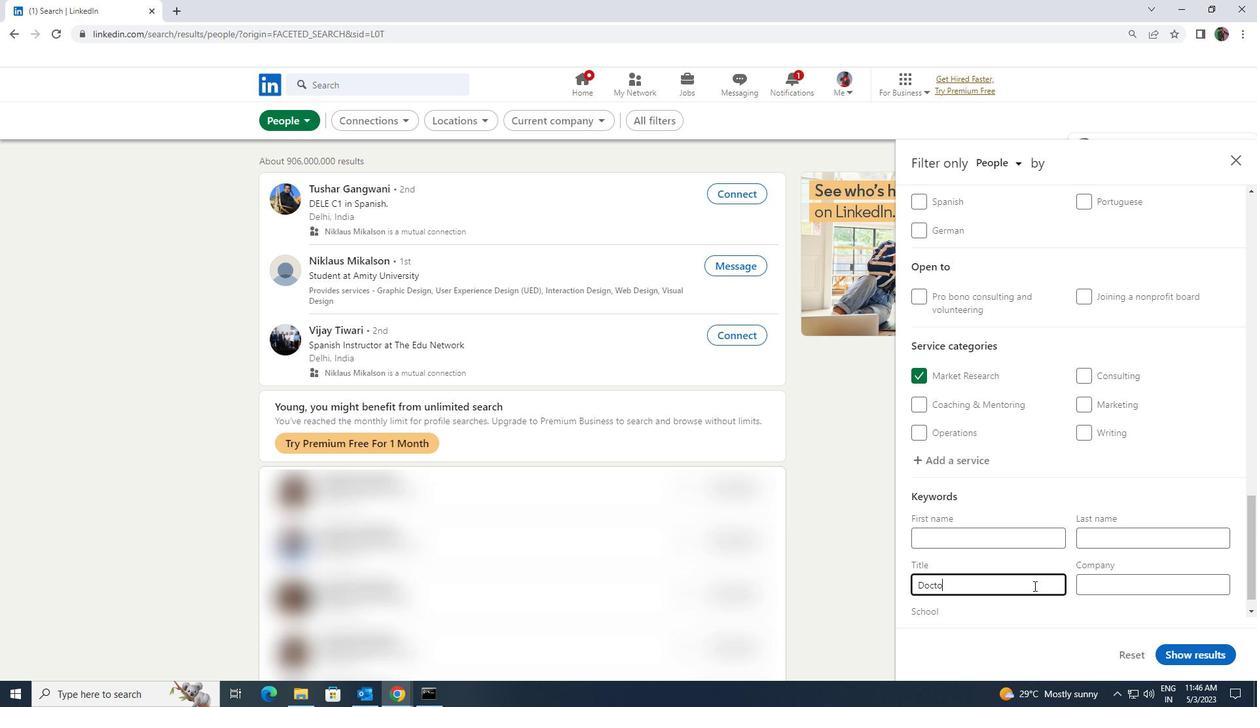 
Action: Mouse moved to (1195, 651)
Screenshot: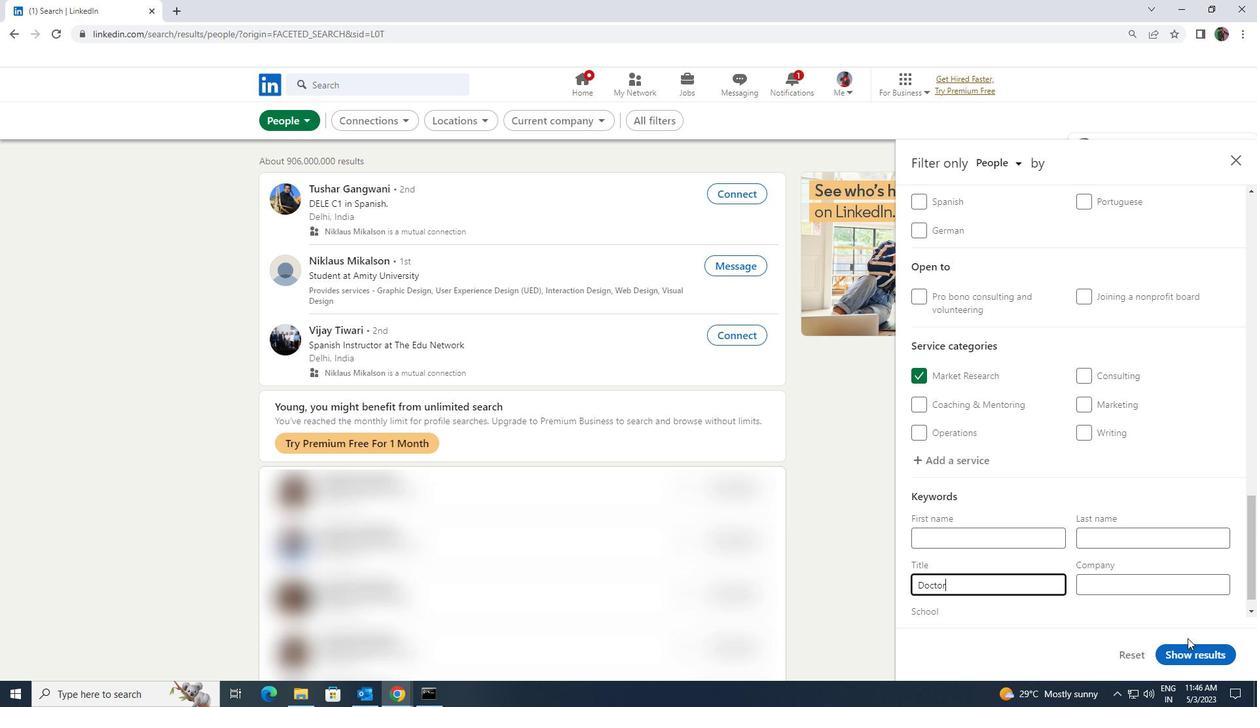 
Action: Mouse pressed left at (1195, 651)
Screenshot: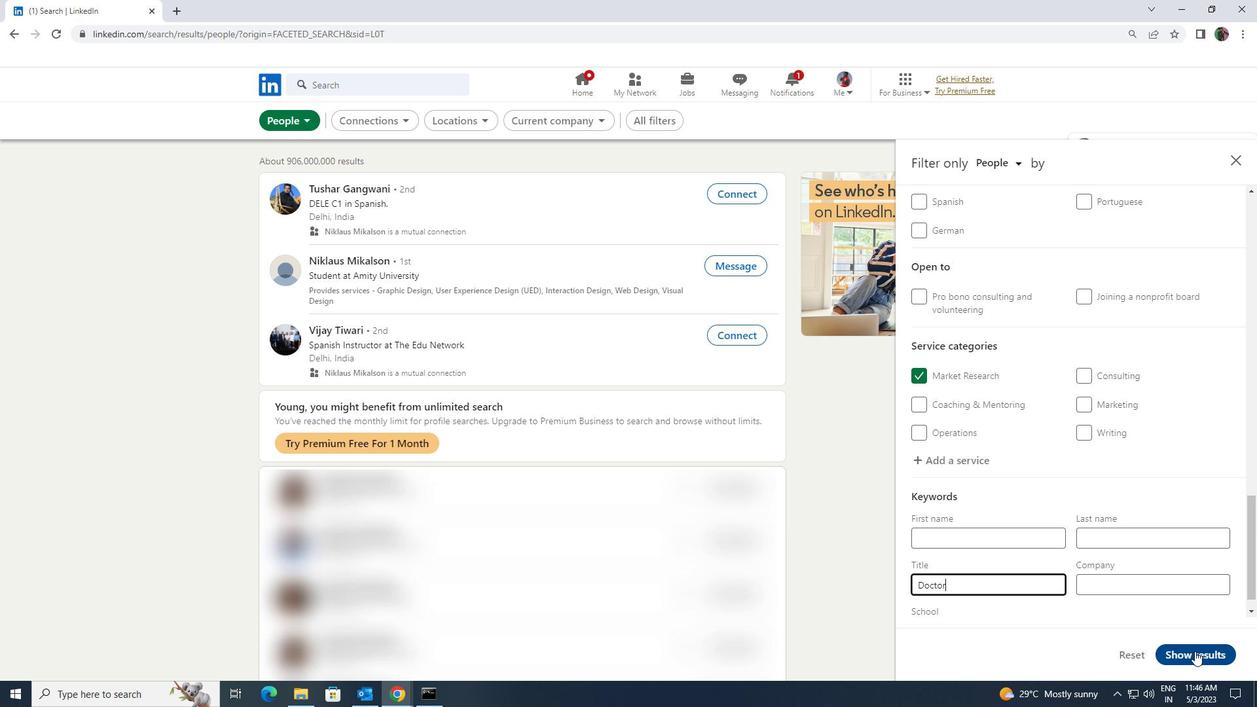 
